 Task: Look for space in Karād, India from 1st July, 2023 to 8th July, 2023 for 2 adults, 1 child in price range Rs.15000 to Rs.20000. Place can be entire place with 1  bedroom having 1 bed and 1 bathroom. Property type can be house, flat, guest house, hotel. Amenities needed are: washing machine. Booking option can be shelf check-in. Required host language is English.
Action: Mouse moved to (557, 102)
Screenshot: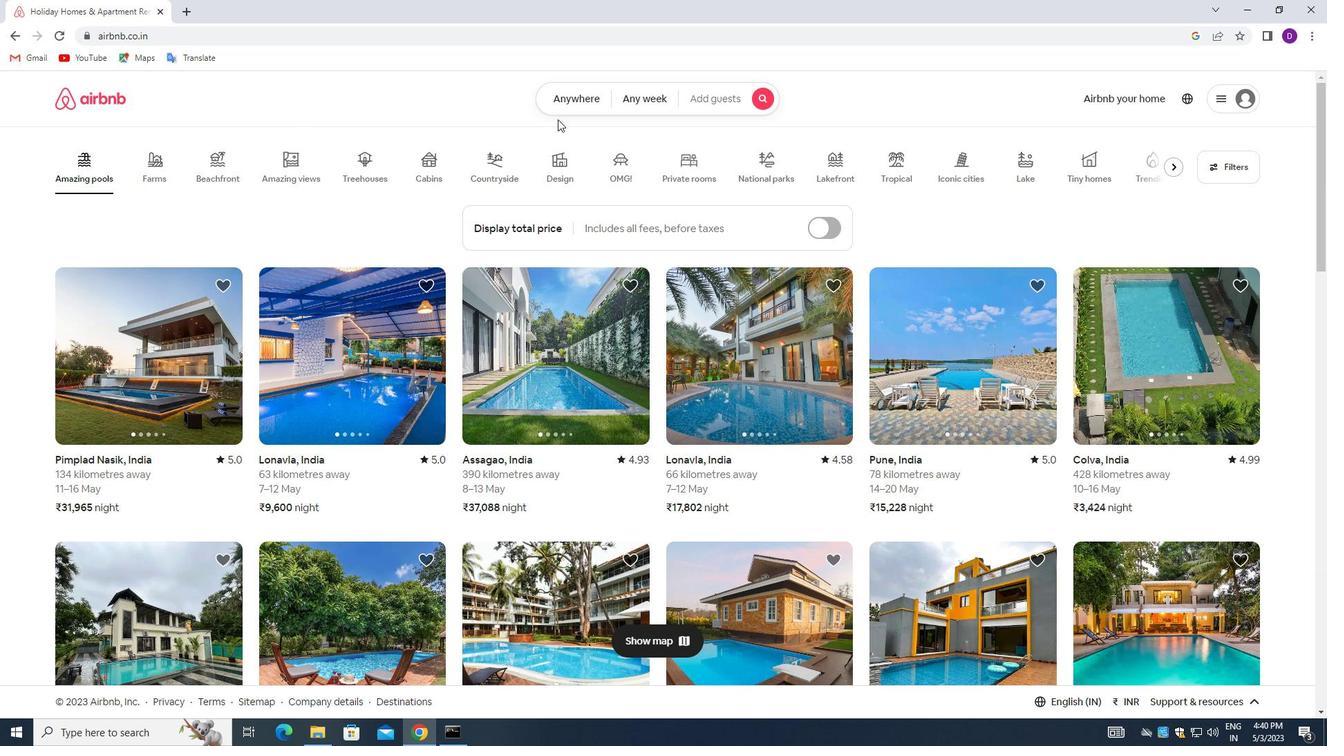 
Action: Mouse pressed left at (557, 102)
Screenshot: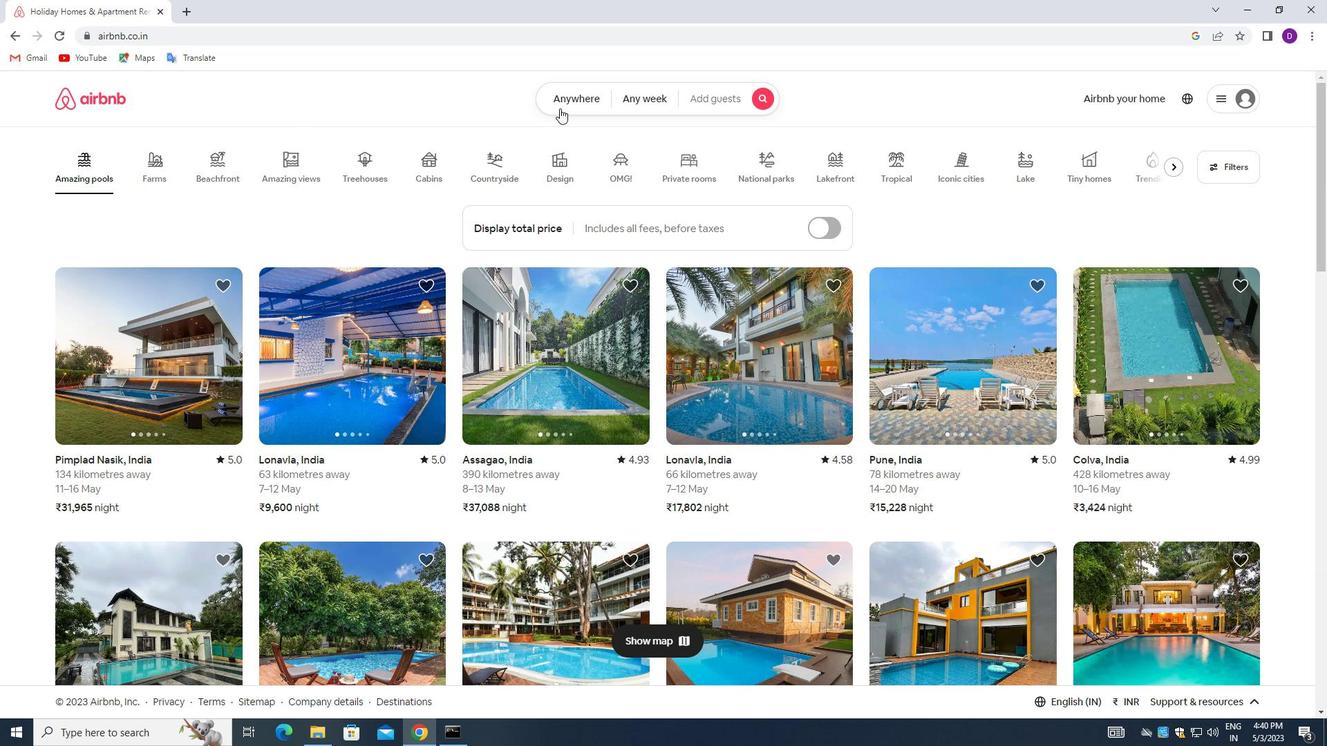 
Action: Mouse moved to (424, 149)
Screenshot: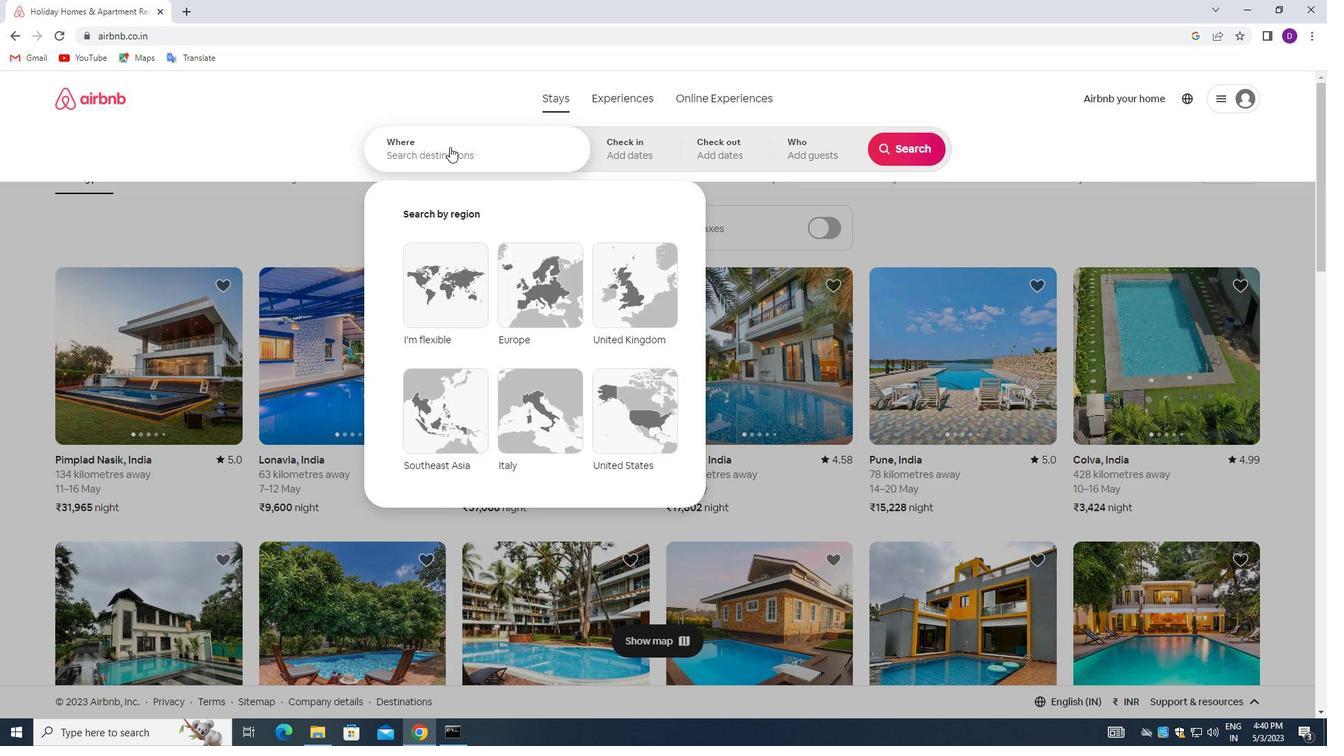 
Action: Mouse pressed left at (424, 149)
Screenshot: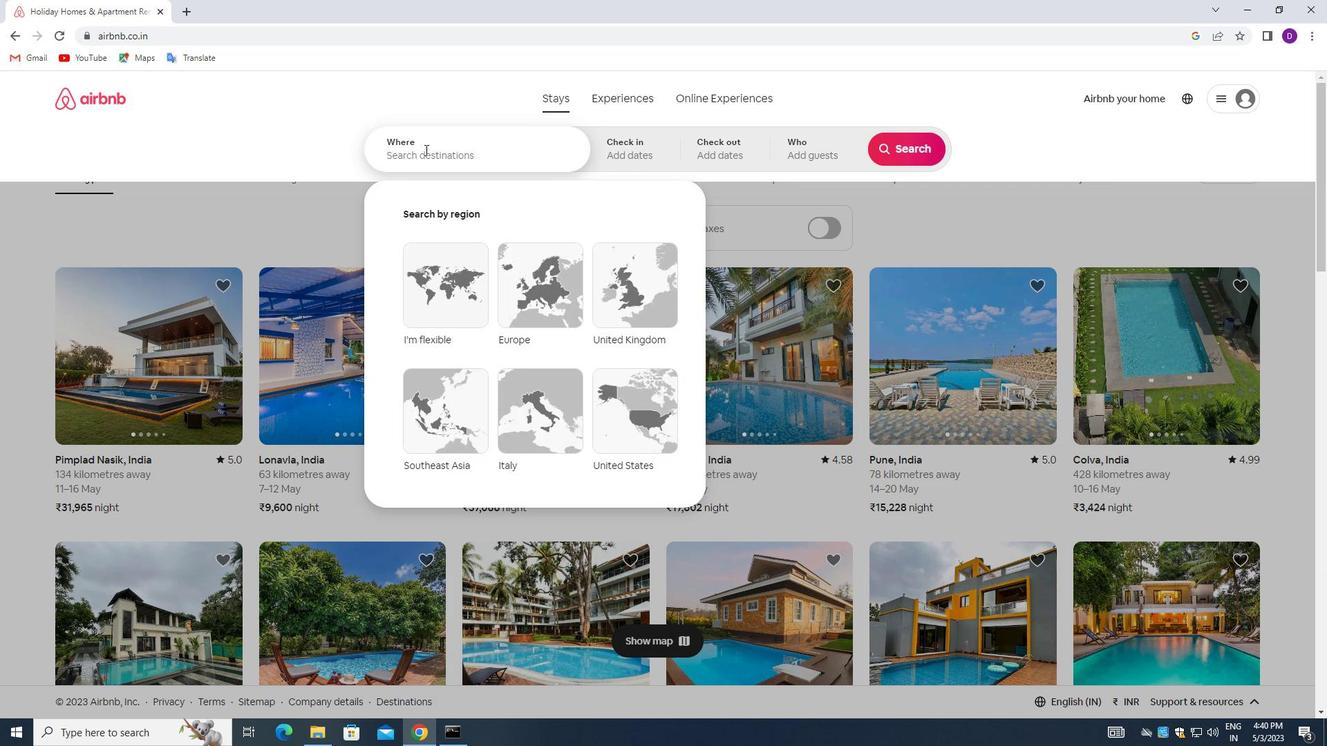 
Action: Mouse moved to (311, 129)
Screenshot: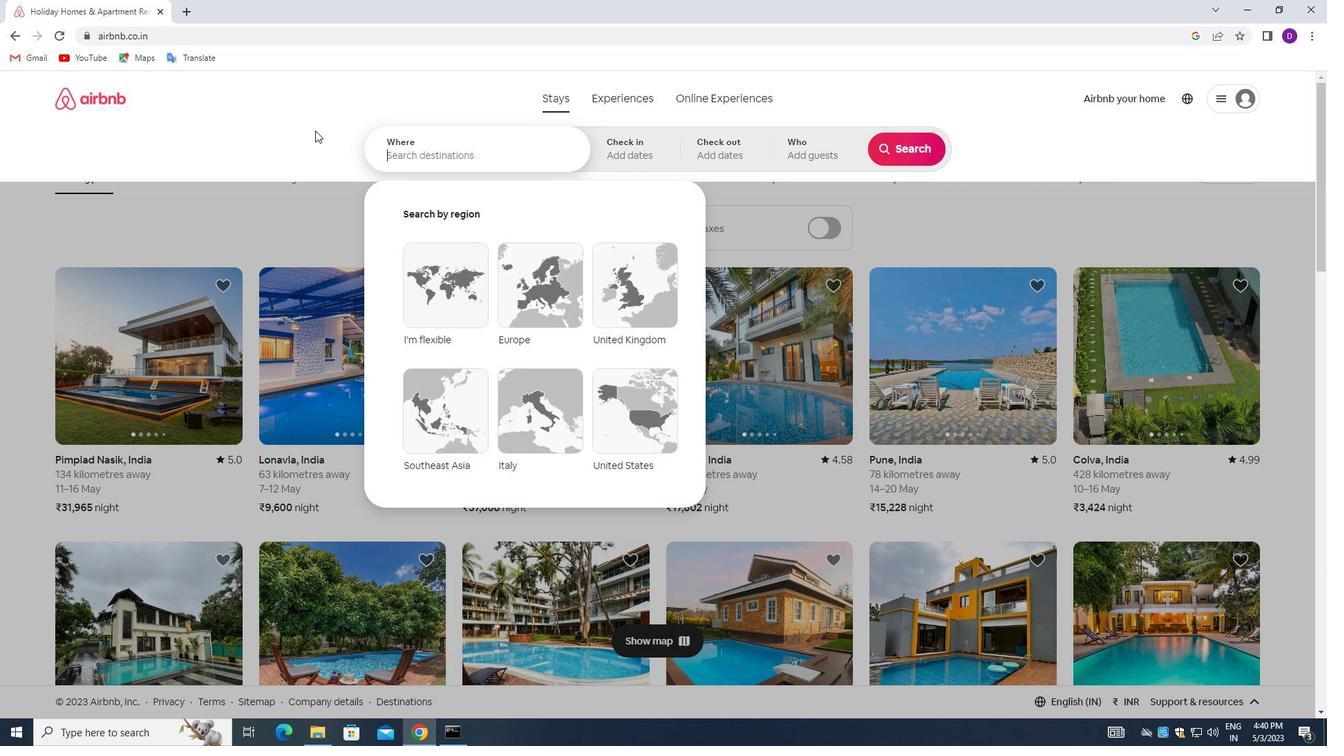 
Action: Key pressed <Key.shift>KARAD,<Key.space><Key.shift>INDIA<Key.enter>
Screenshot: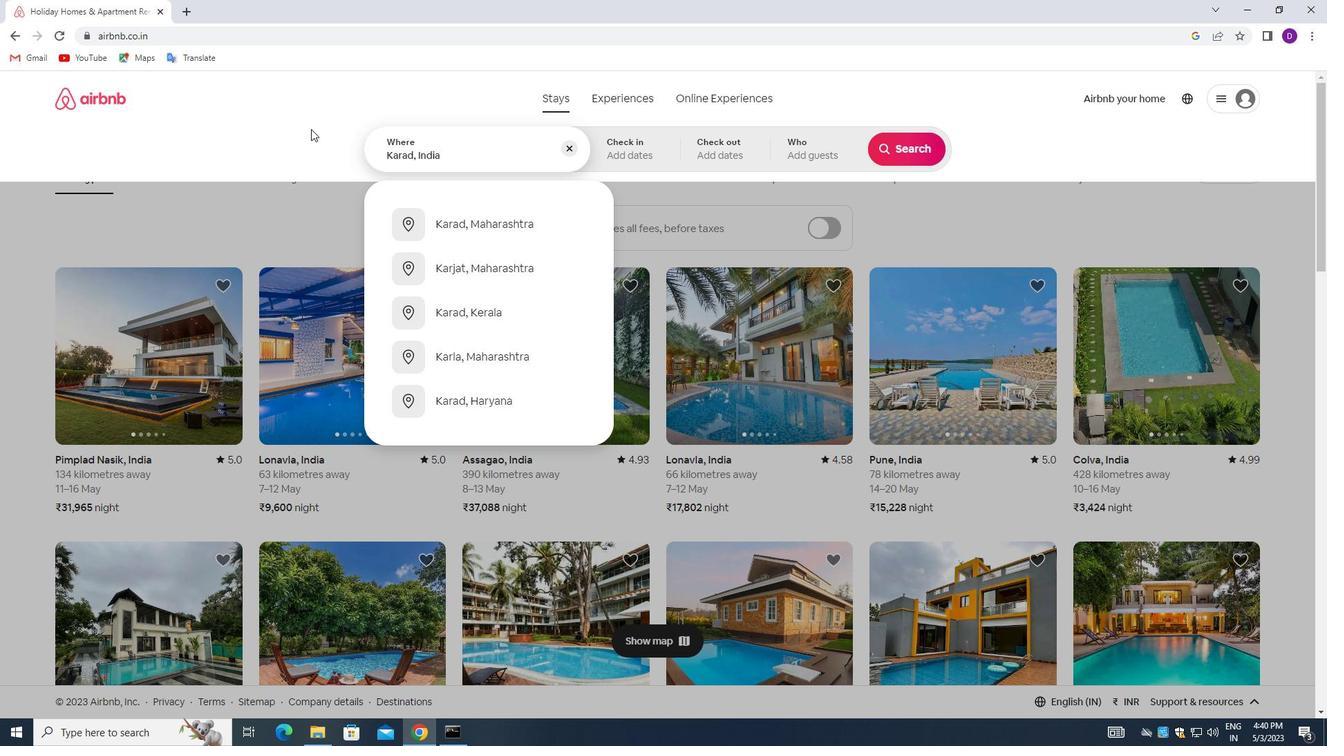 
Action: Mouse moved to (899, 260)
Screenshot: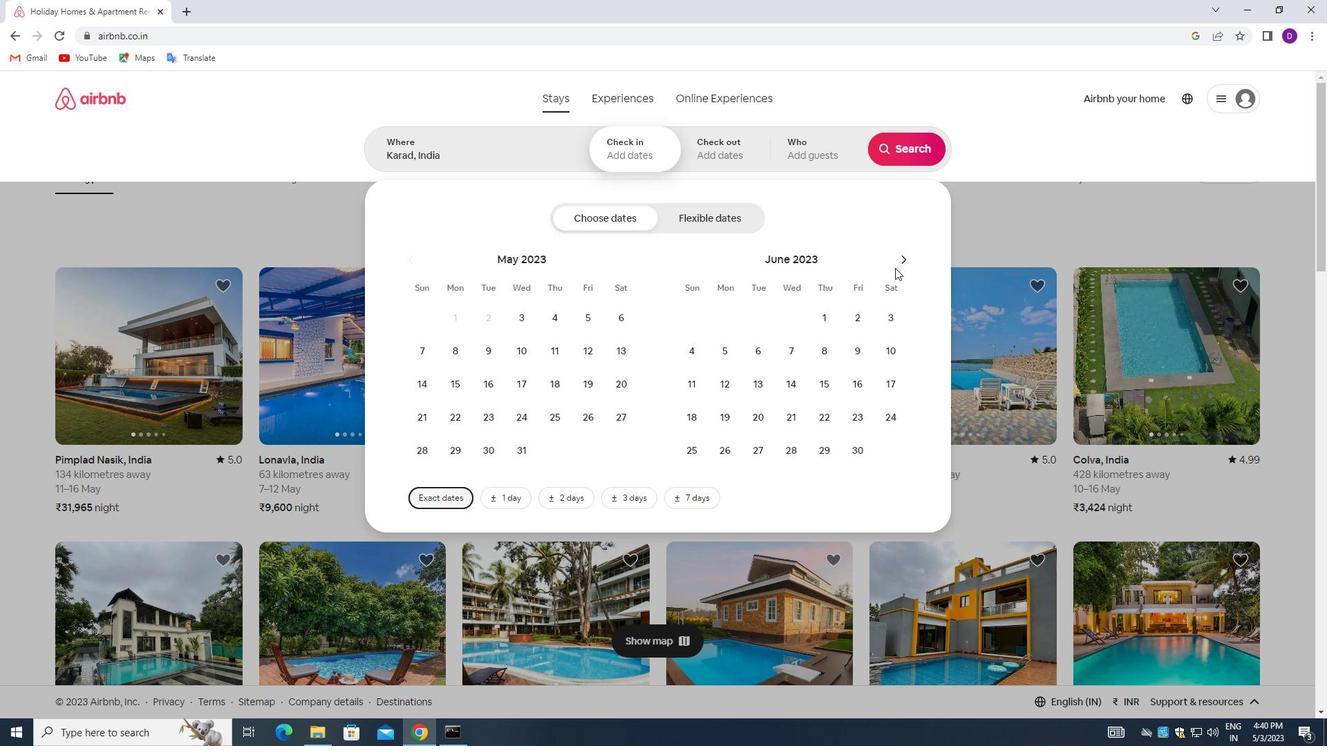 
Action: Mouse pressed left at (899, 260)
Screenshot: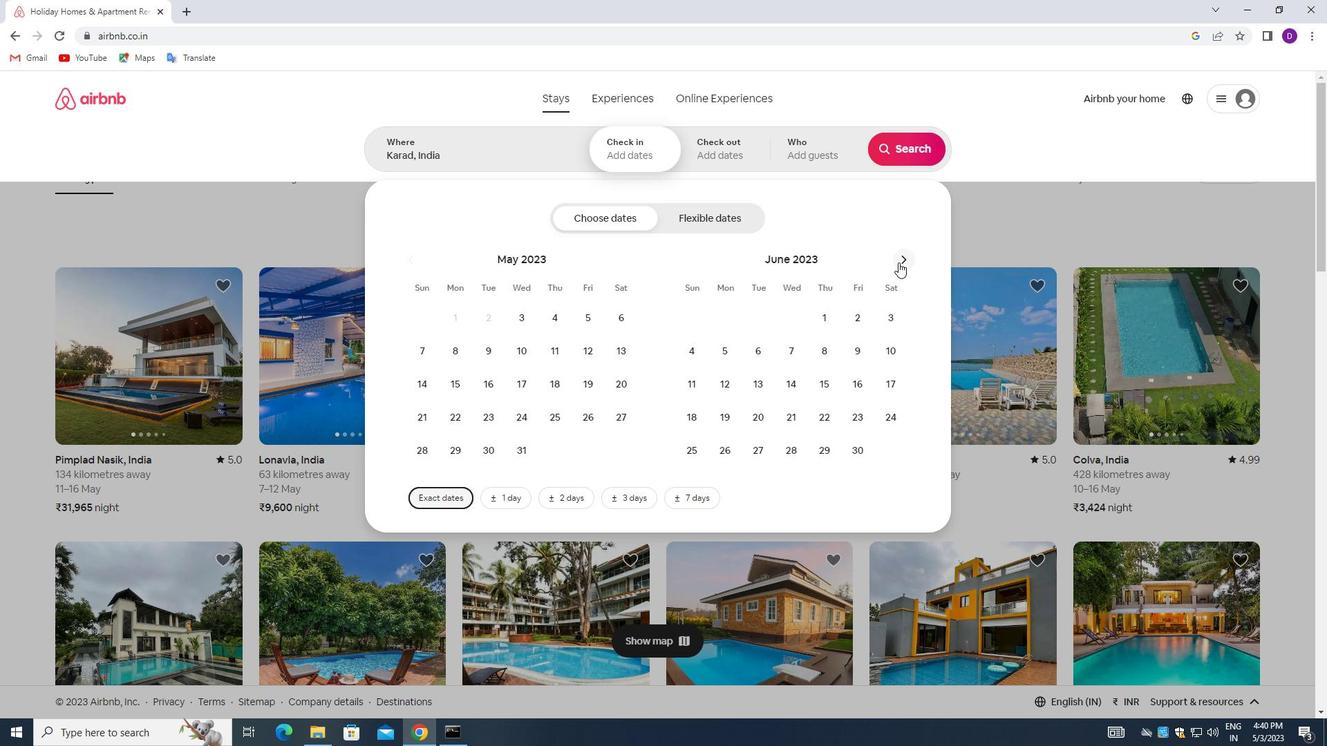 
Action: Mouse moved to (883, 320)
Screenshot: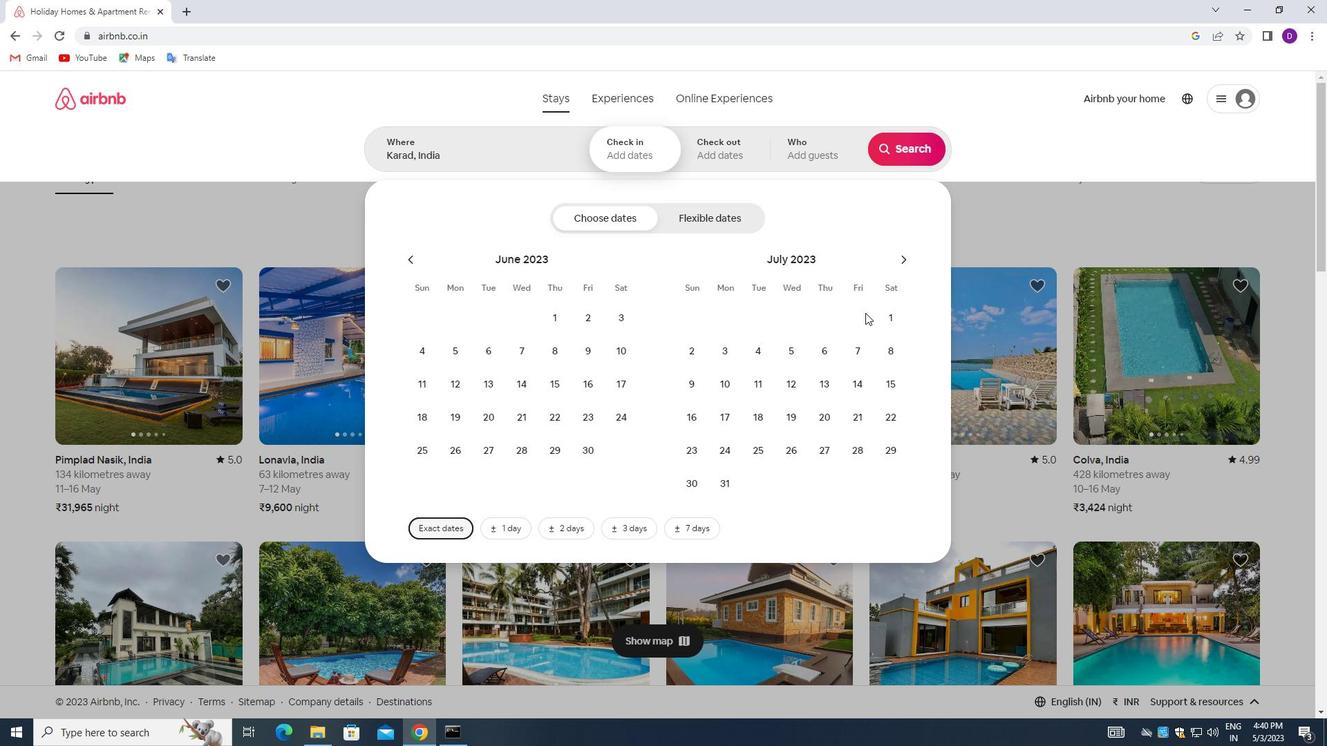 
Action: Mouse pressed left at (883, 320)
Screenshot: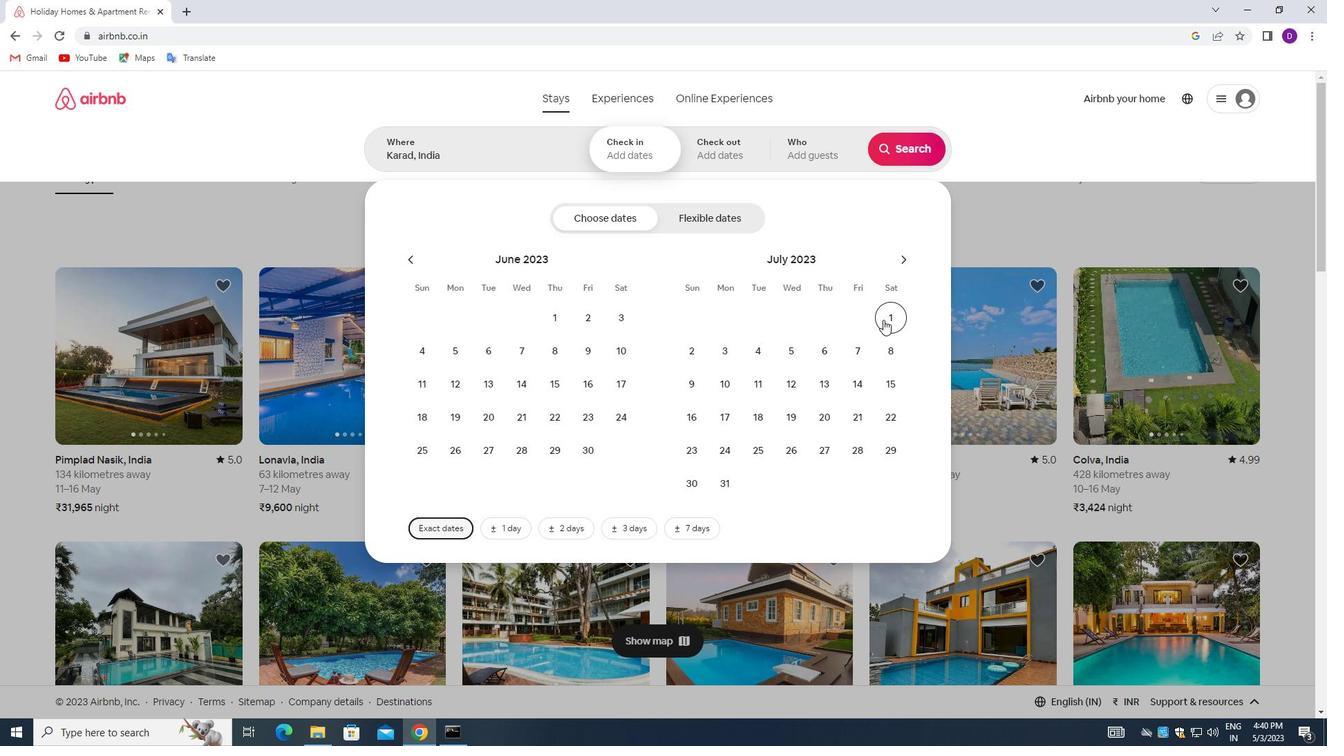 
Action: Mouse moved to (895, 349)
Screenshot: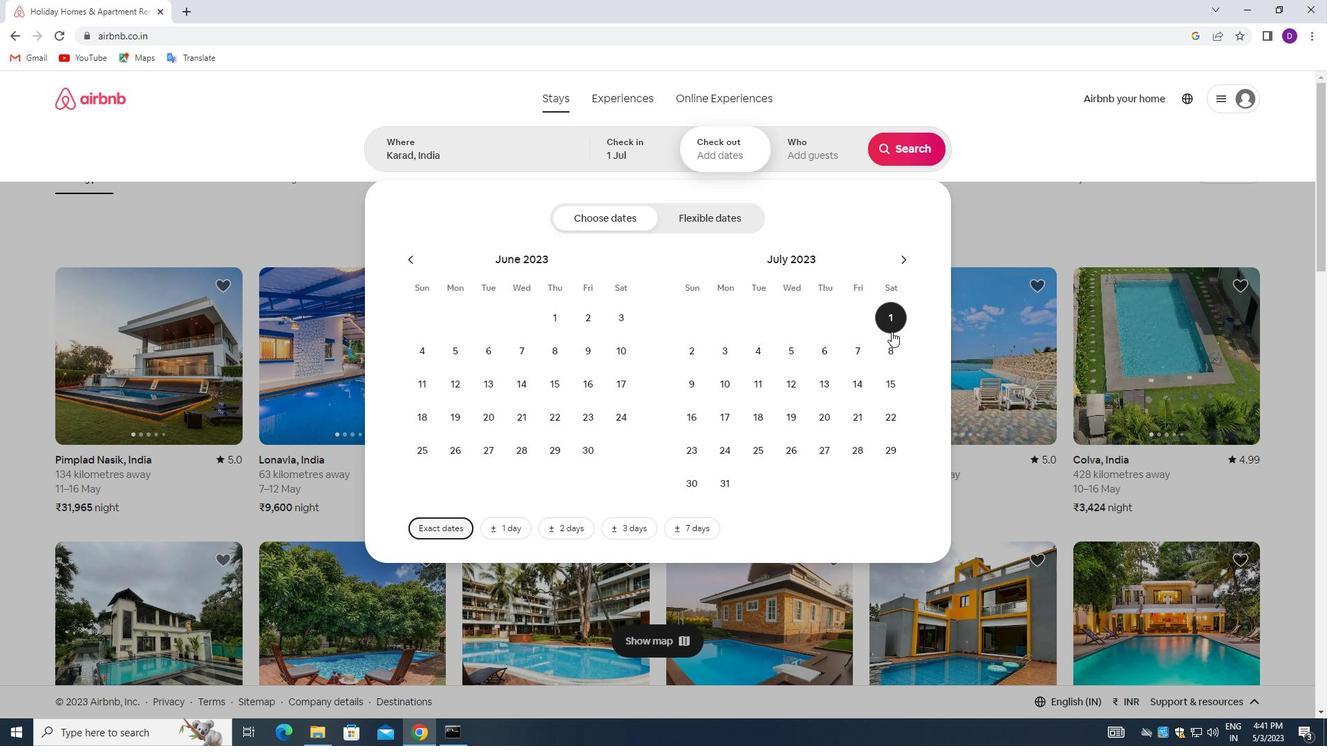 
Action: Mouse pressed left at (895, 349)
Screenshot: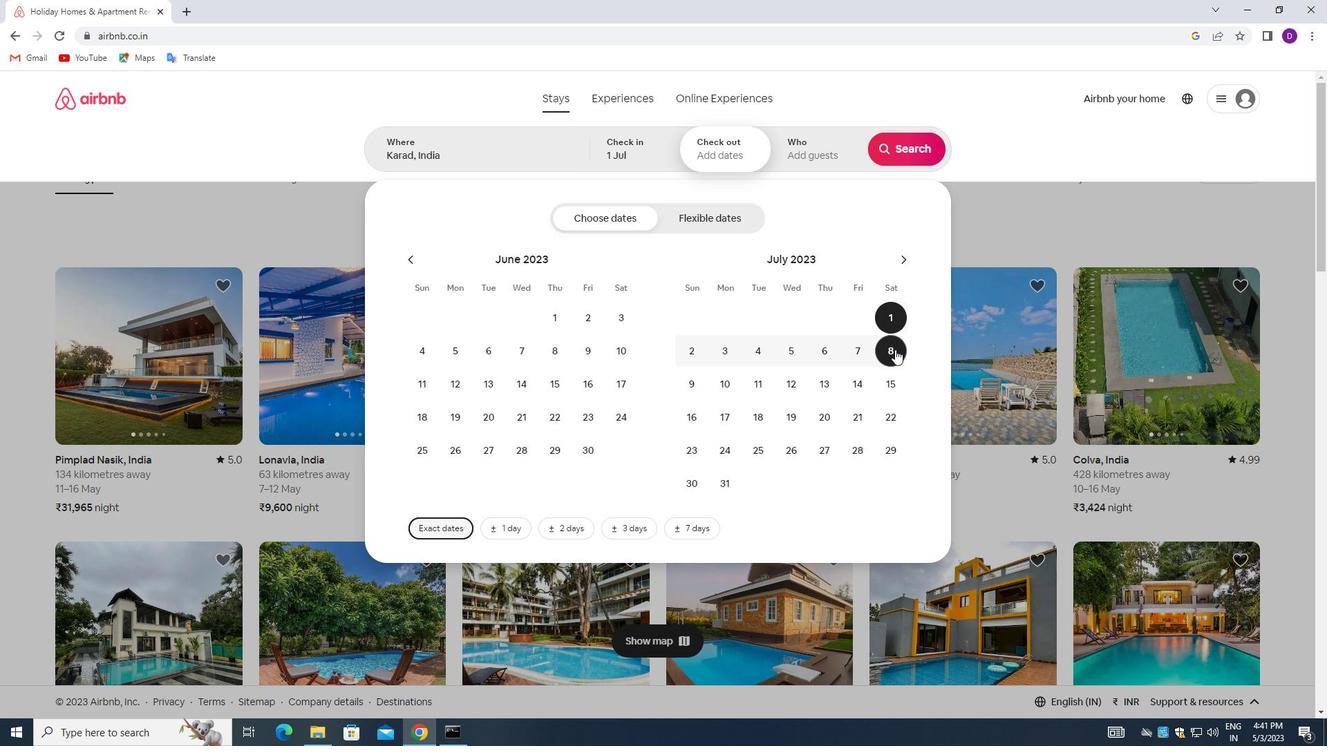
Action: Mouse moved to (803, 150)
Screenshot: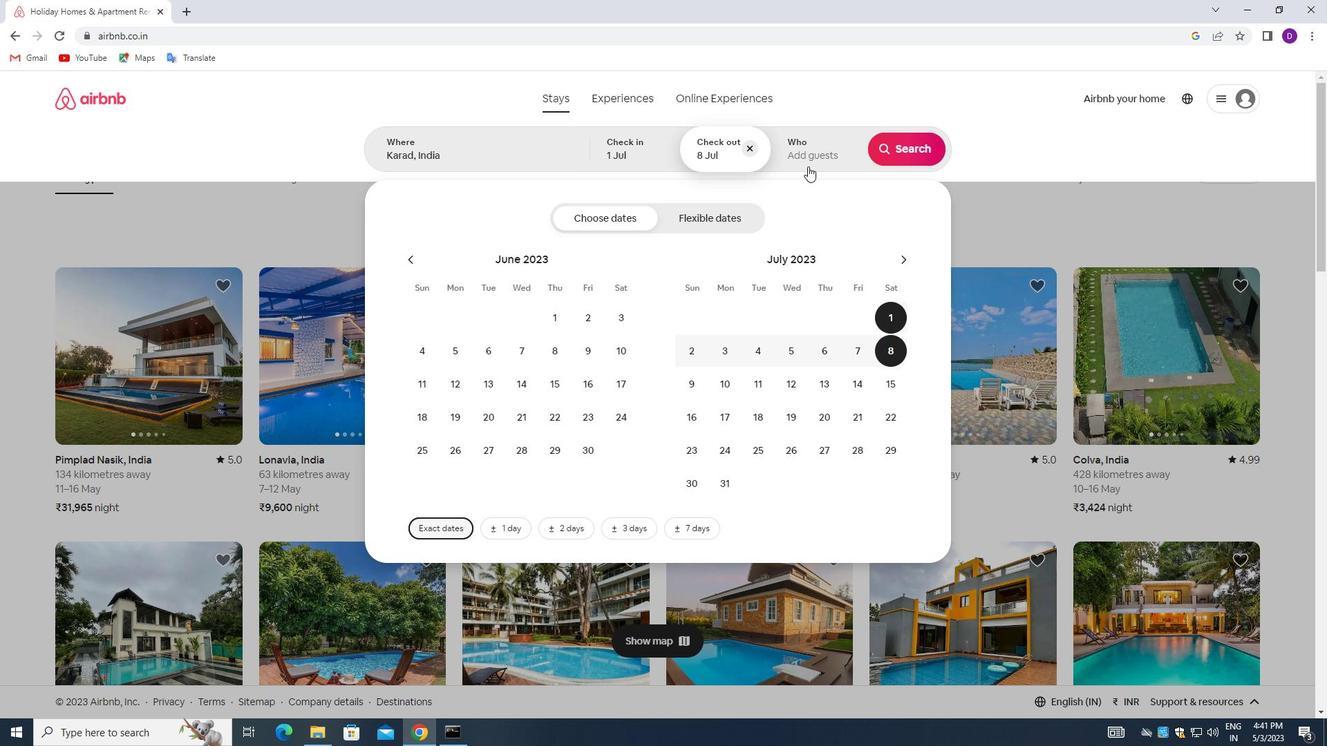 
Action: Mouse pressed left at (803, 150)
Screenshot: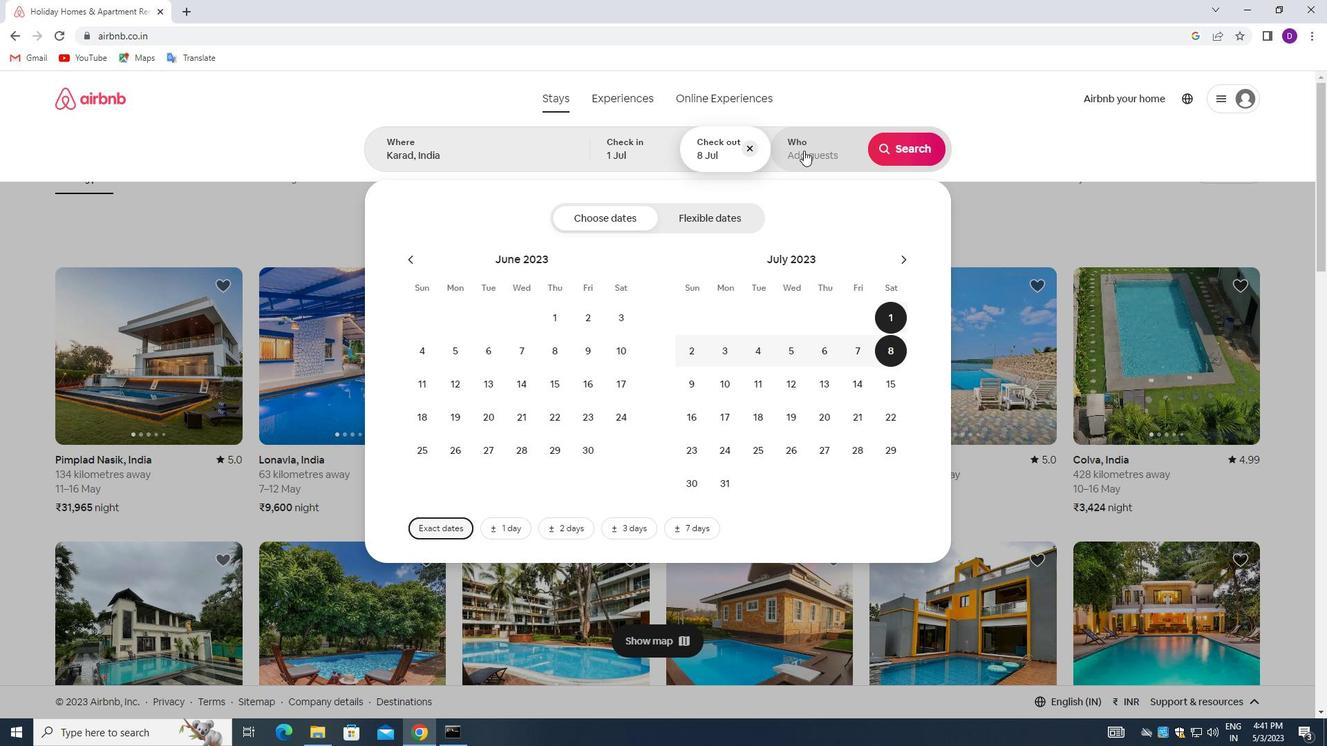 
Action: Mouse moved to (906, 224)
Screenshot: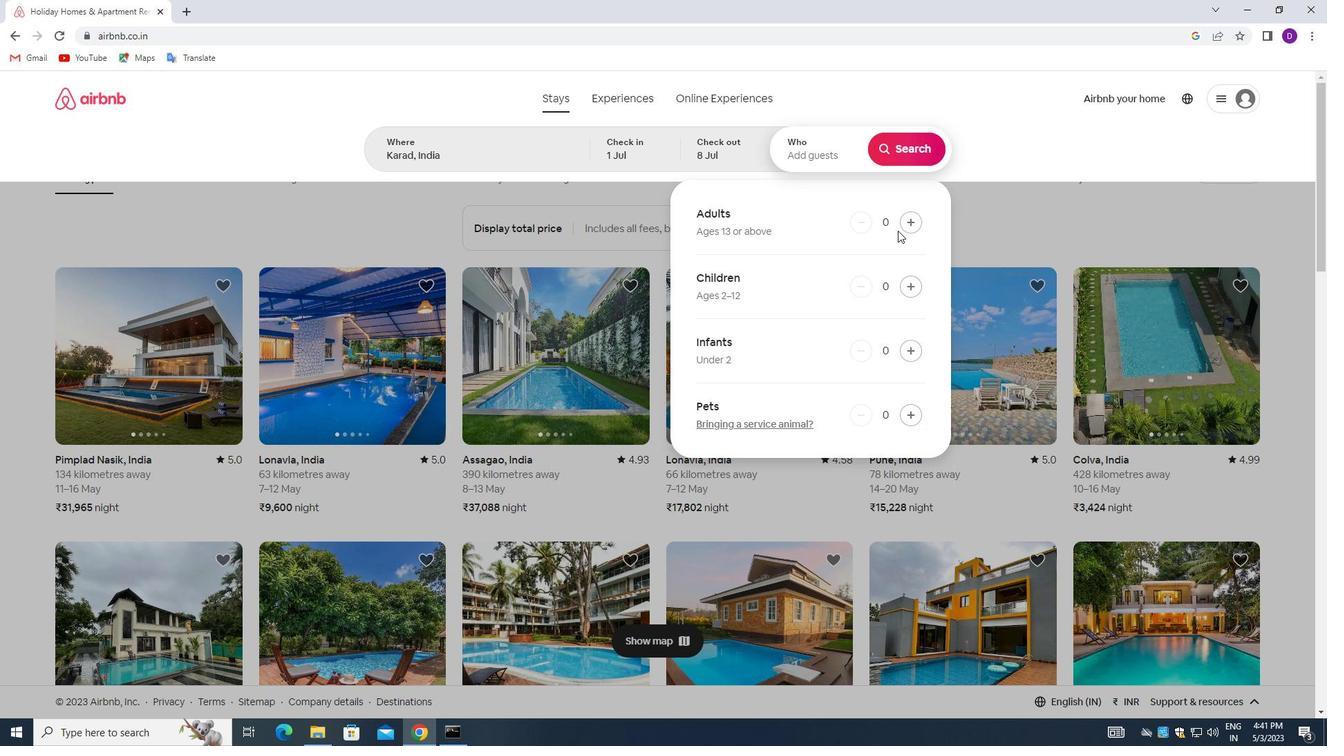 
Action: Mouse pressed left at (906, 224)
Screenshot: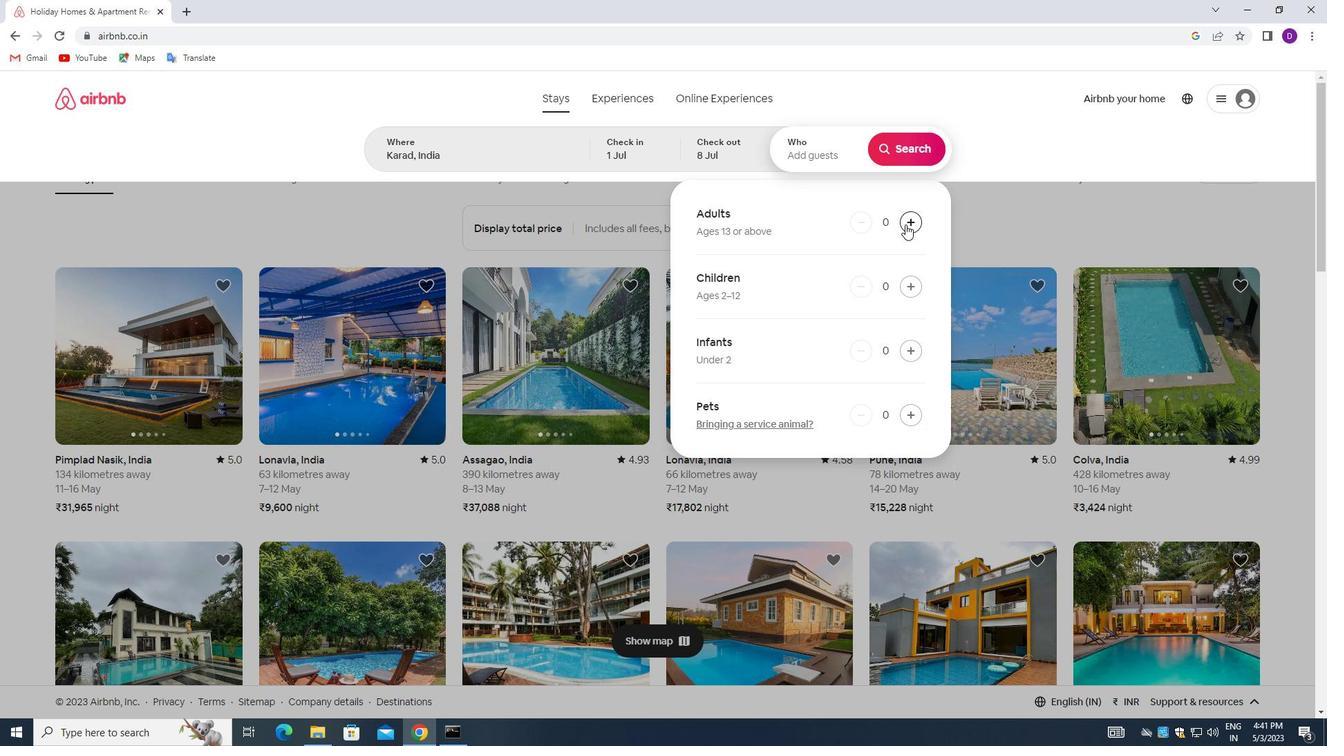
Action: Mouse moved to (906, 223)
Screenshot: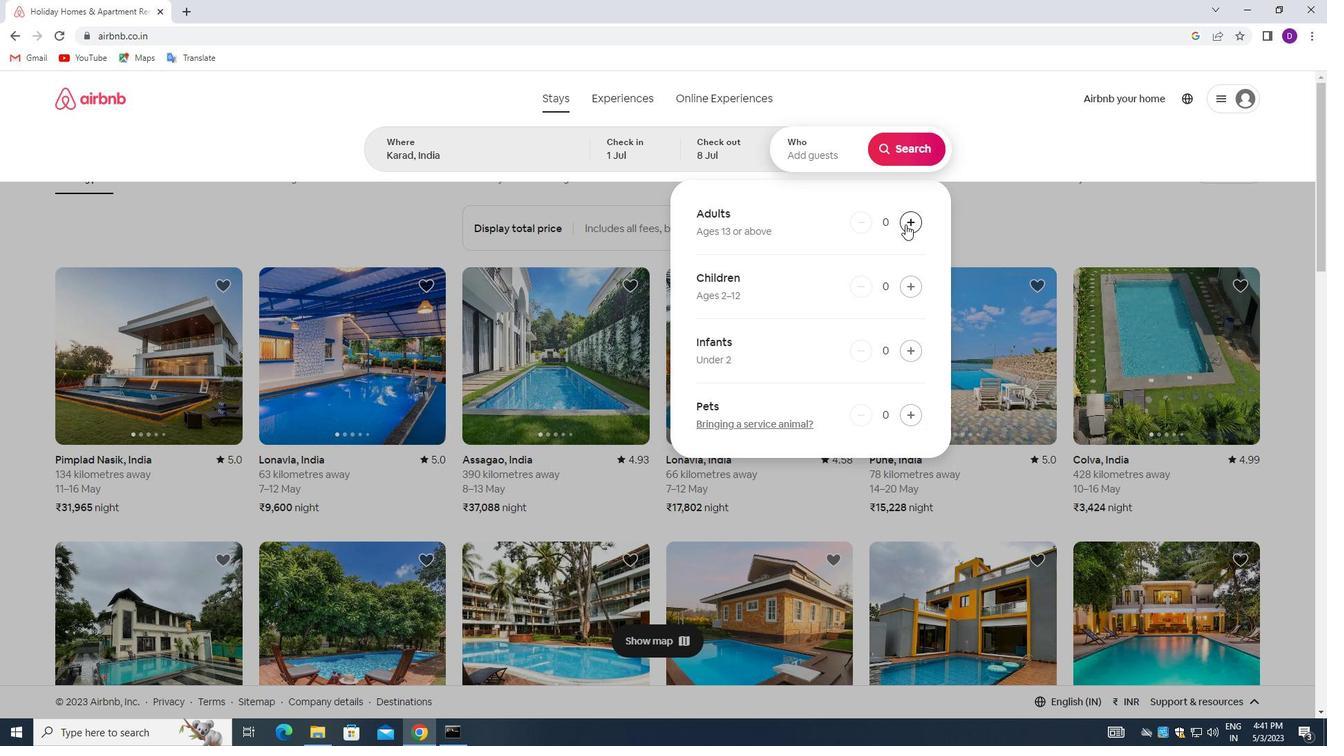 
Action: Mouse pressed left at (906, 223)
Screenshot: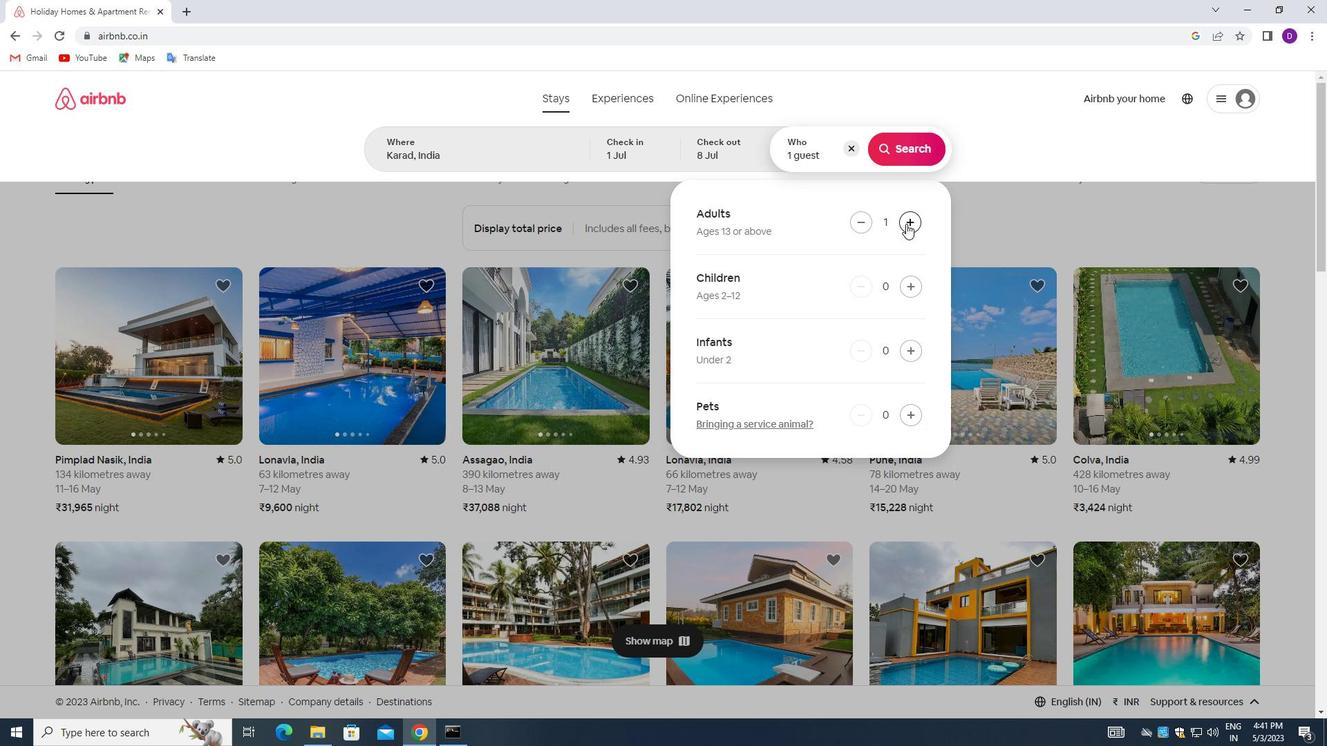 
Action: Mouse moved to (910, 284)
Screenshot: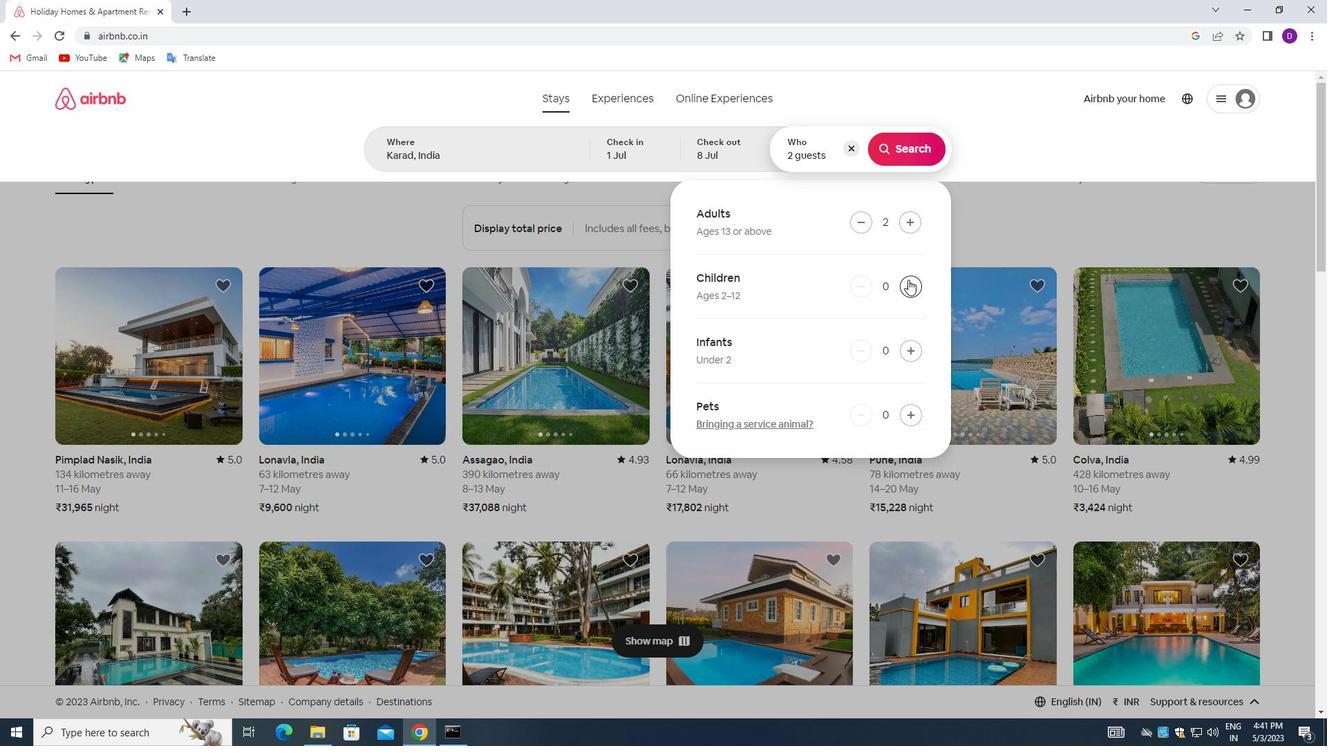 
Action: Mouse pressed left at (910, 284)
Screenshot: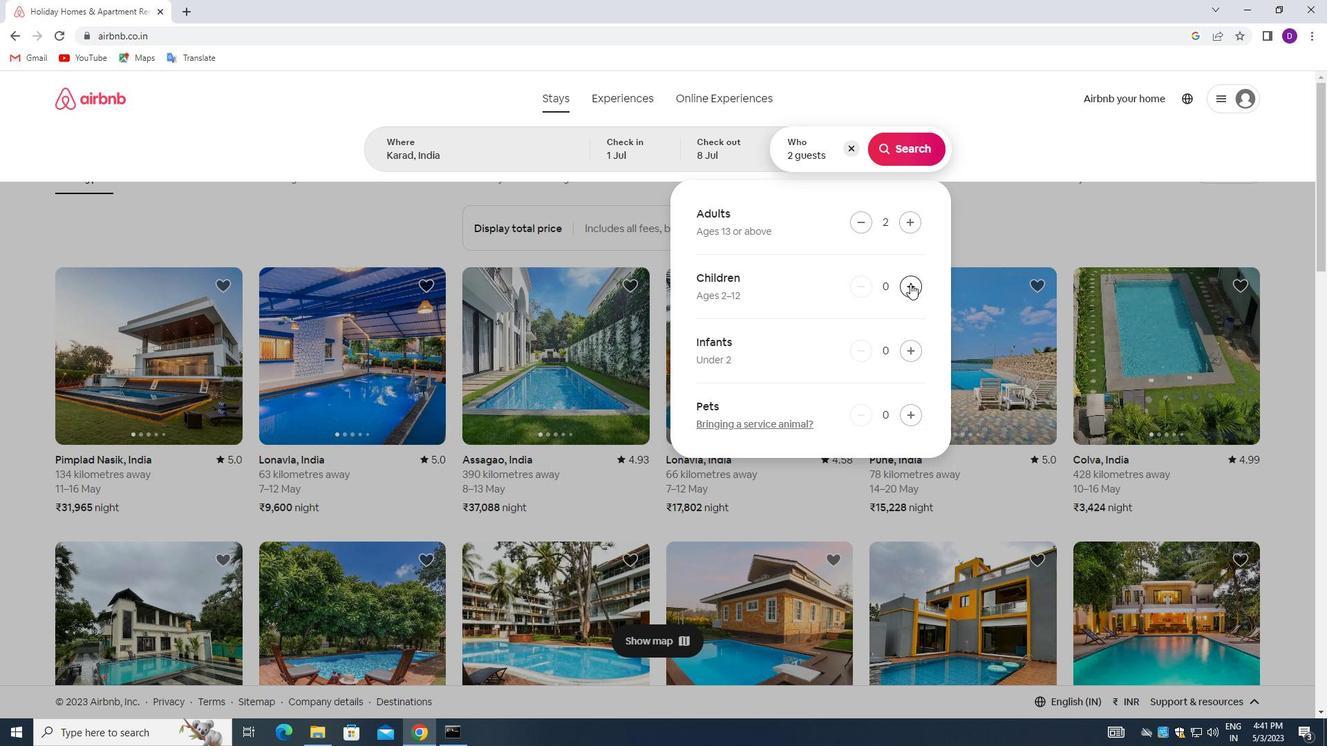 
Action: Mouse moved to (906, 147)
Screenshot: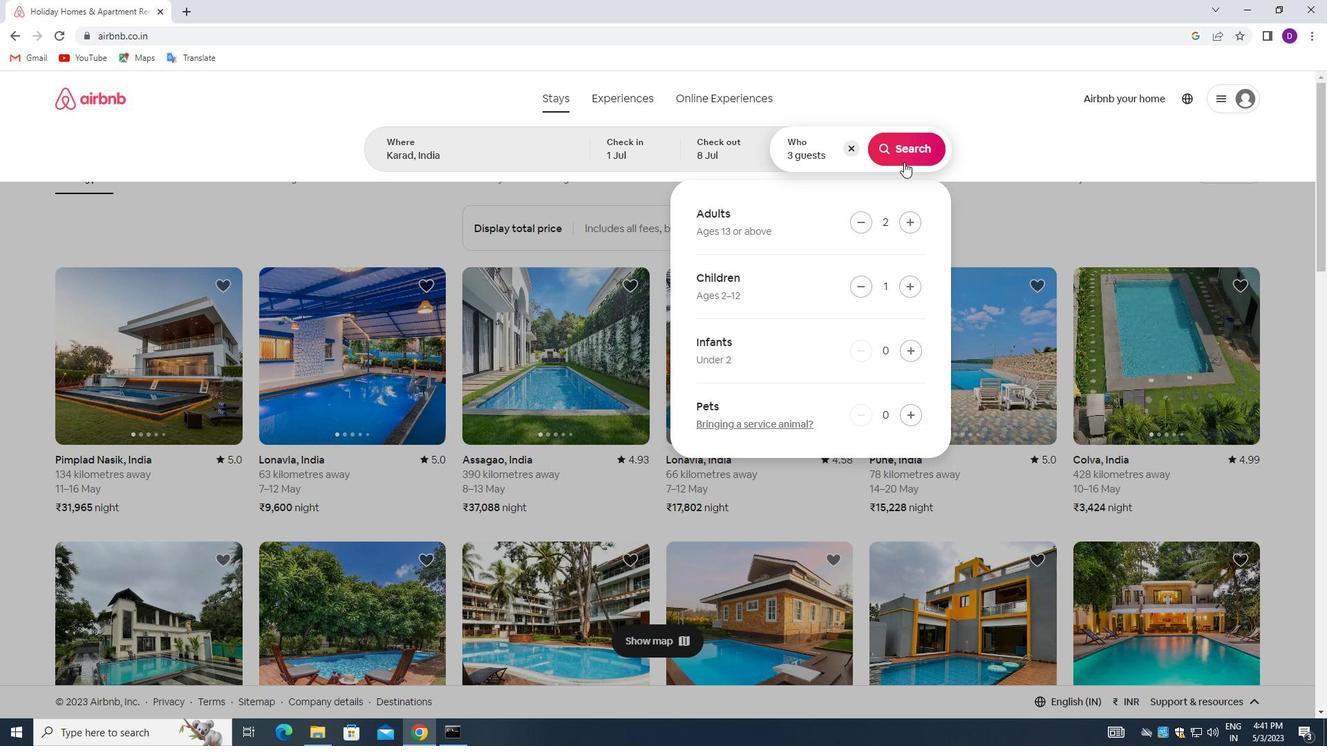 
Action: Mouse pressed left at (906, 147)
Screenshot: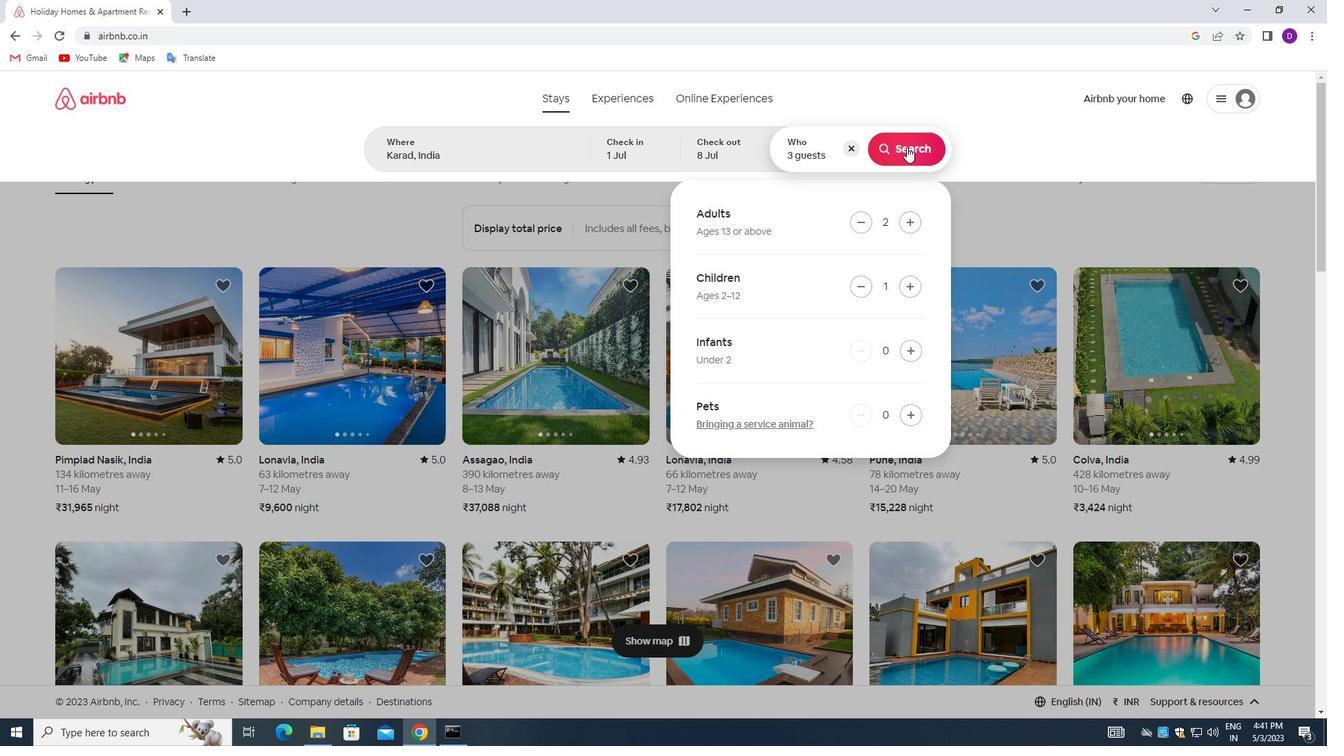 
Action: Mouse moved to (1255, 152)
Screenshot: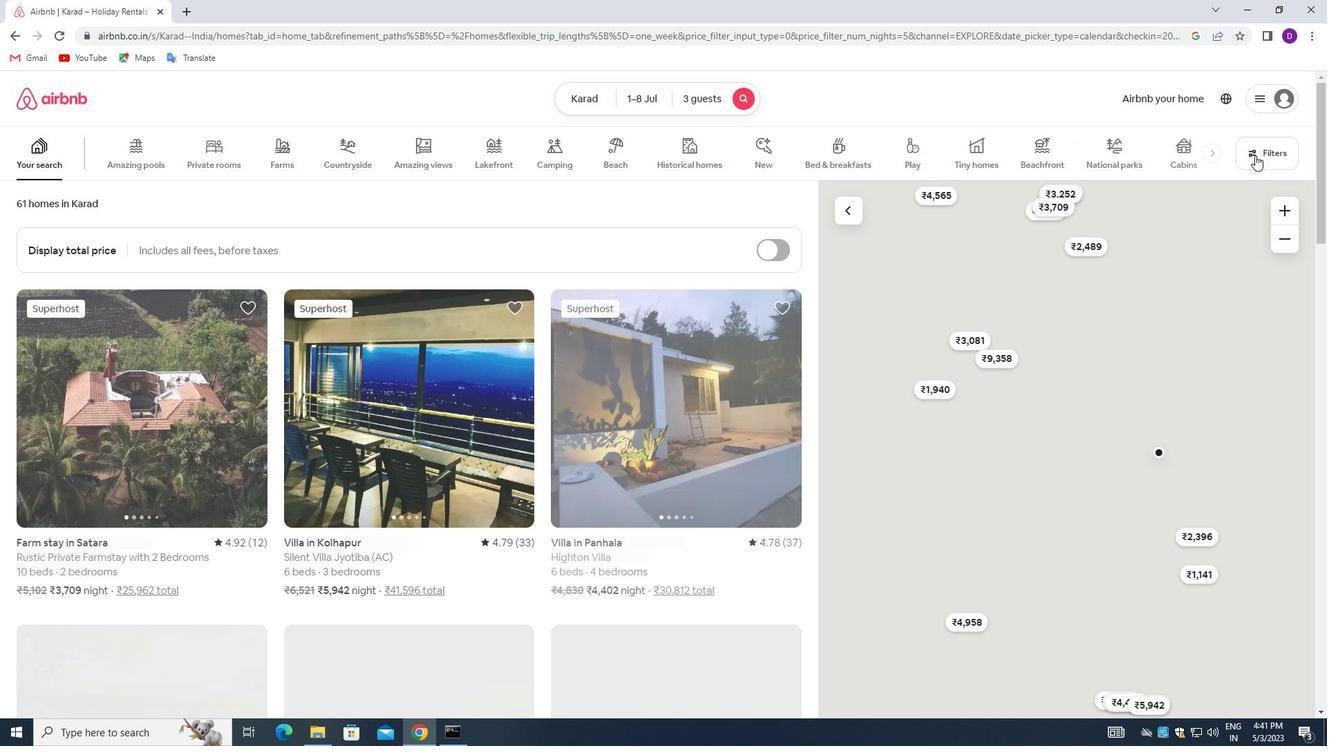
Action: Mouse pressed left at (1255, 152)
Screenshot: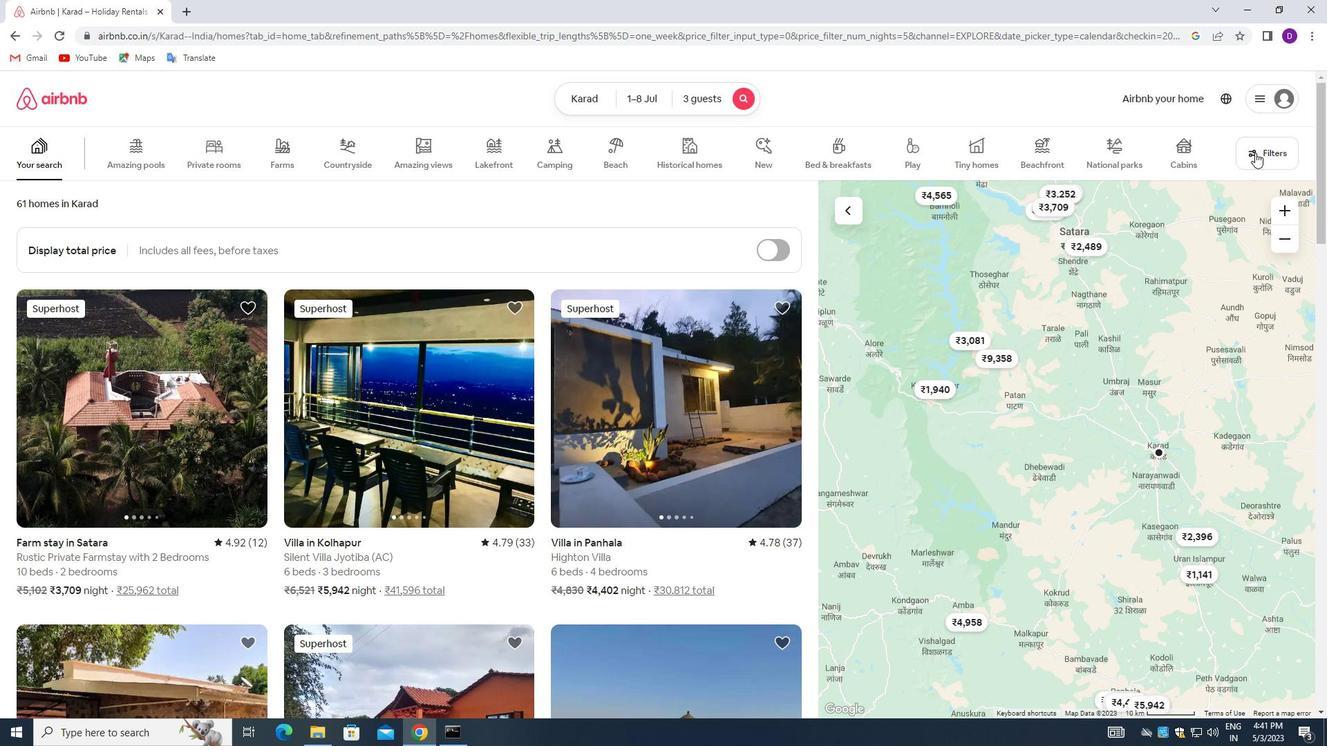 
Action: Mouse moved to (498, 331)
Screenshot: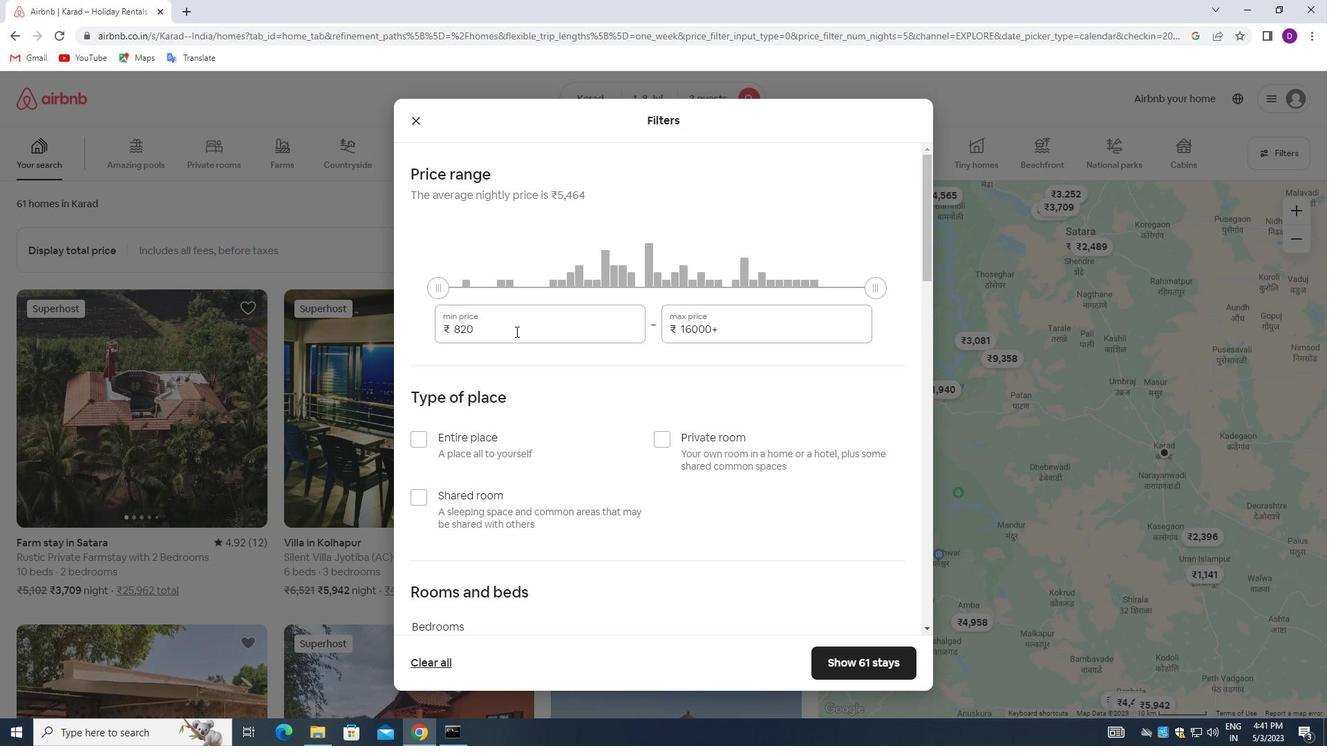 
Action: Mouse pressed left at (498, 331)
Screenshot: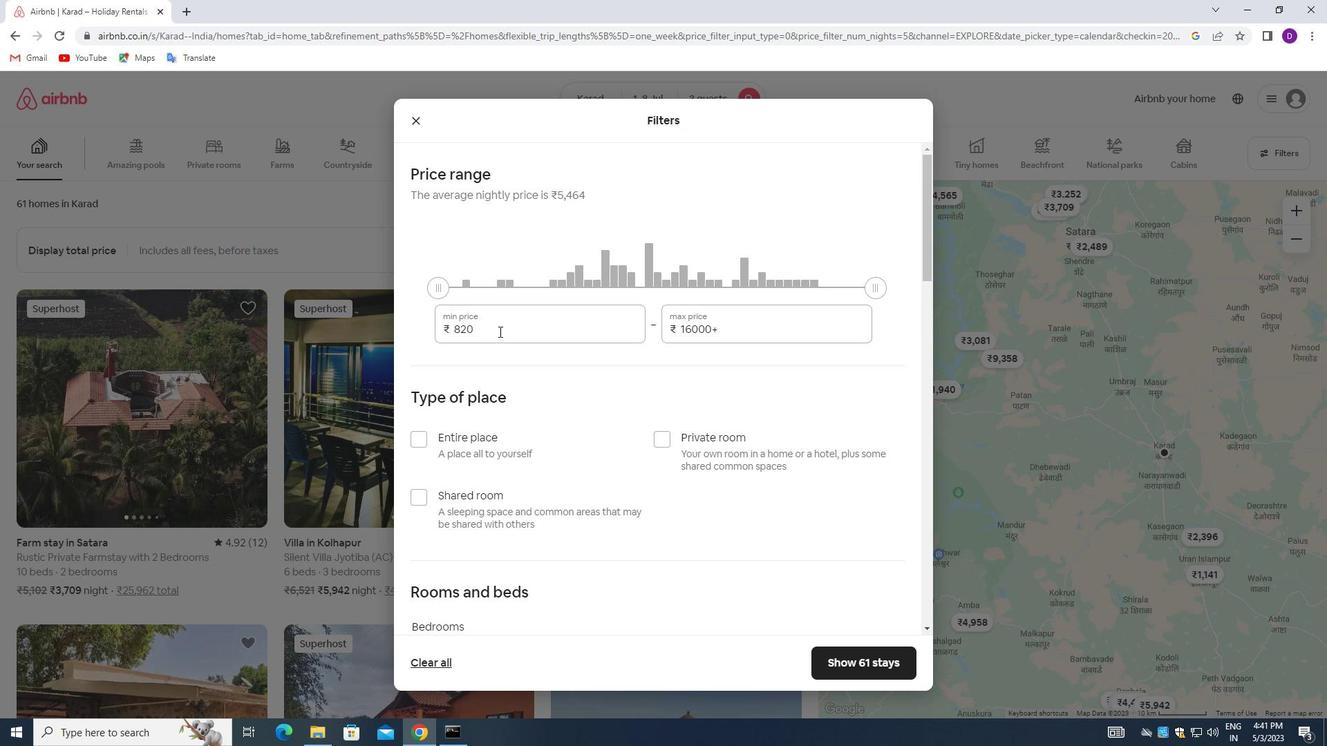 
Action: Mouse pressed left at (498, 331)
Screenshot: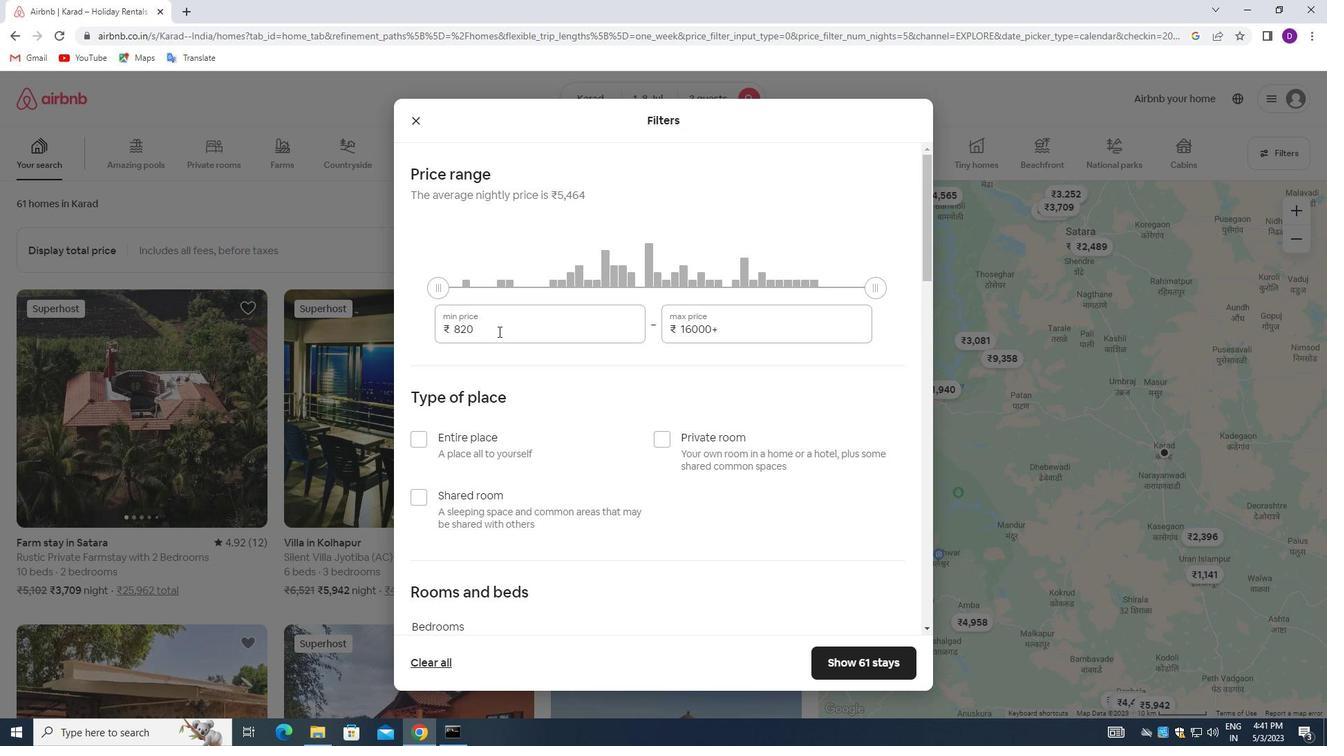 
Action: Key pressed 15000<Key.tab>20000
Screenshot: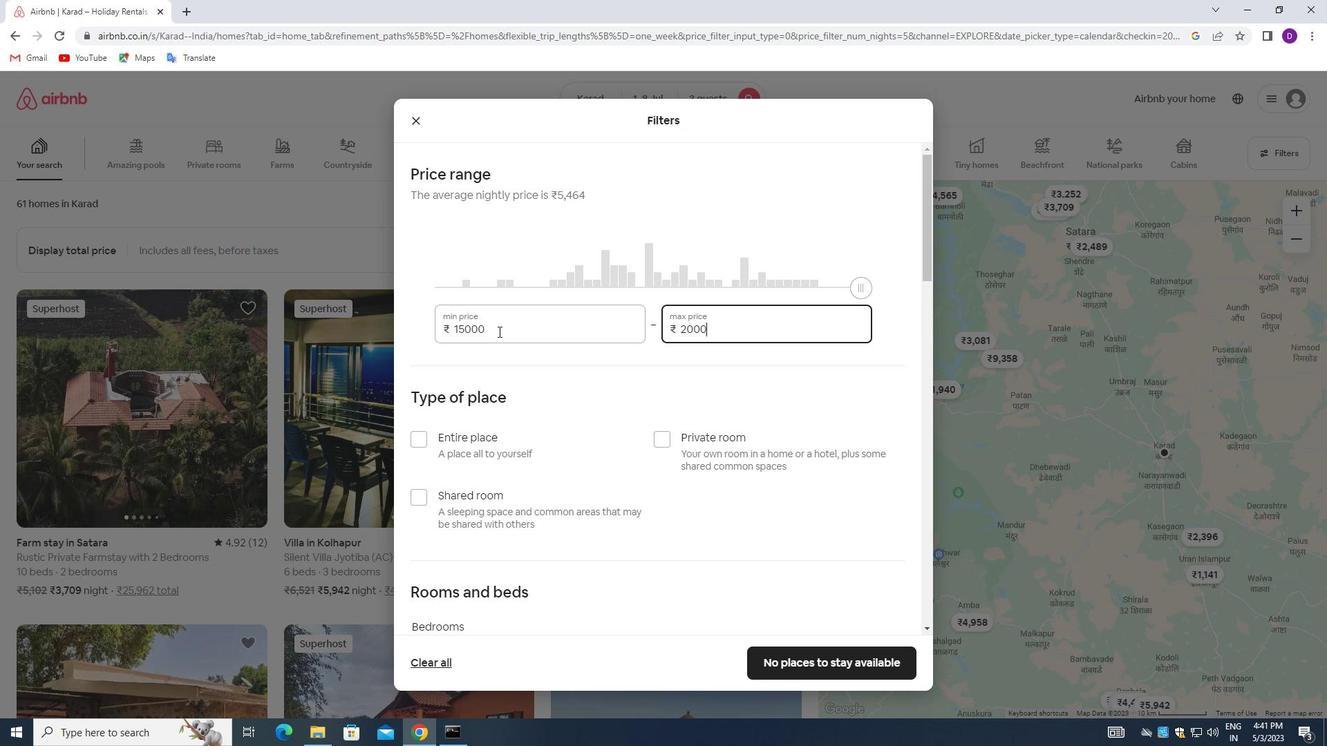 
Action: Mouse moved to (553, 382)
Screenshot: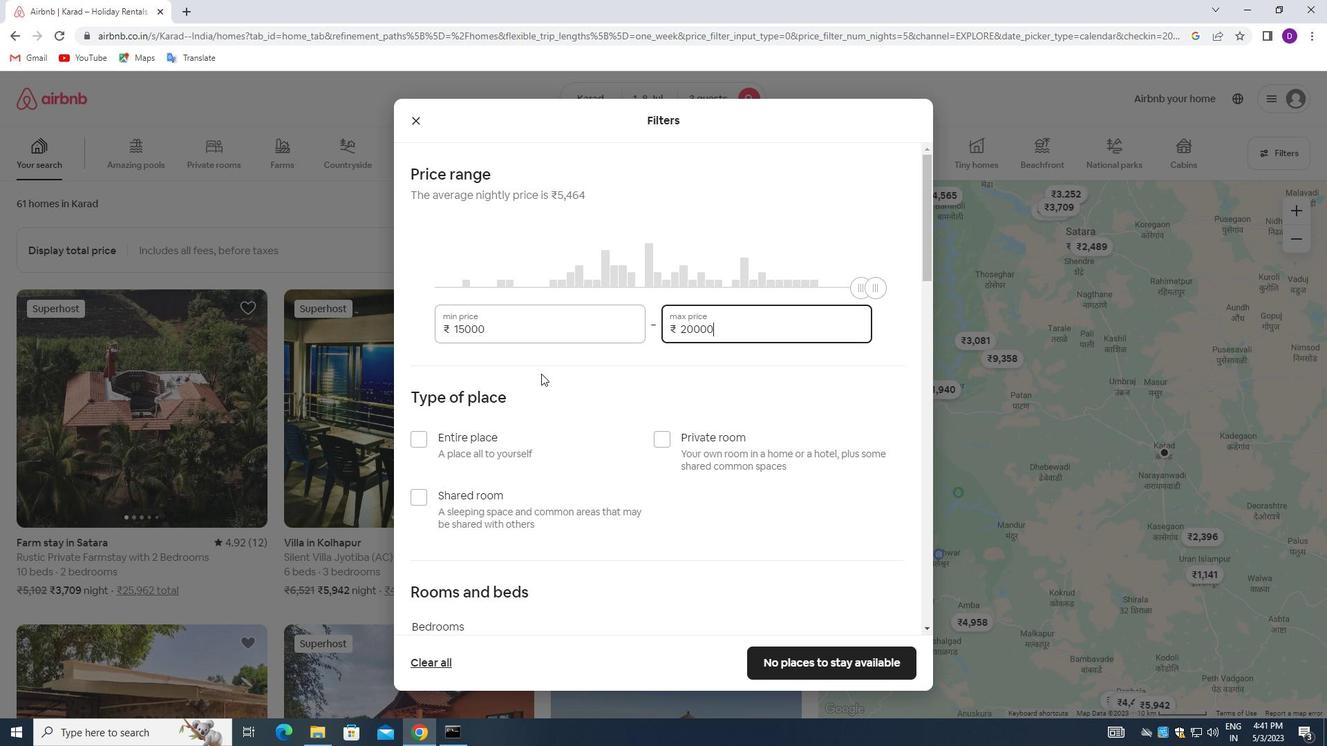 
Action: Mouse scrolled (553, 381) with delta (0, 0)
Screenshot: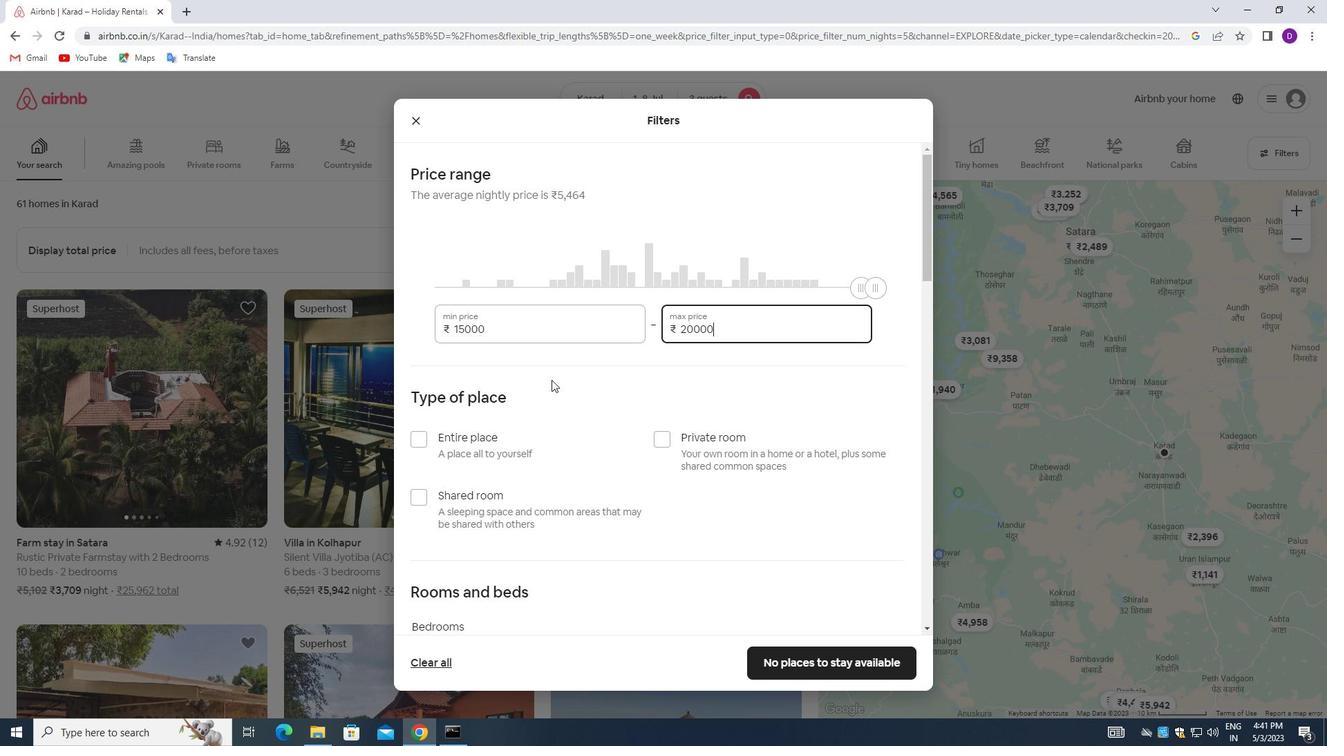 
Action: Mouse moved to (553, 383)
Screenshot: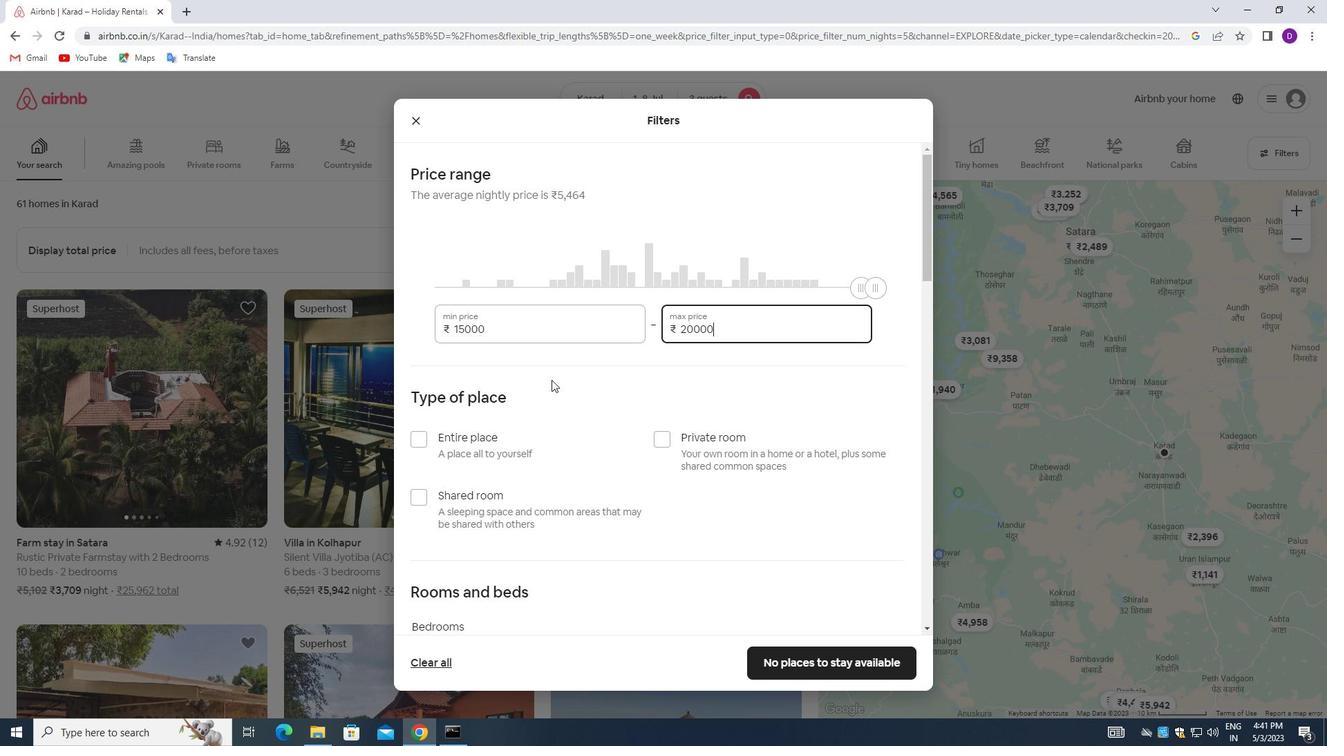 
Action: Mouse scrolled (553, 382) with delta (0, 0)
Screenshot: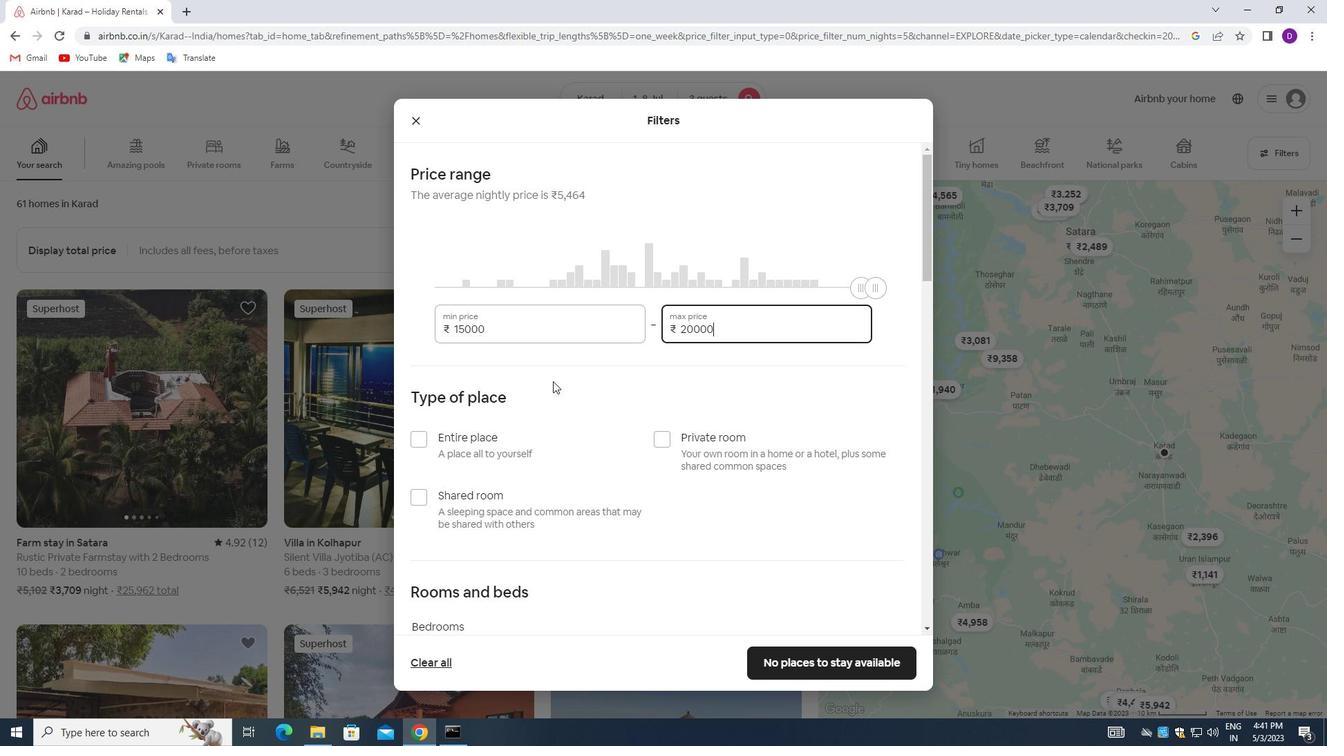 
Action: Mouse moved to (423, 302)
Screenshot: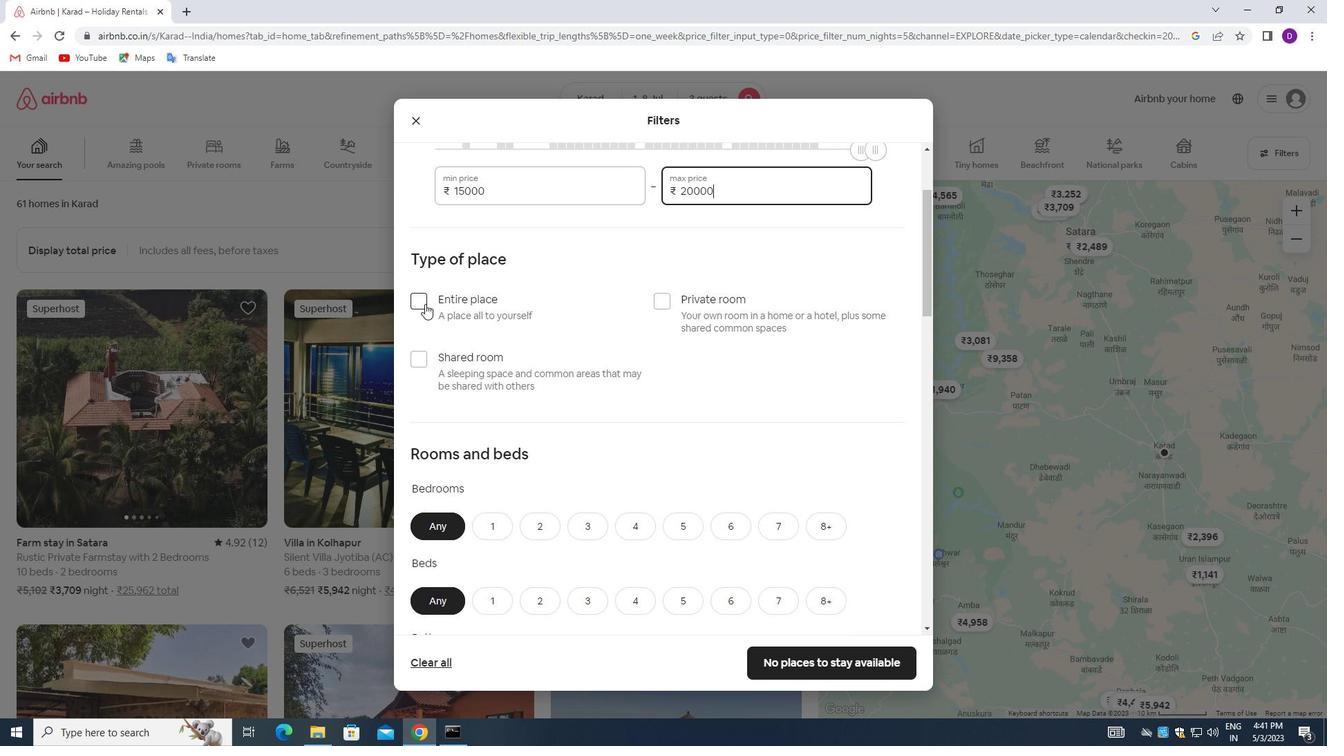 
Action: Mouse pressed left at (423, 302)
Screenshot: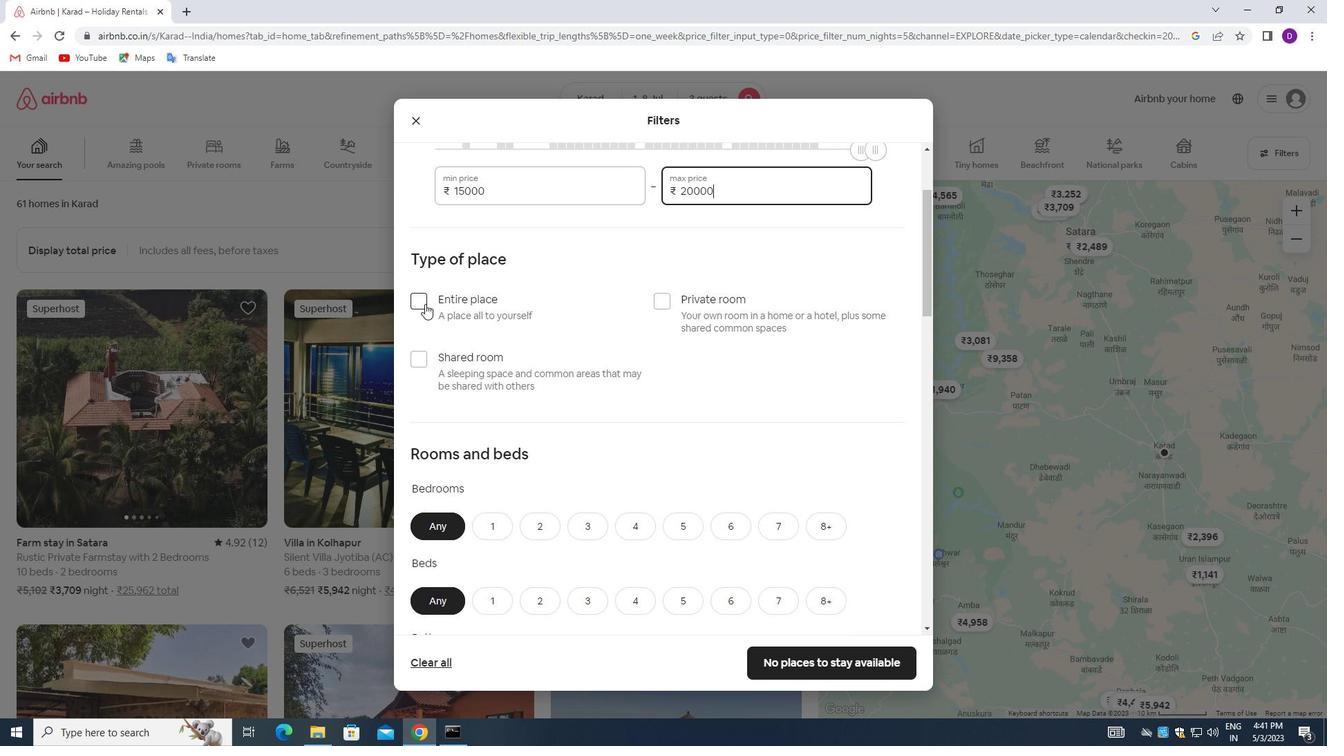 
Action: Mouse moved to (574, 358)
Screenshot: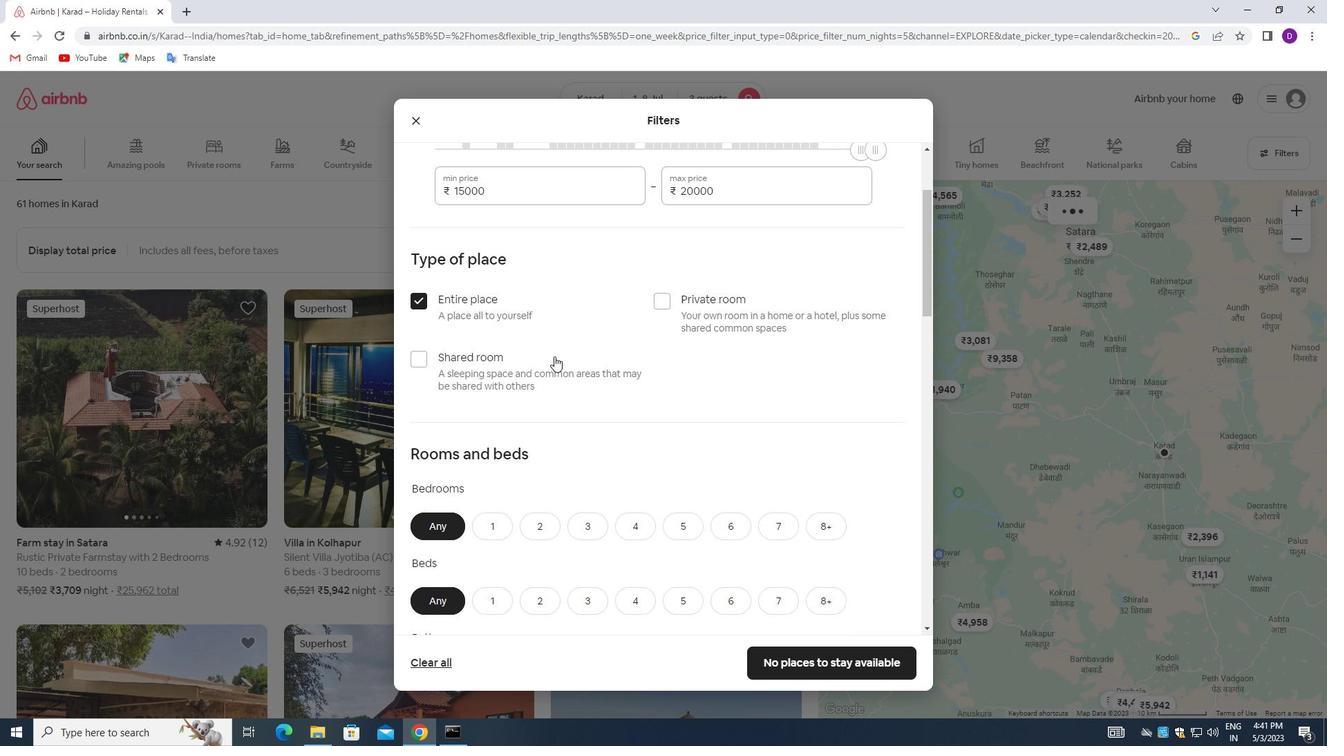 
Action: Mouse scrolled (574, 358) with delta (0, 0)
Screenshot: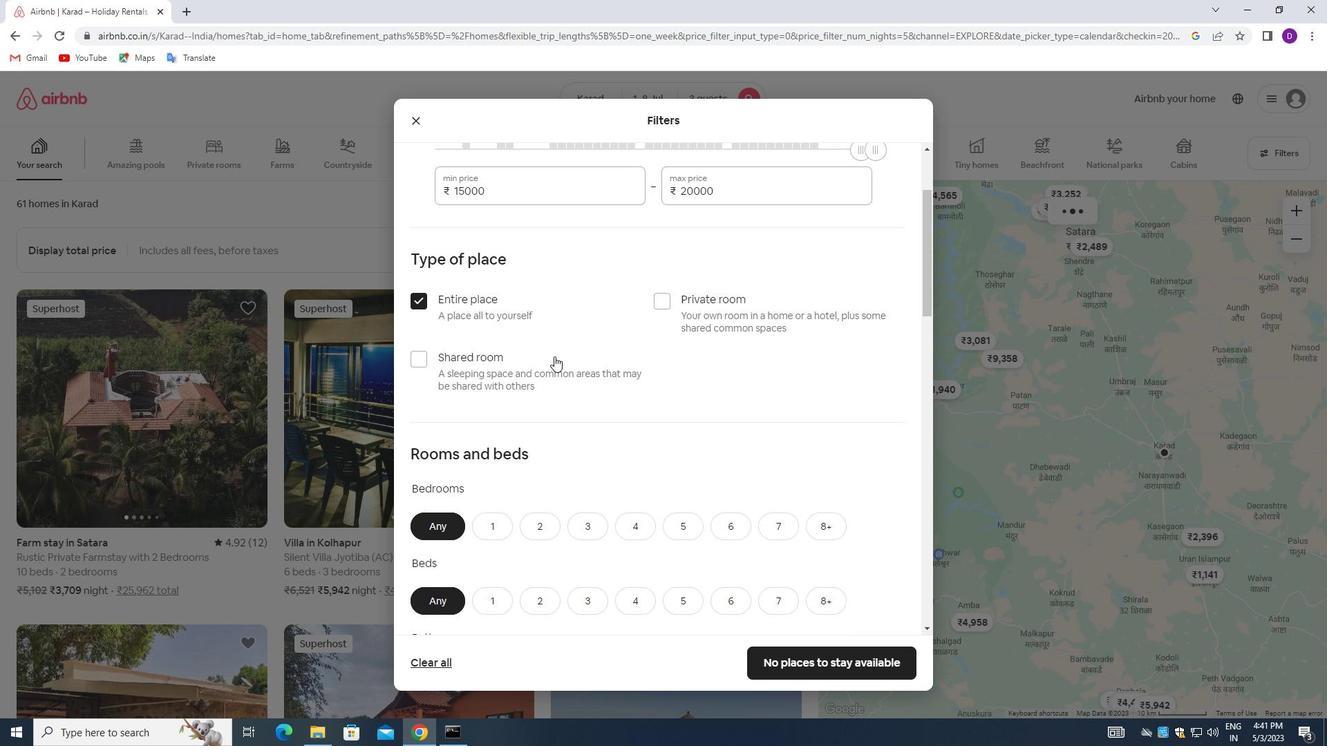 
Action: Mouse moved to (574, 359)
Screenshot: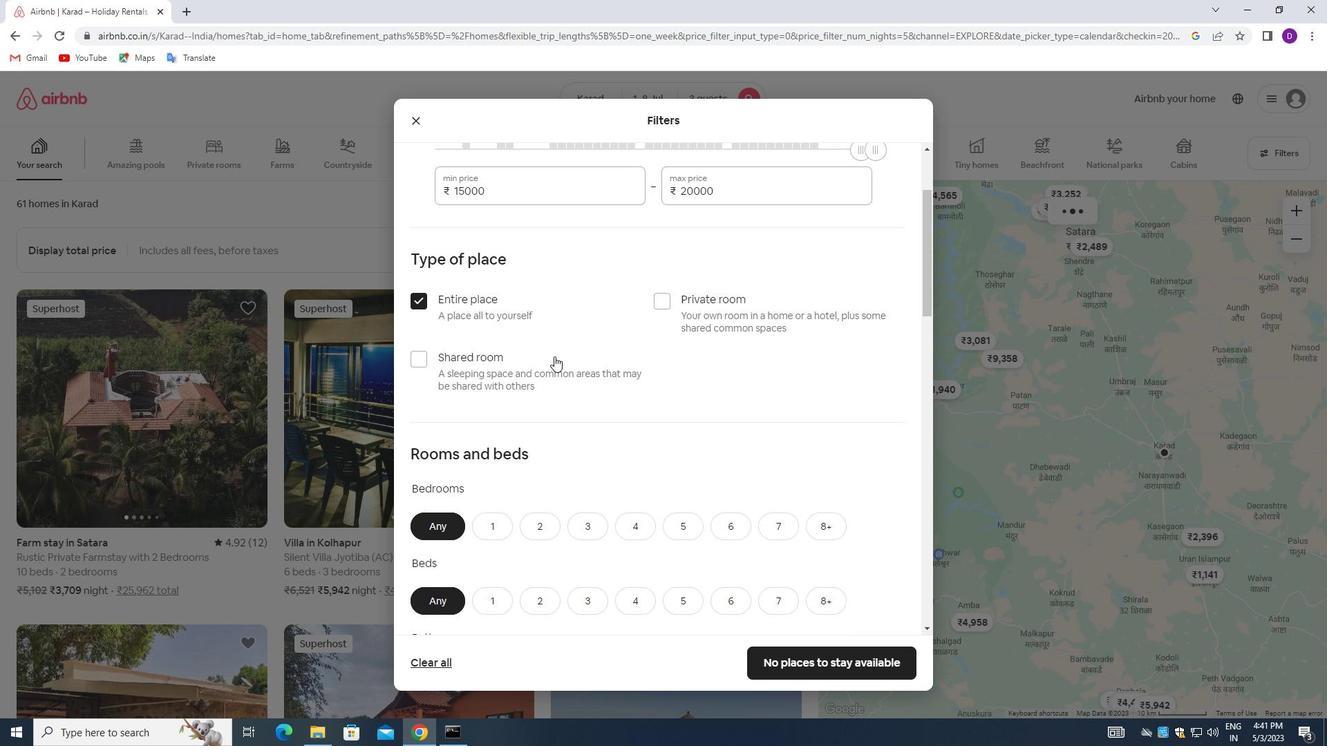 
Action: Mouse scrolled (574, 358) with delta (0, 0)
Screenshot: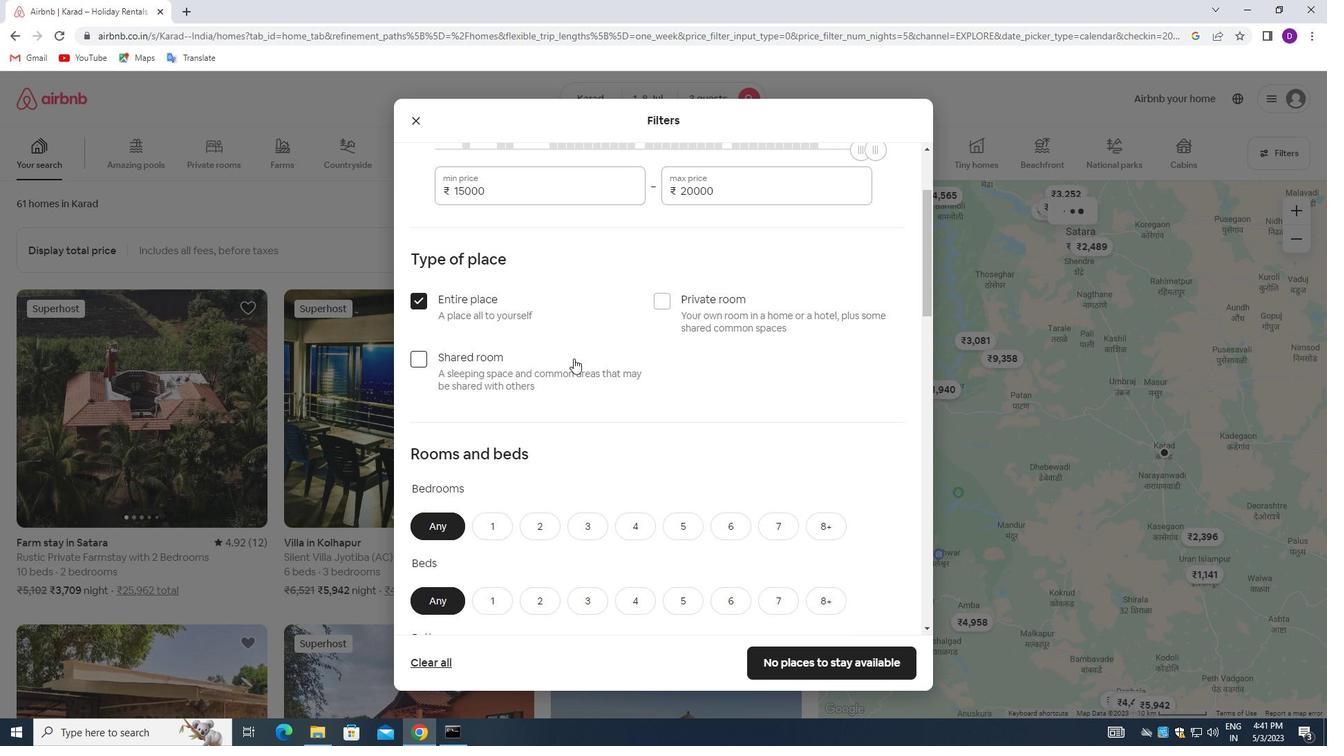 
Action: Mouse scrolled (574, 358) with delta (0, 0)
Screenshot: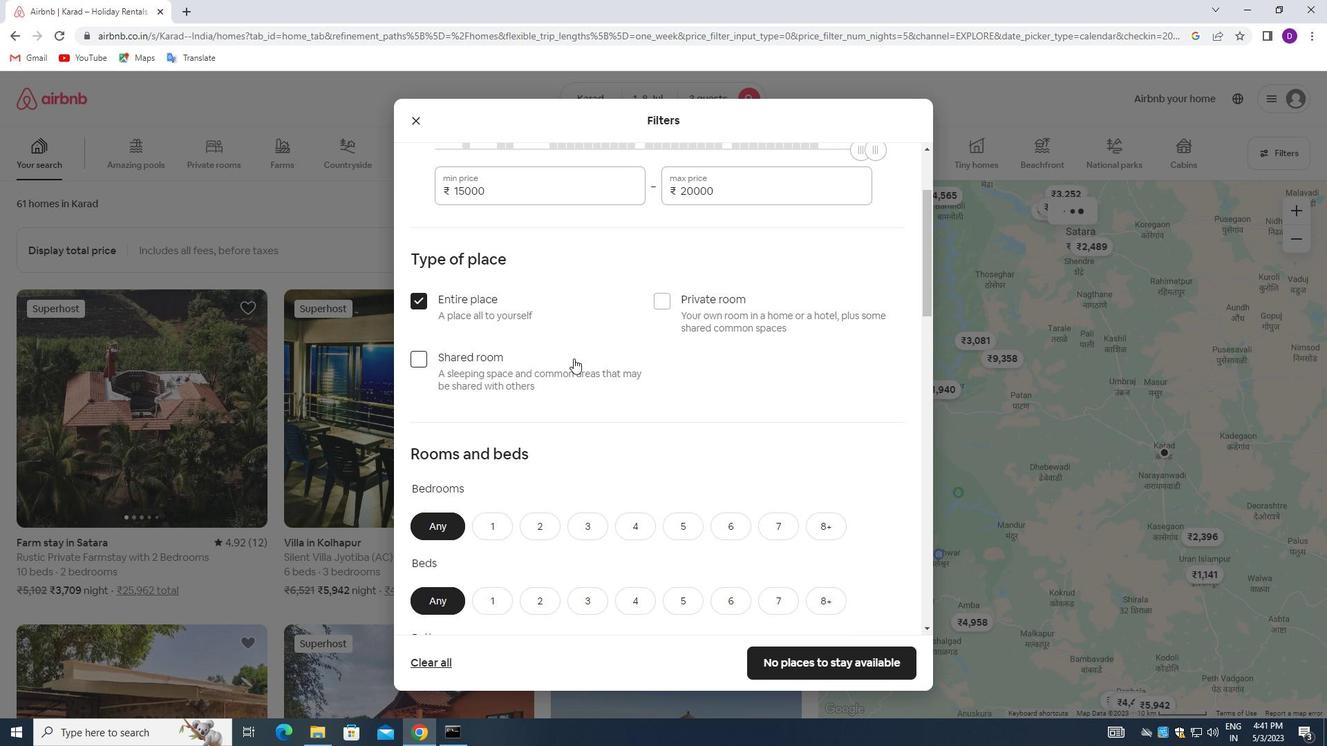 
Action: Mouse scrolled (574, 358) with delta (0, 0)
Screenshot: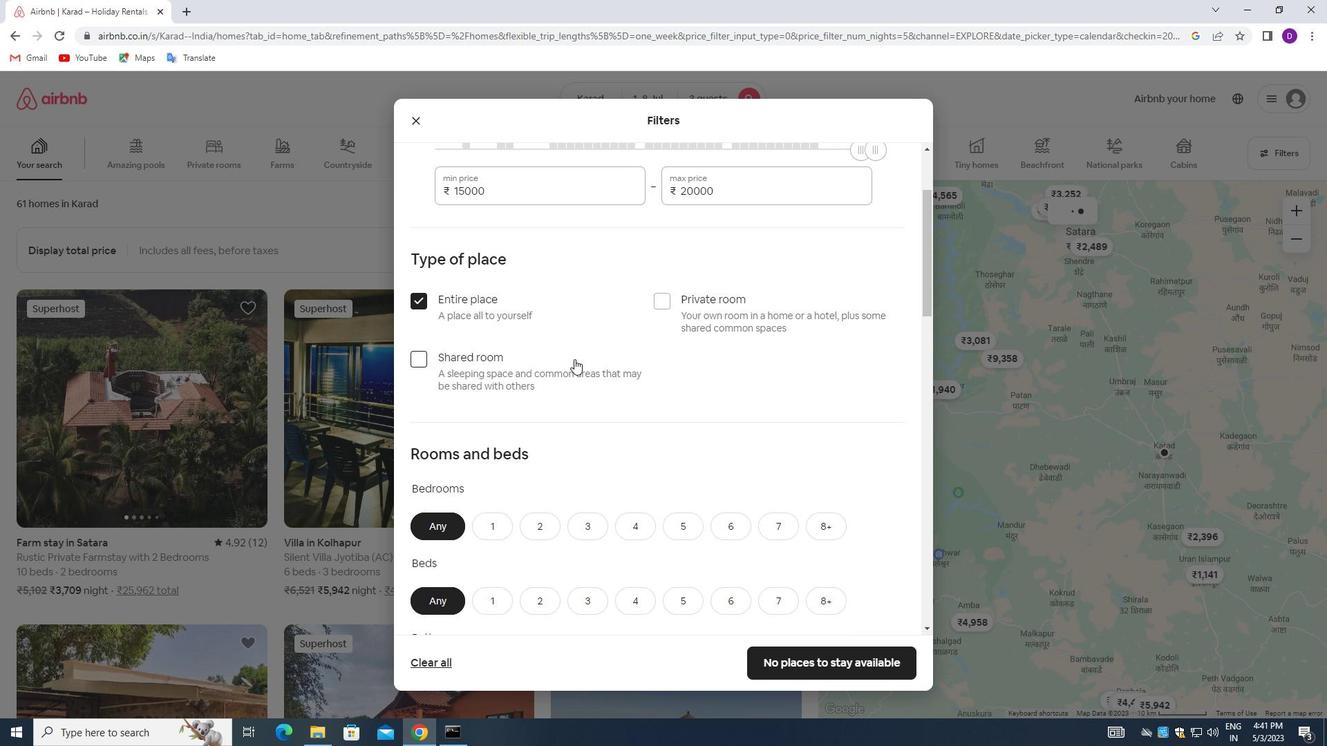 
Action: Mouse moved to (486, 262)
Screenshot: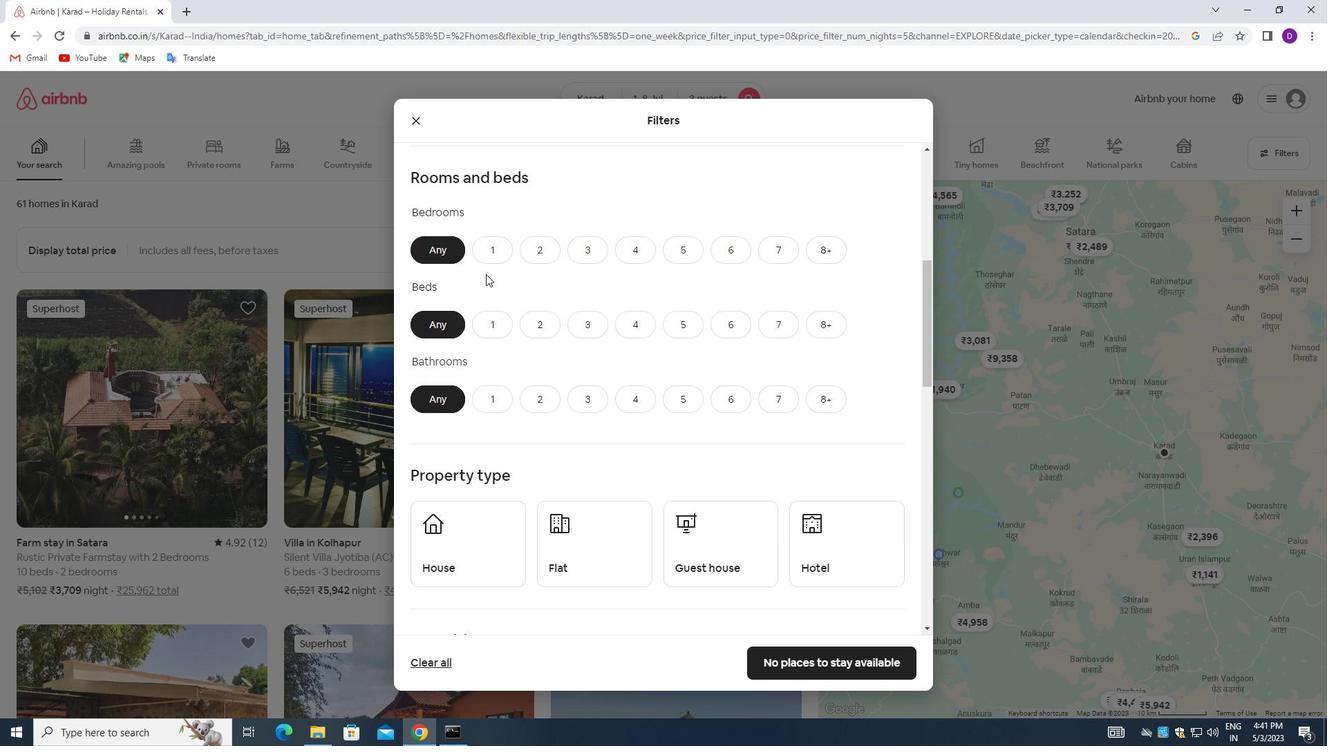 
Action: Mouse pressed left at (486, 262)
Screenshot: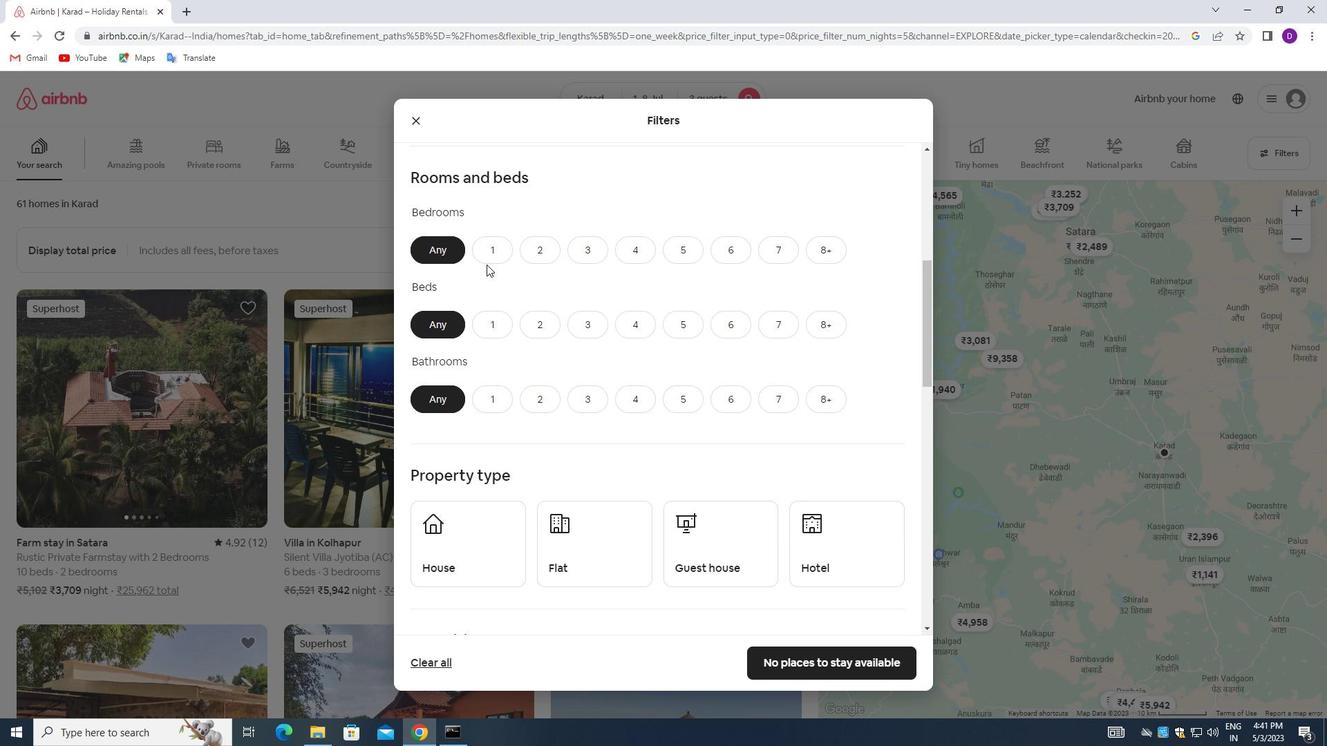 
Action: Mouse moved to (499, 327)
Screenshot: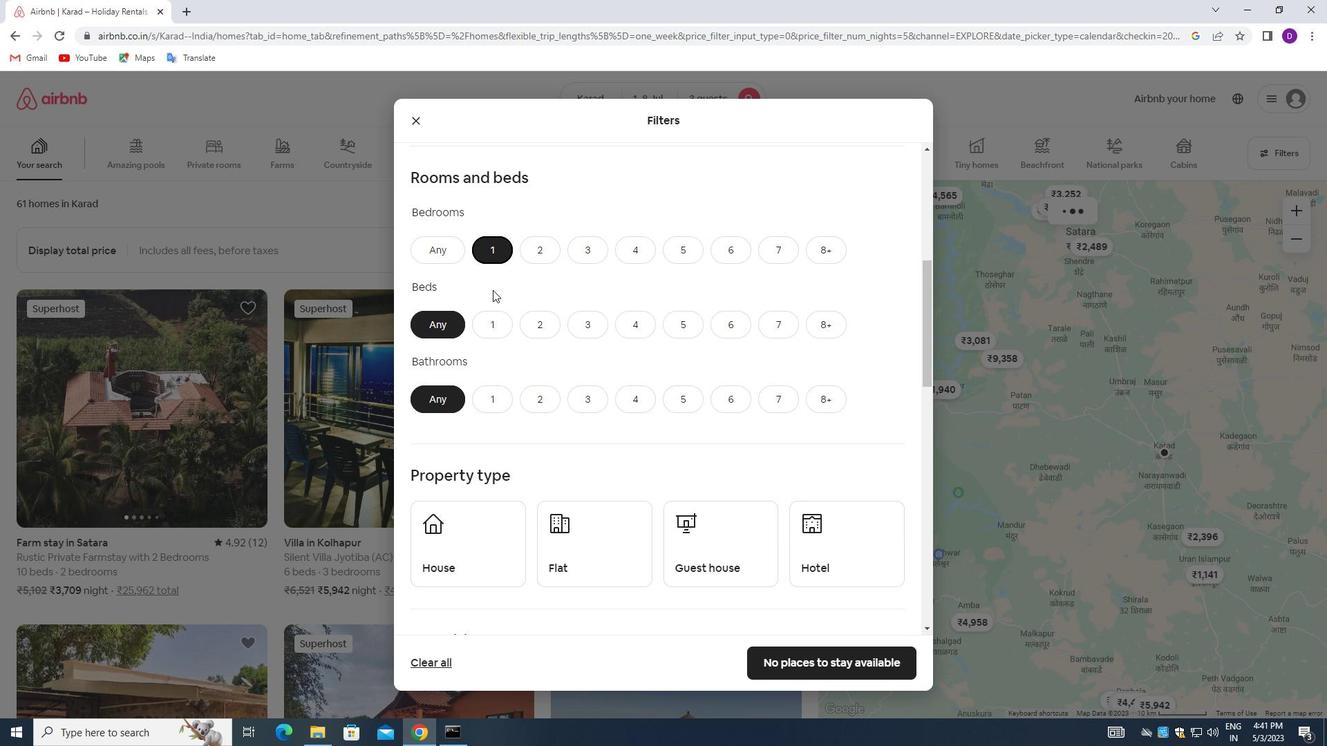 
Action: Mouse pressed left at (499, 327)
Screenshot: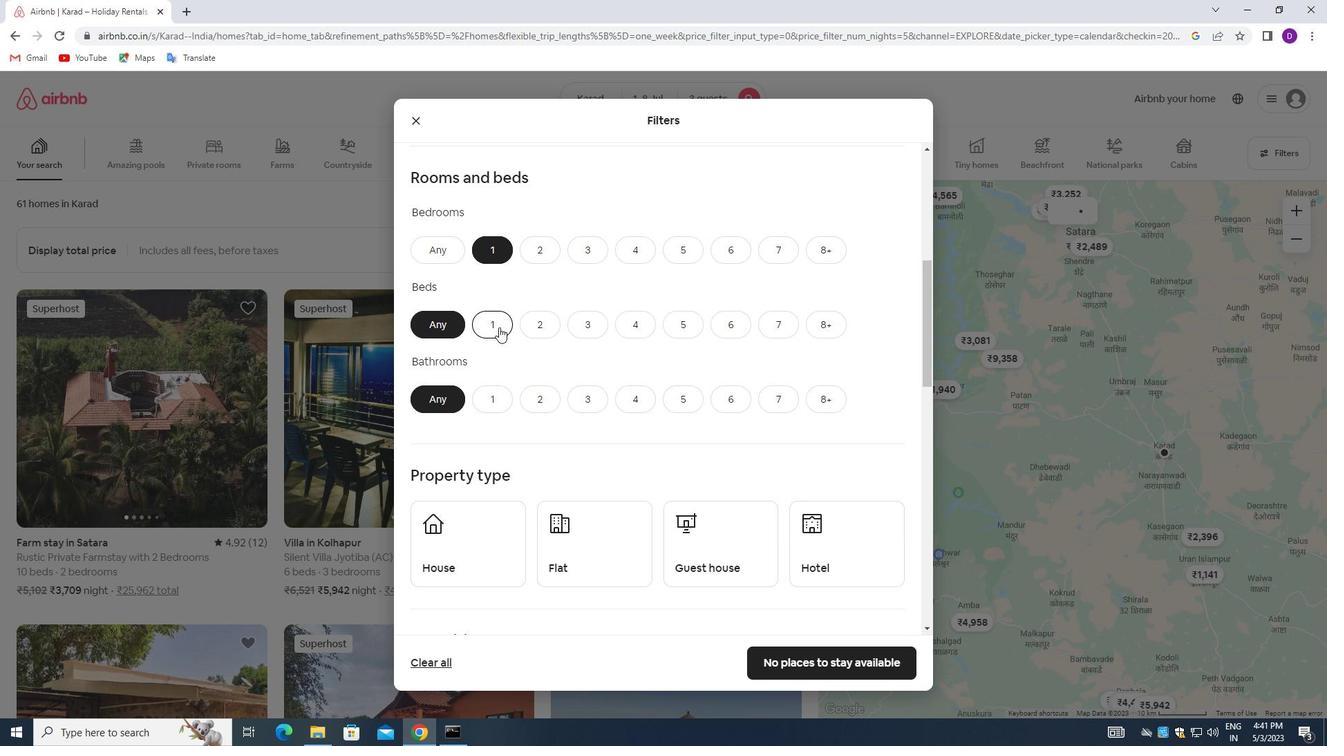 
Action: Mouse moved to (499, 399)
Screenshot: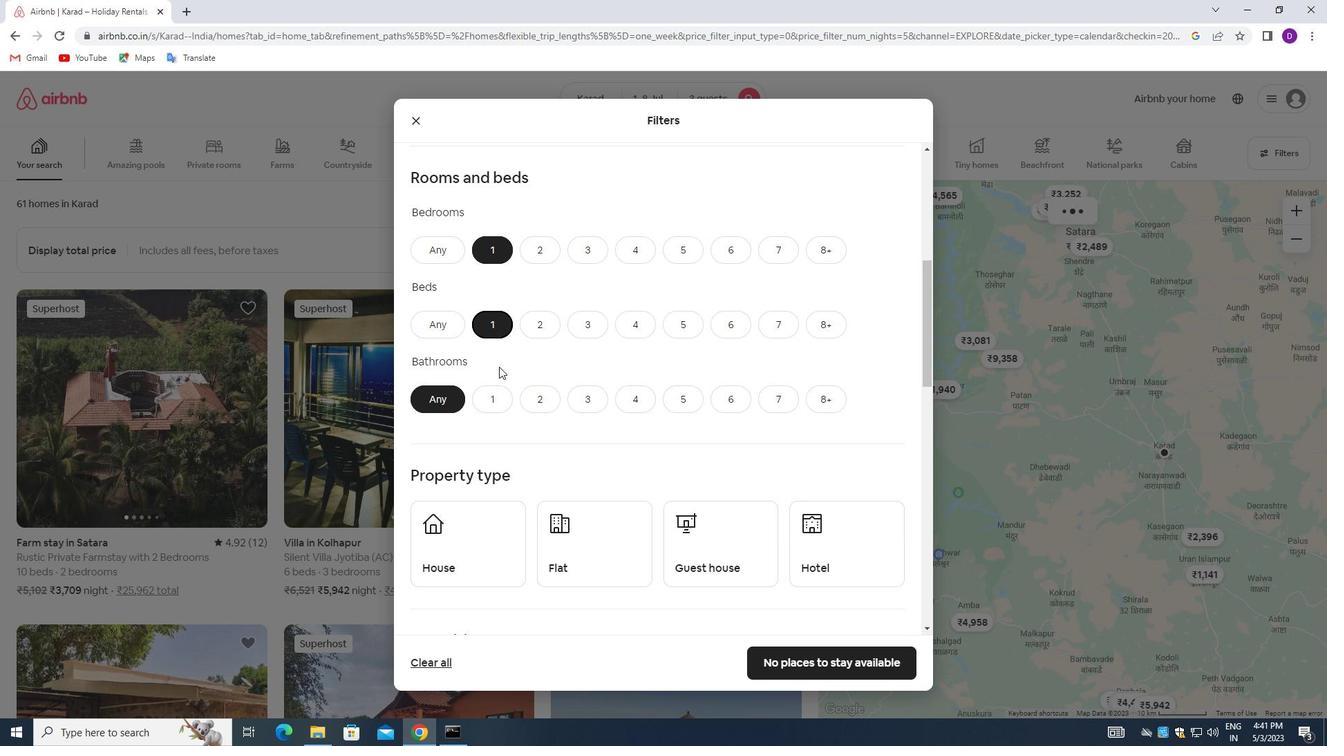 
Action: Mouse pressed left at (499, 399)
Screenshot: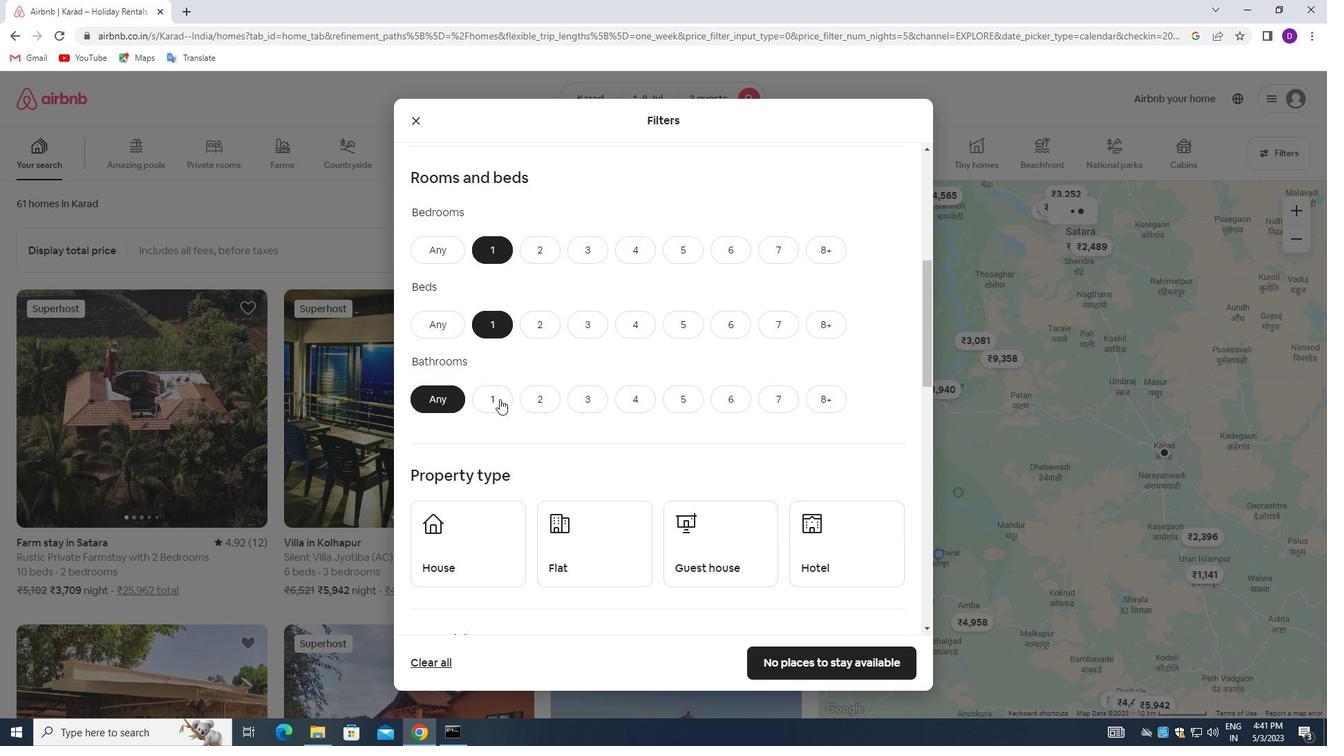 
Action: Mouse moved to (559, 353)
Screenshot: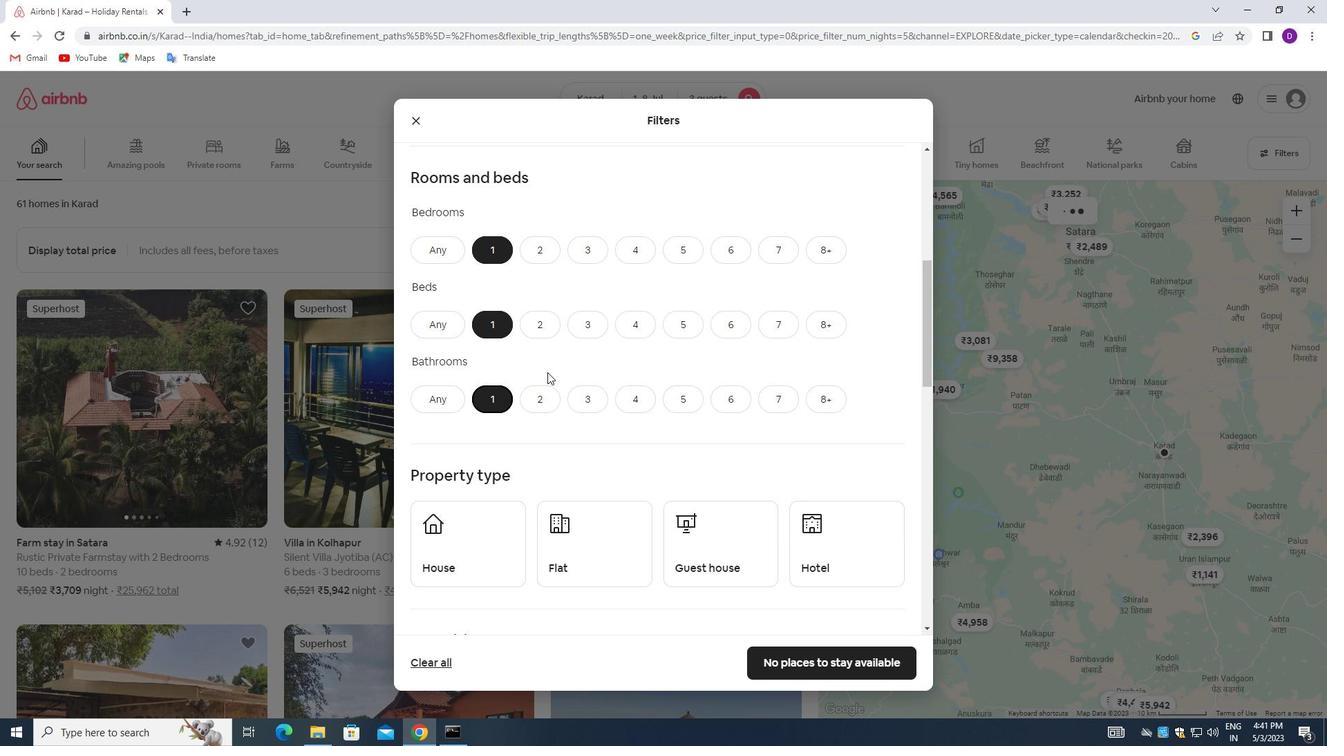 
Action: Mouse scrolled (559, 353) with delta (0, 0)
Screenshot: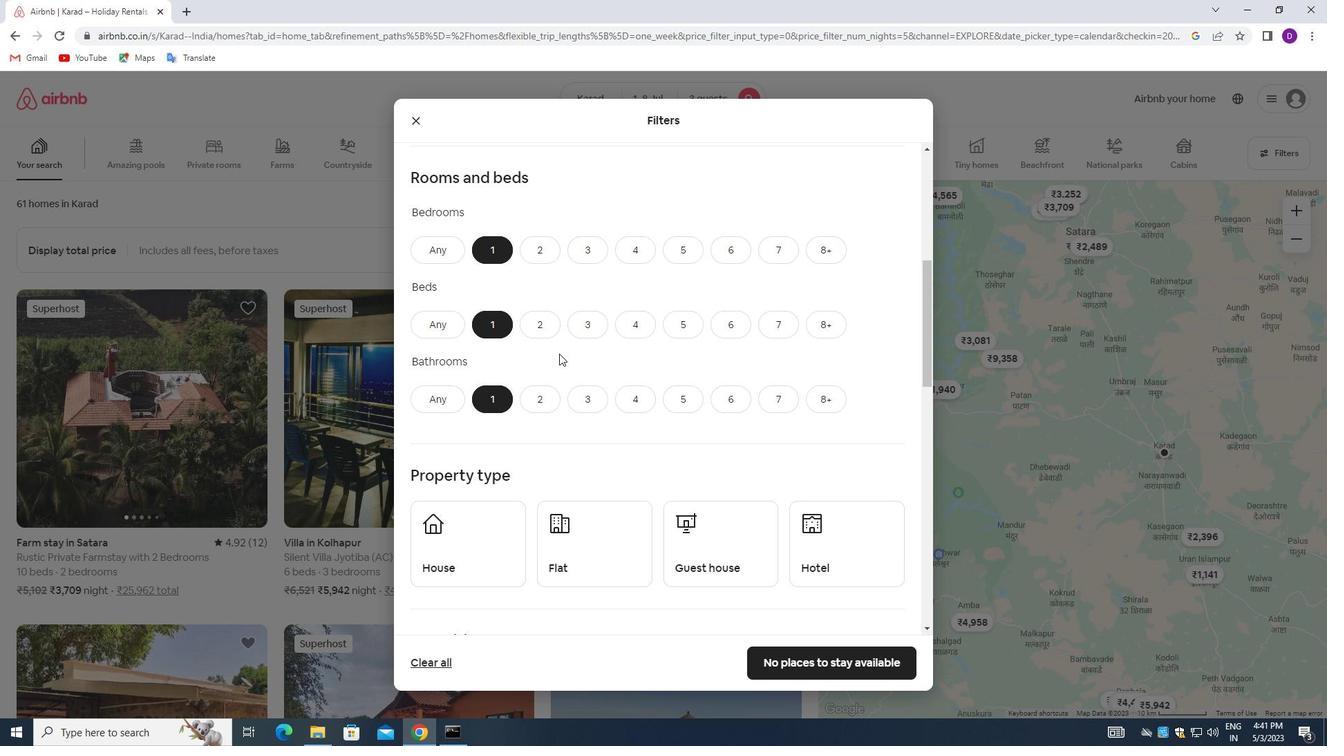 
Action: Mouse scrolled (559, 353) with delta (0, 0)
Screenshot: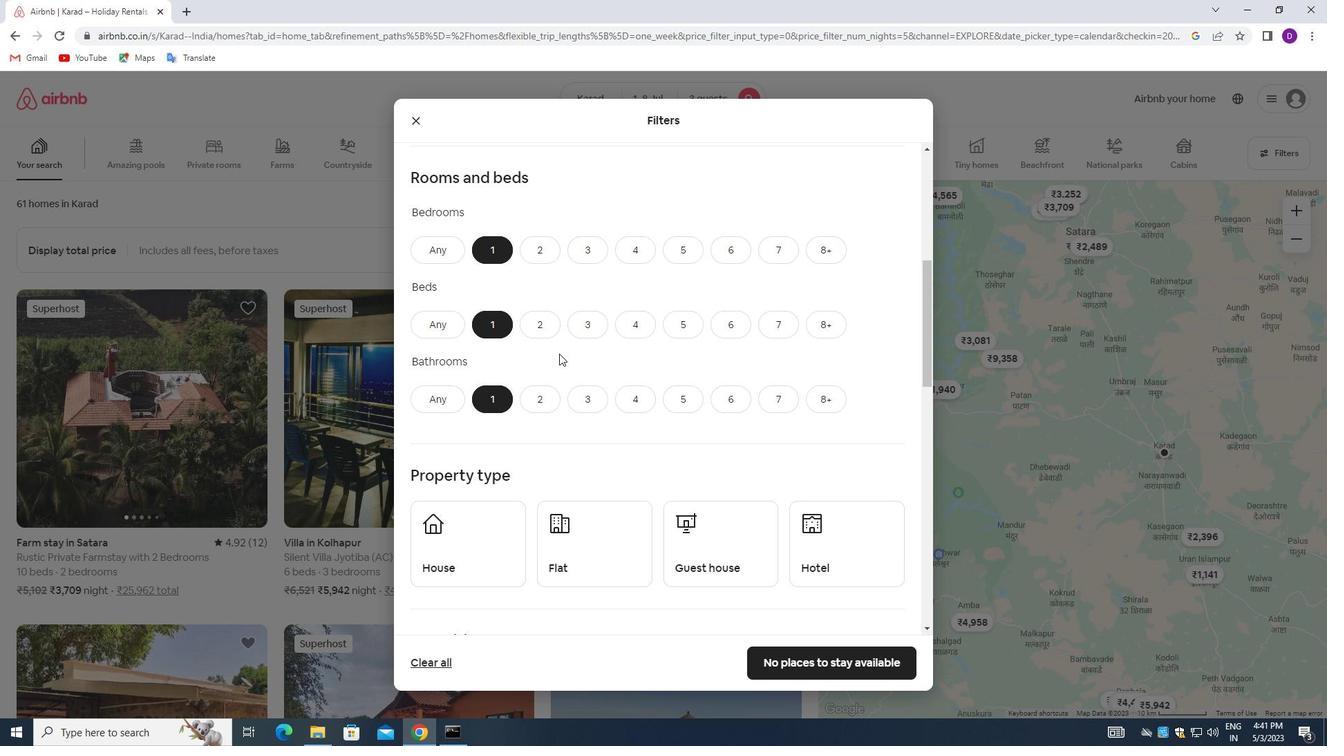 
Action: Mouse scrolled (559, 353) with delta (0, 0)
Screenshot: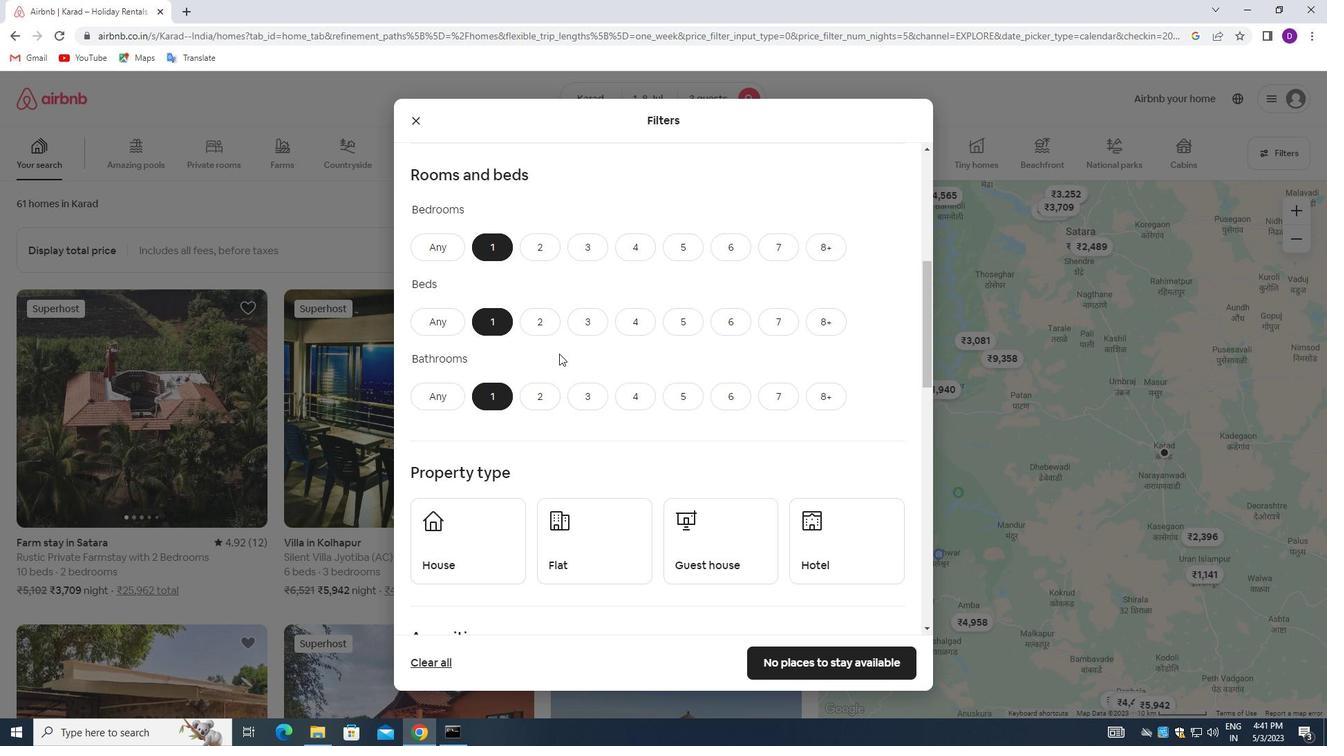 
Action: Mouse moved to (501, 351)
Screenshot: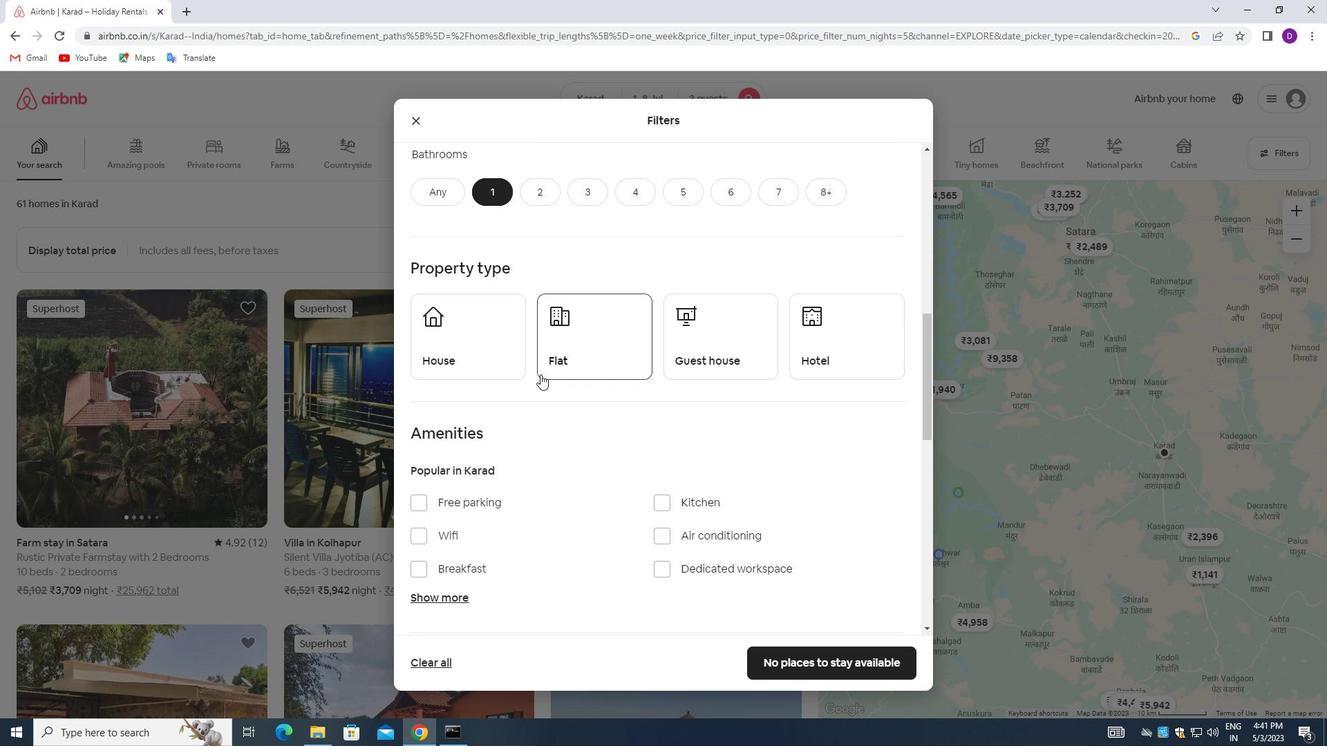 
Action: Mouse pressed left at (501, 351)
Screenshot: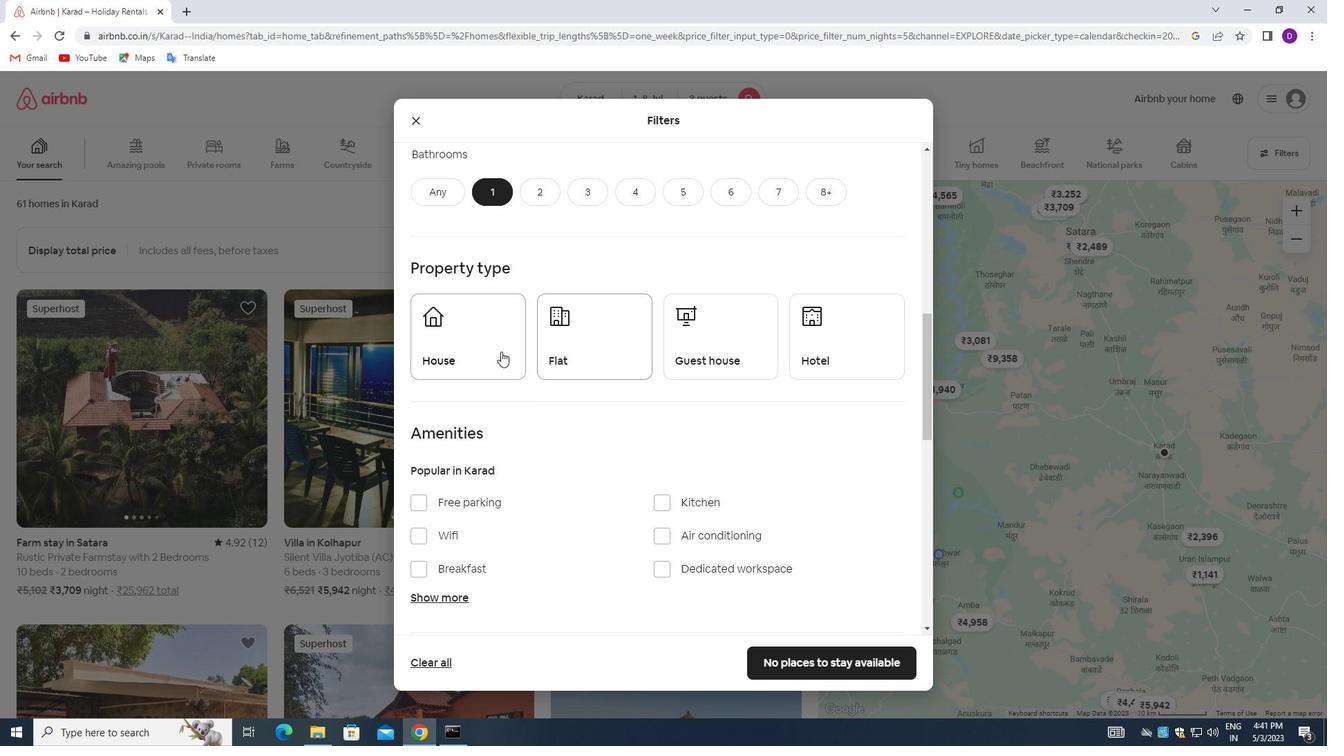 
Action: Mouse moved to (601, 353)
Screenshot: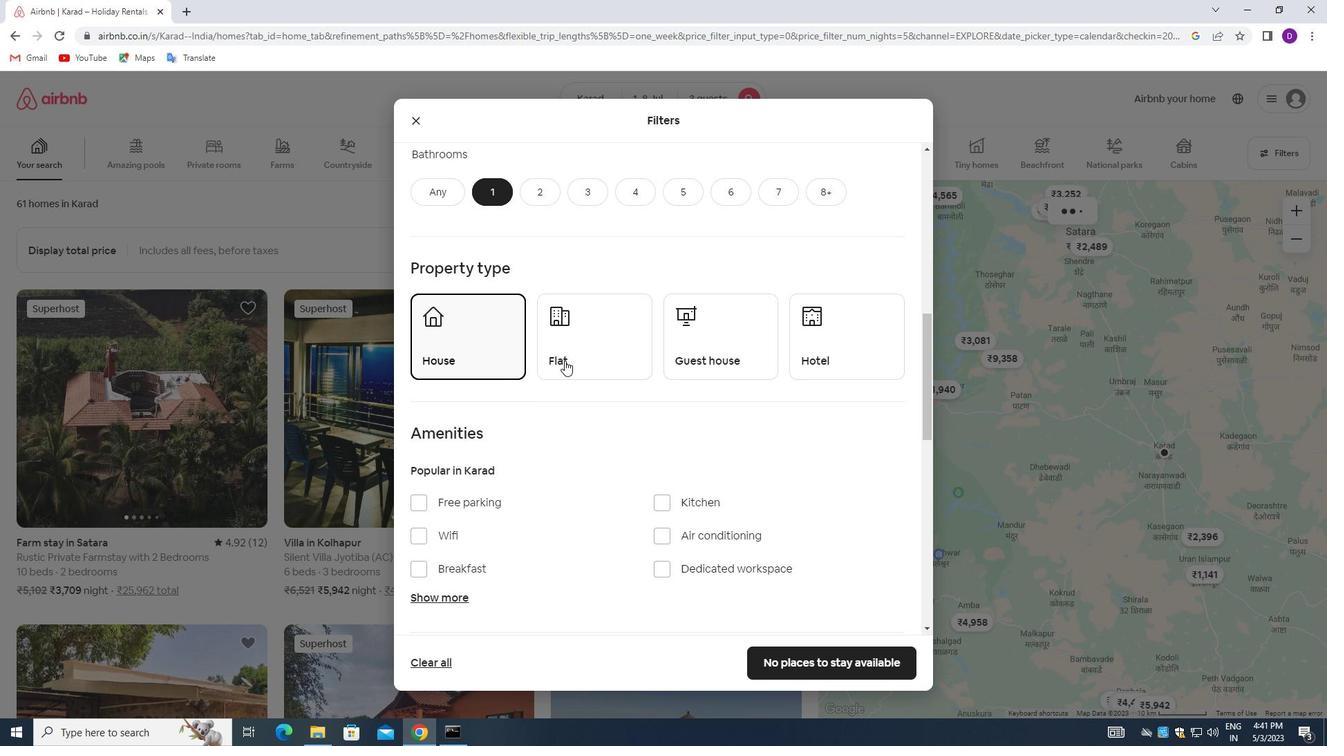 
Action: Mouse pressed left at (601, 353)
Screenshot: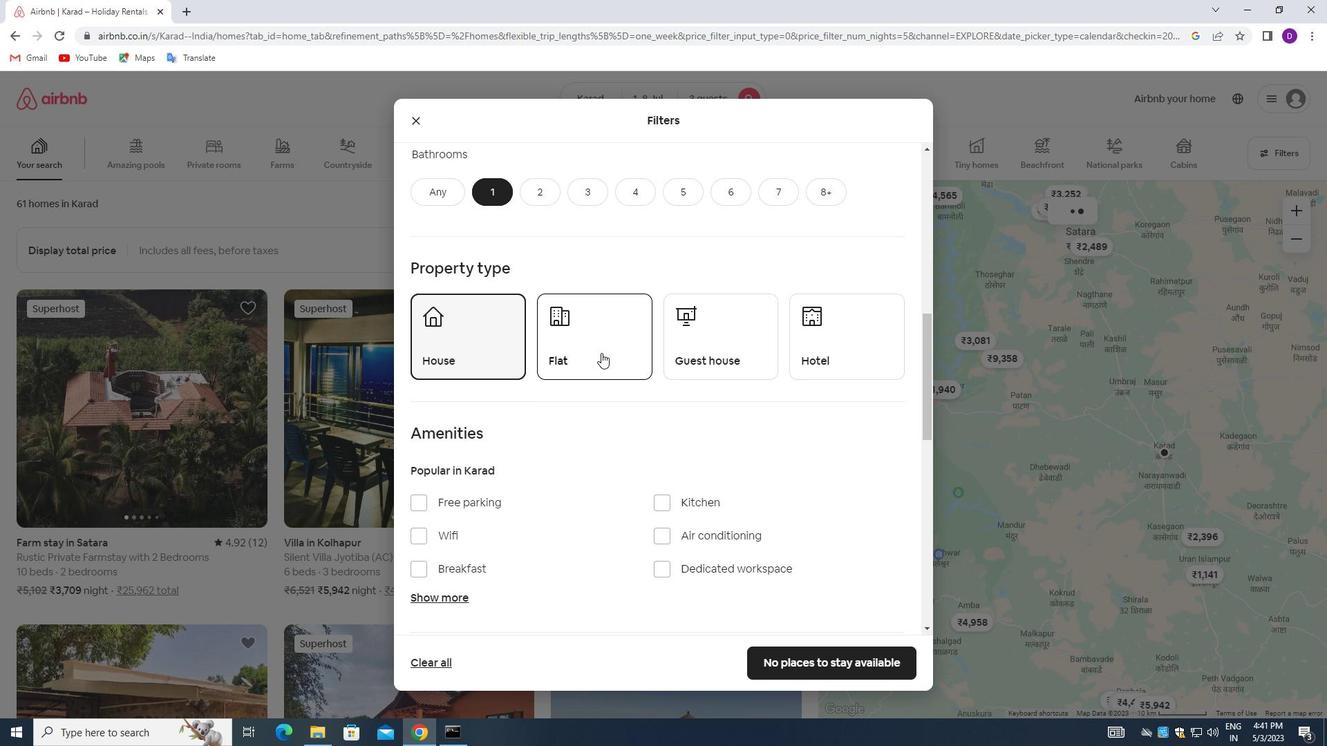 
Action: Mouse moved to (725, 339)
Screenshot: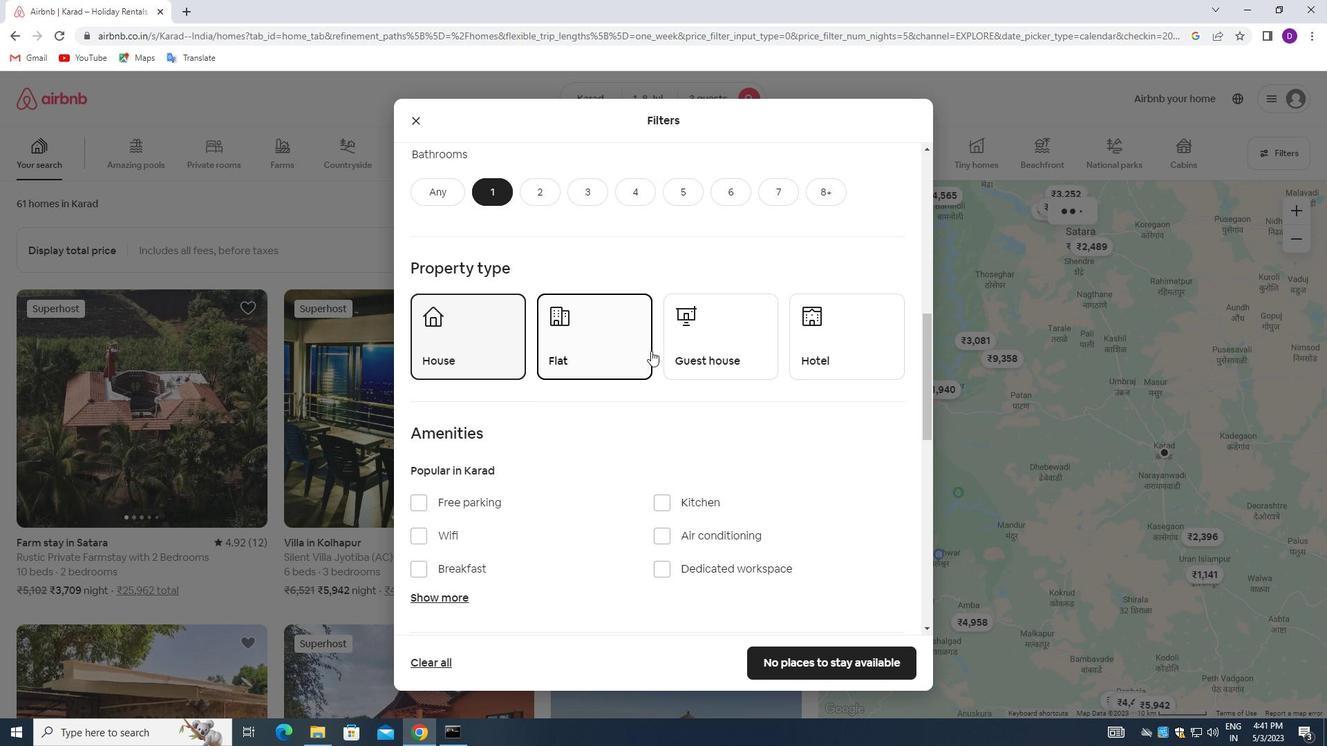 
Action: Mouse pressed left at (725, 339)
Screenshot: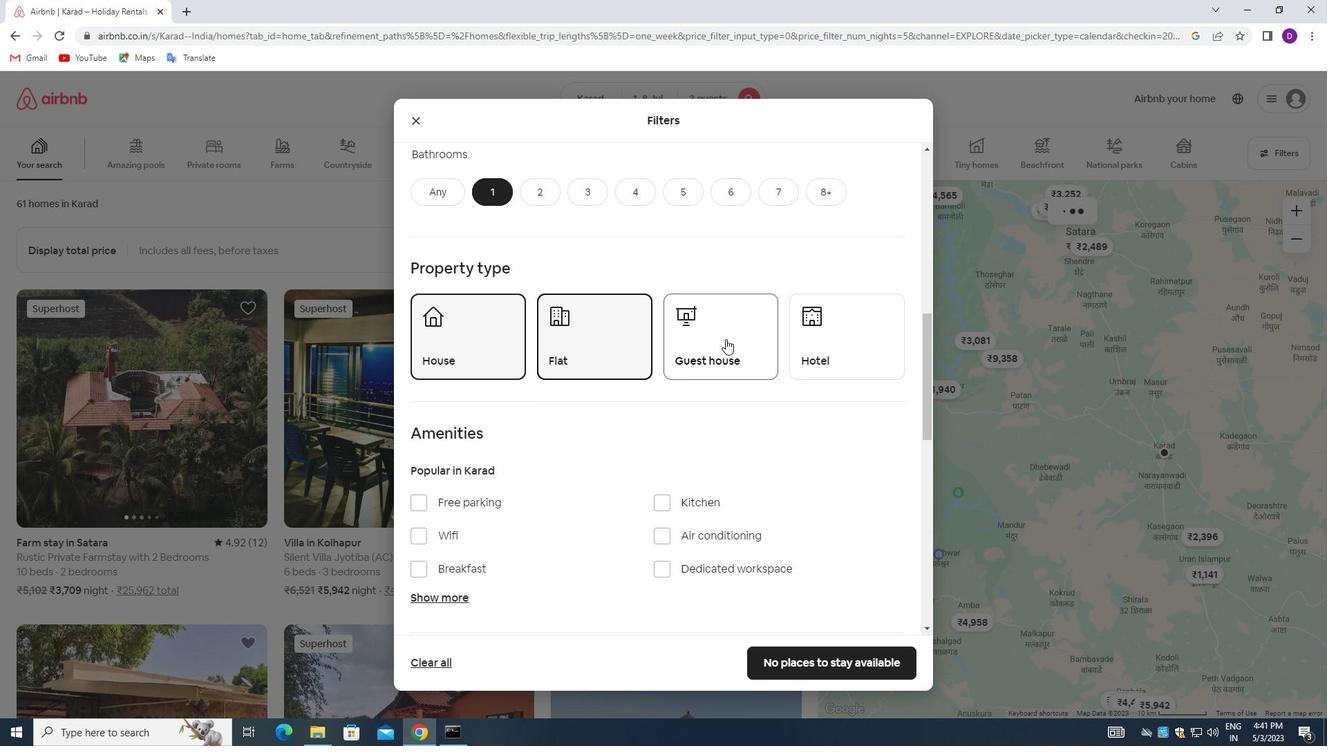 
Action: Mouse moved to (869, 331)
Screenshot: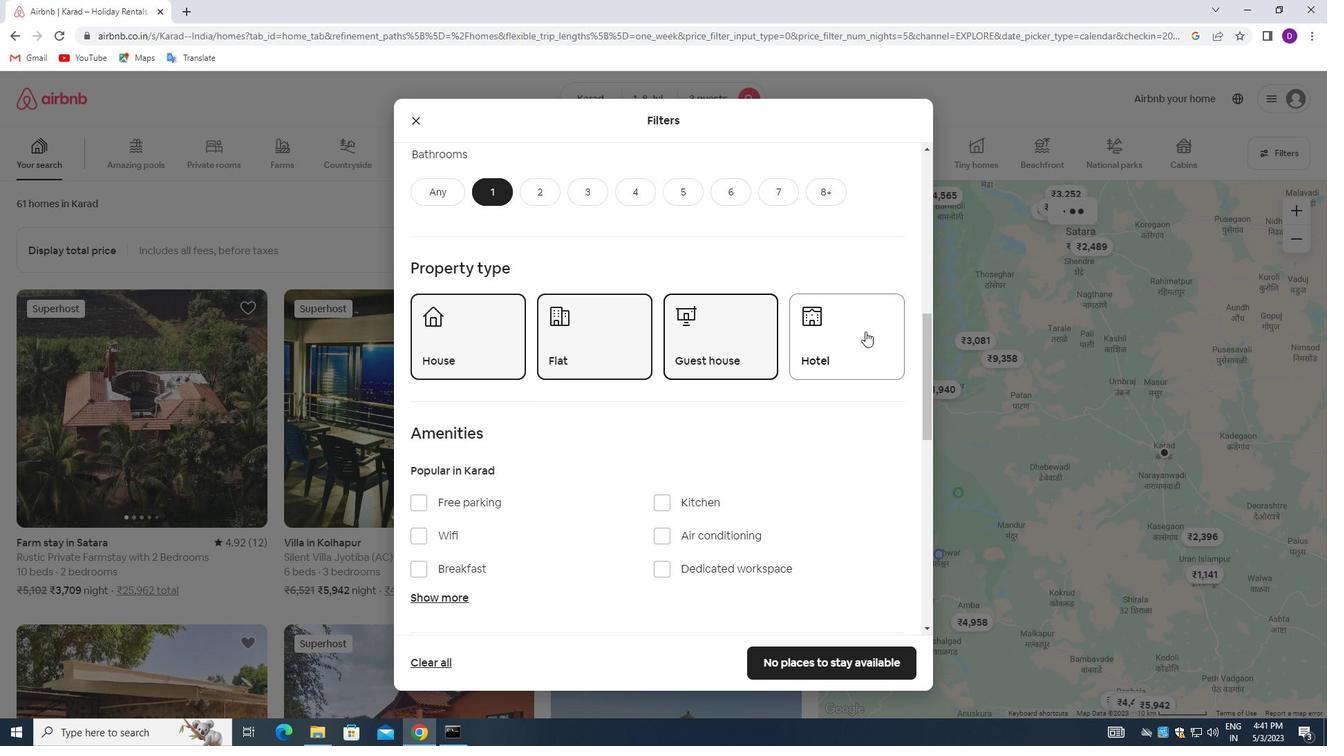 
Action: Mouse pressed left at (869, 331)
Screenshot: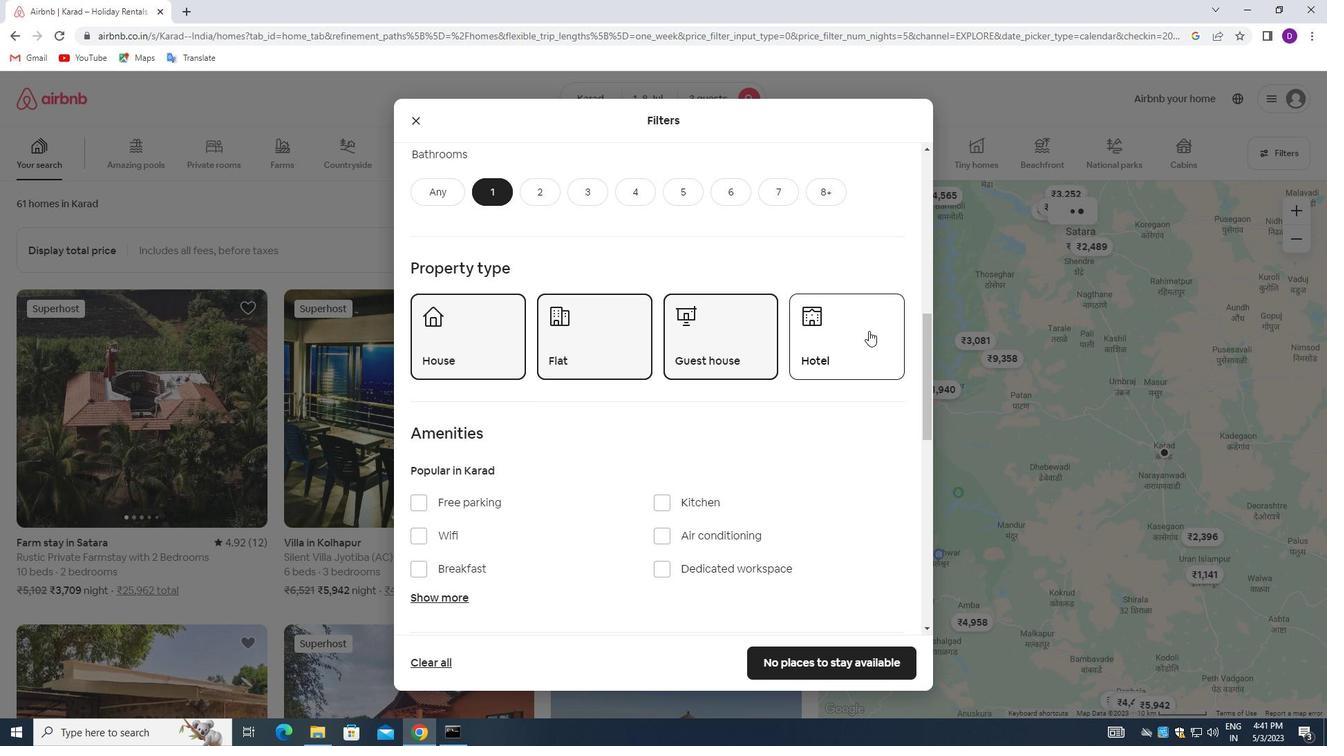 
Action: Mouse moved to (668, 359)
Screenshot: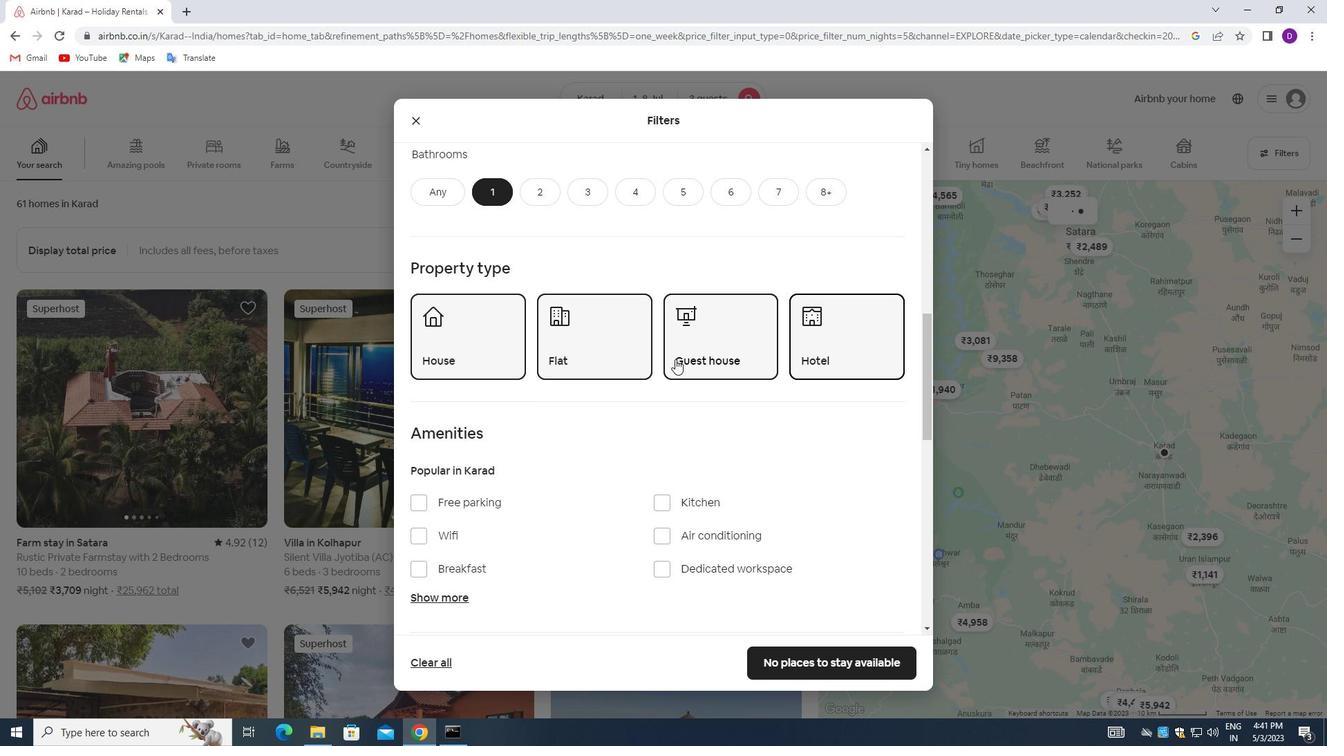 
Action: Mouse scrolled (668, 358) with delta (0, 0)
Screenshot: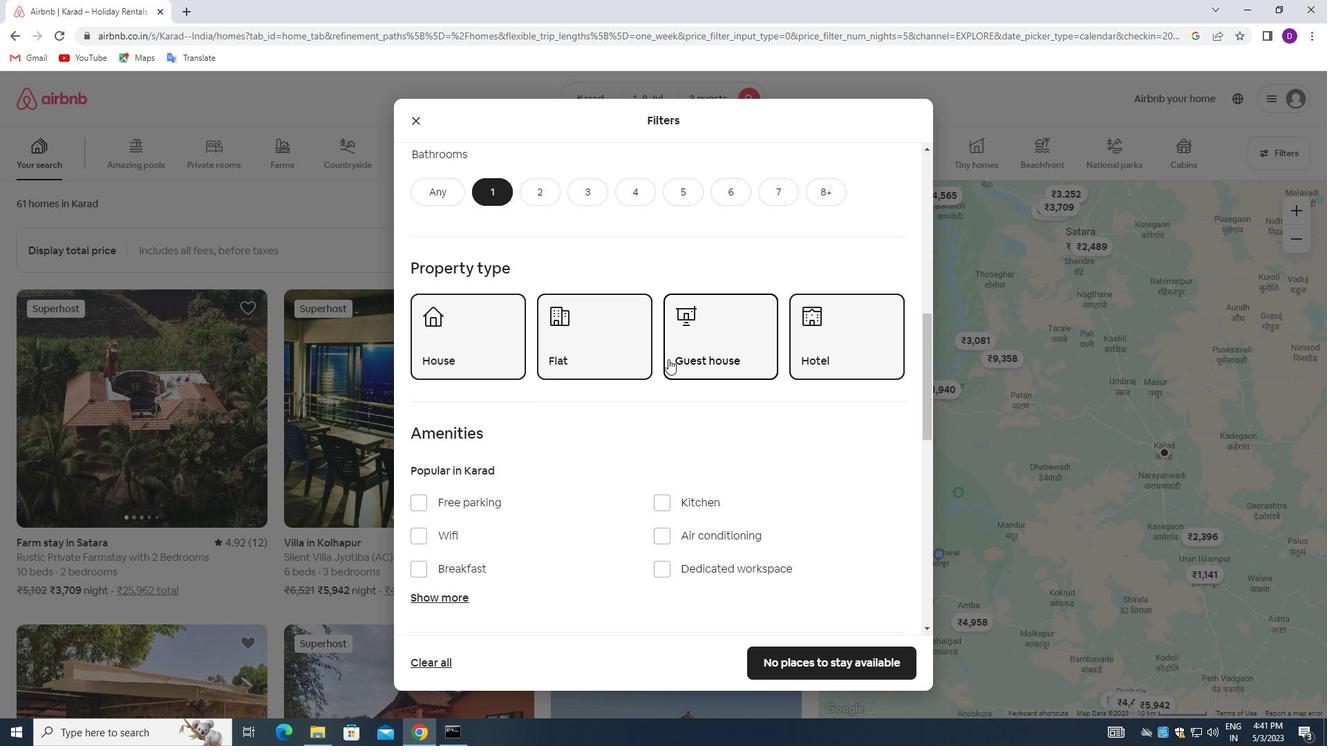 
Action: Mouse moved to (443, 530)
Screenshot: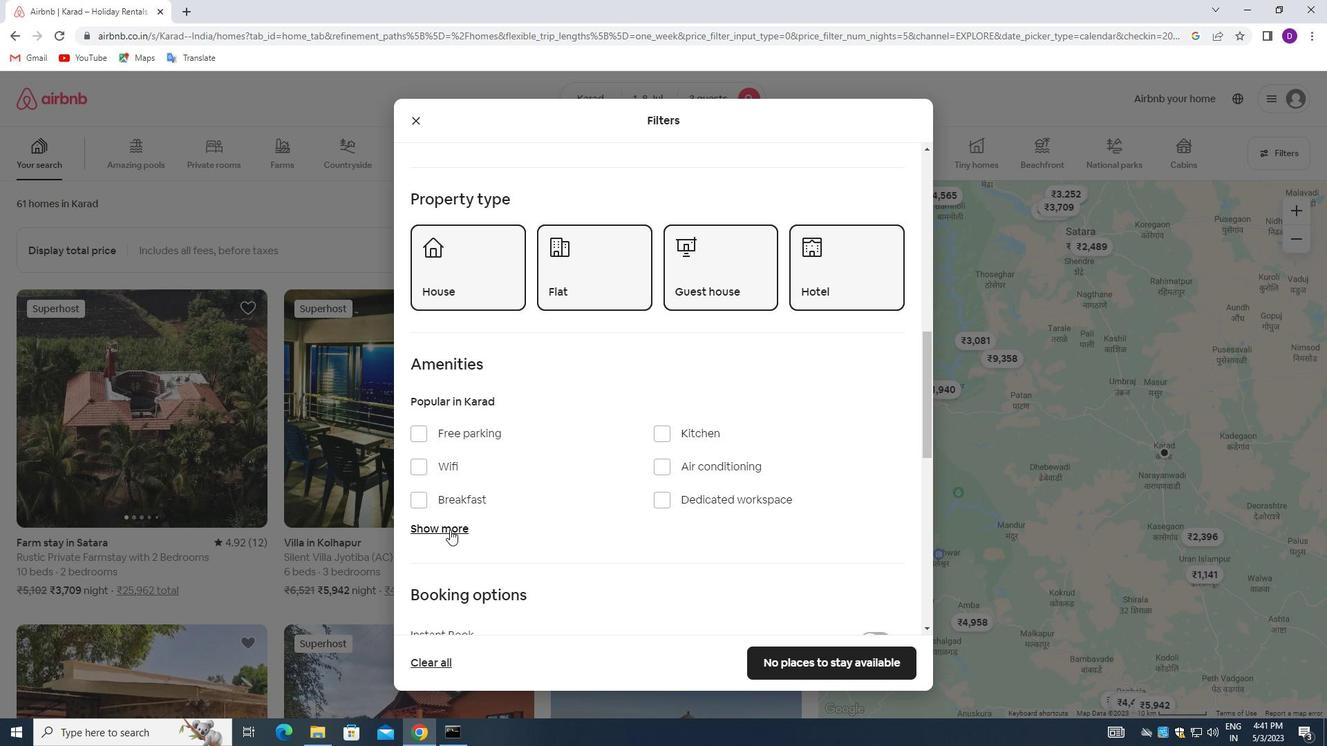 
Action: Mouse pressed left at (443, 530)
Screenshot: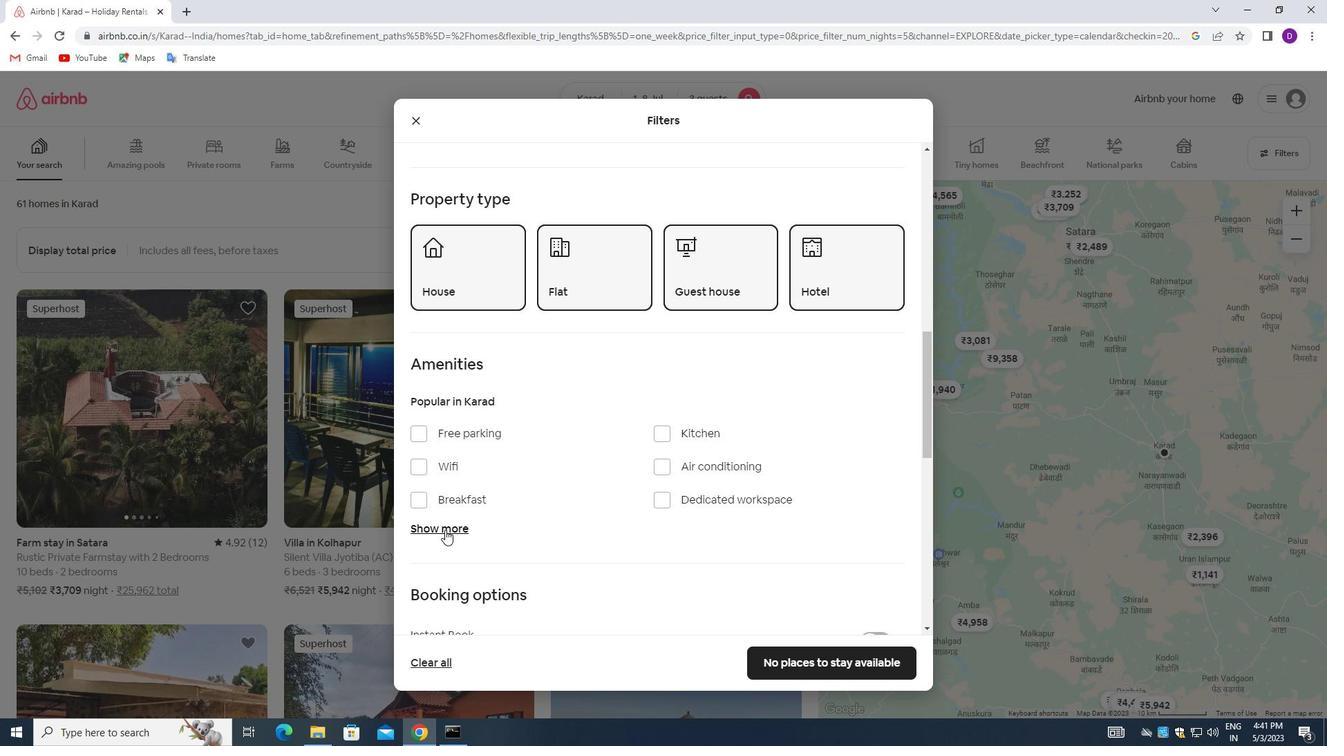 
Action: Mouse moved to (422, 576)
Screenshot: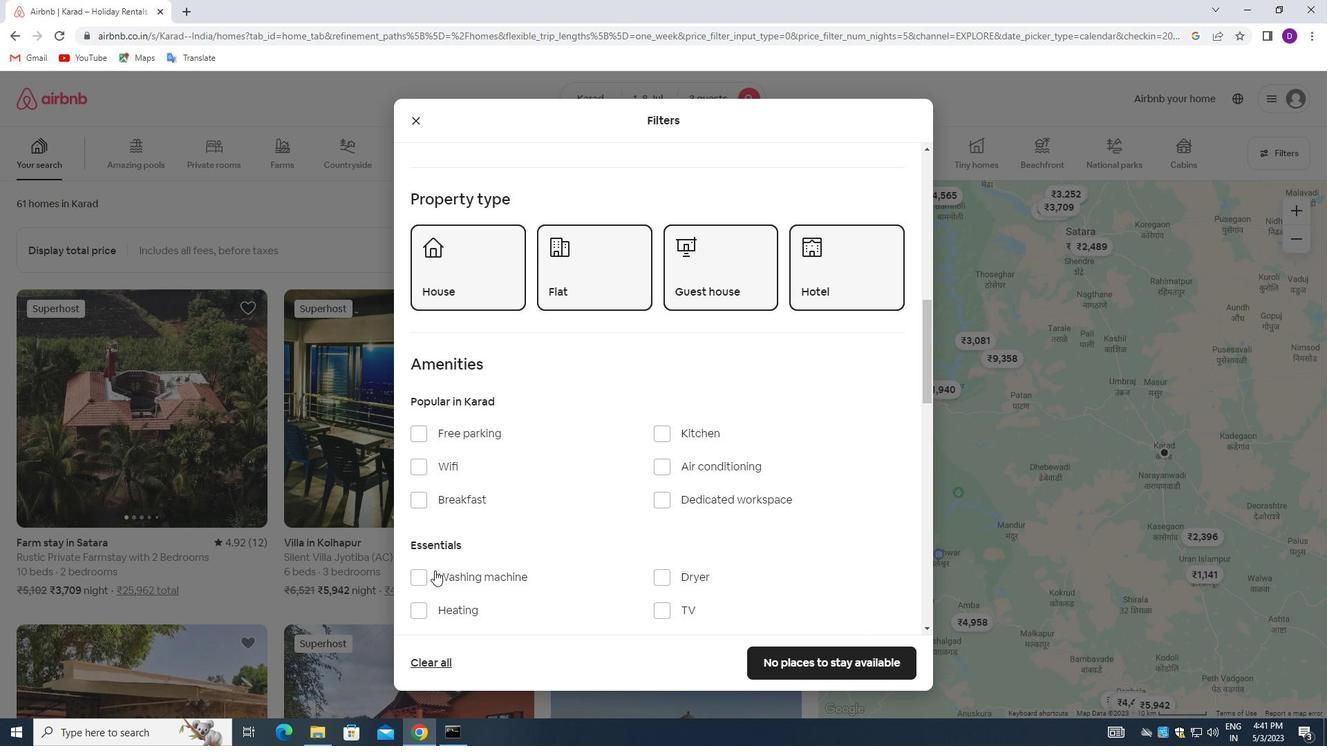 
Action: Mouse pressed left at (422, 576)
Screenshot: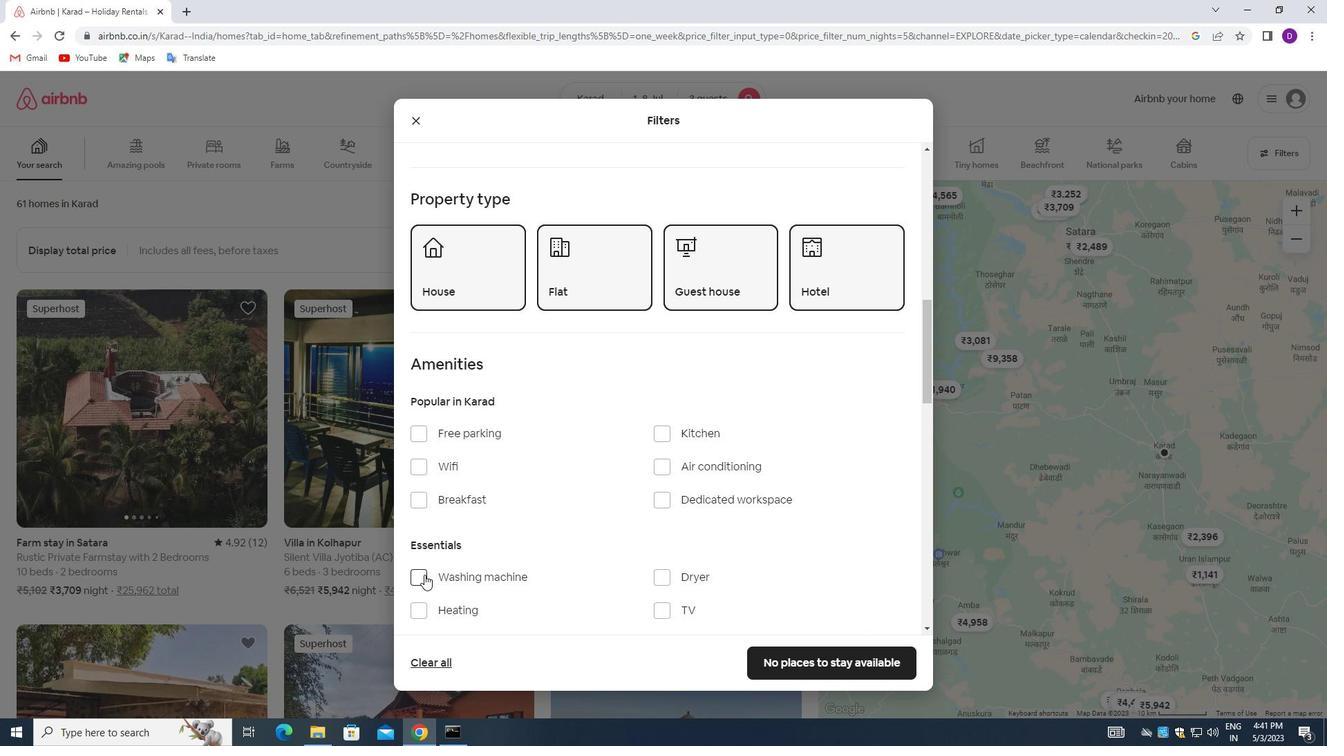 
Action: Mouse moved to (539, 523)
Screenshot: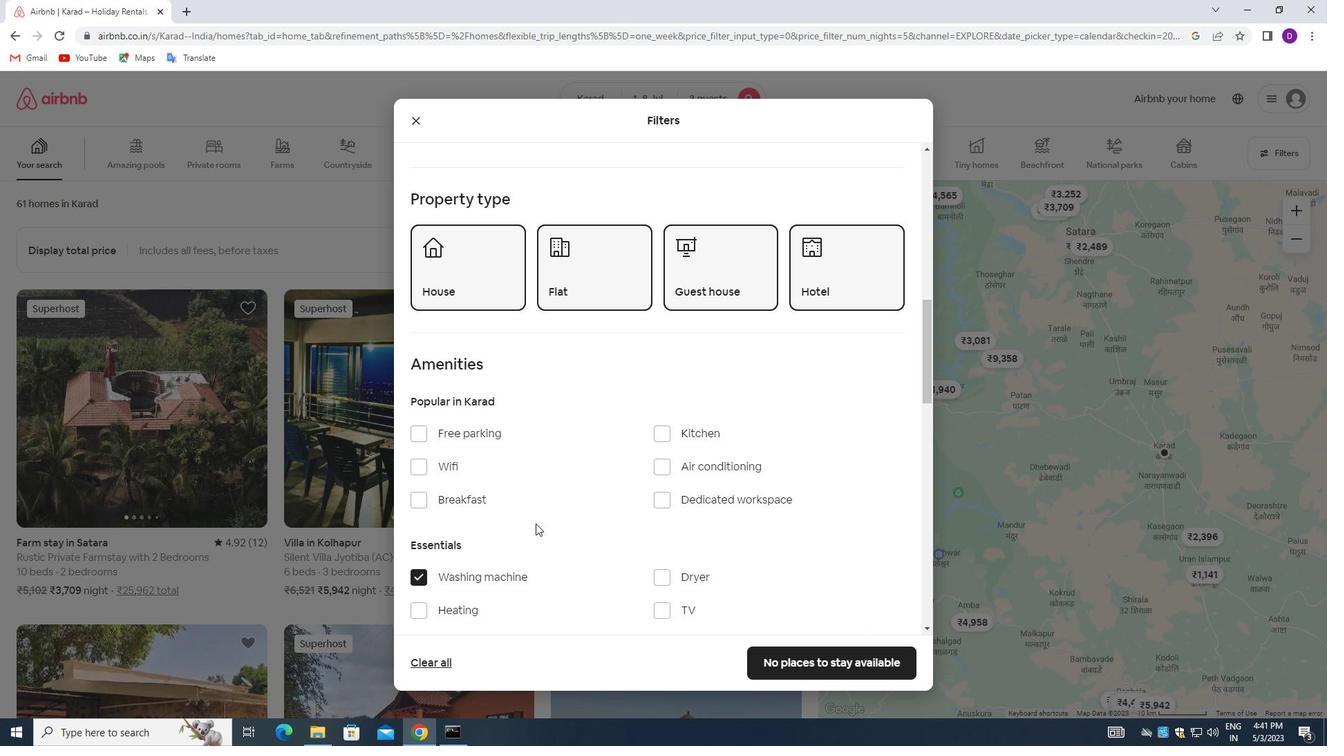 
Action: Mouse scrolled (539, 523) with delta (0, 0)
Screenshot: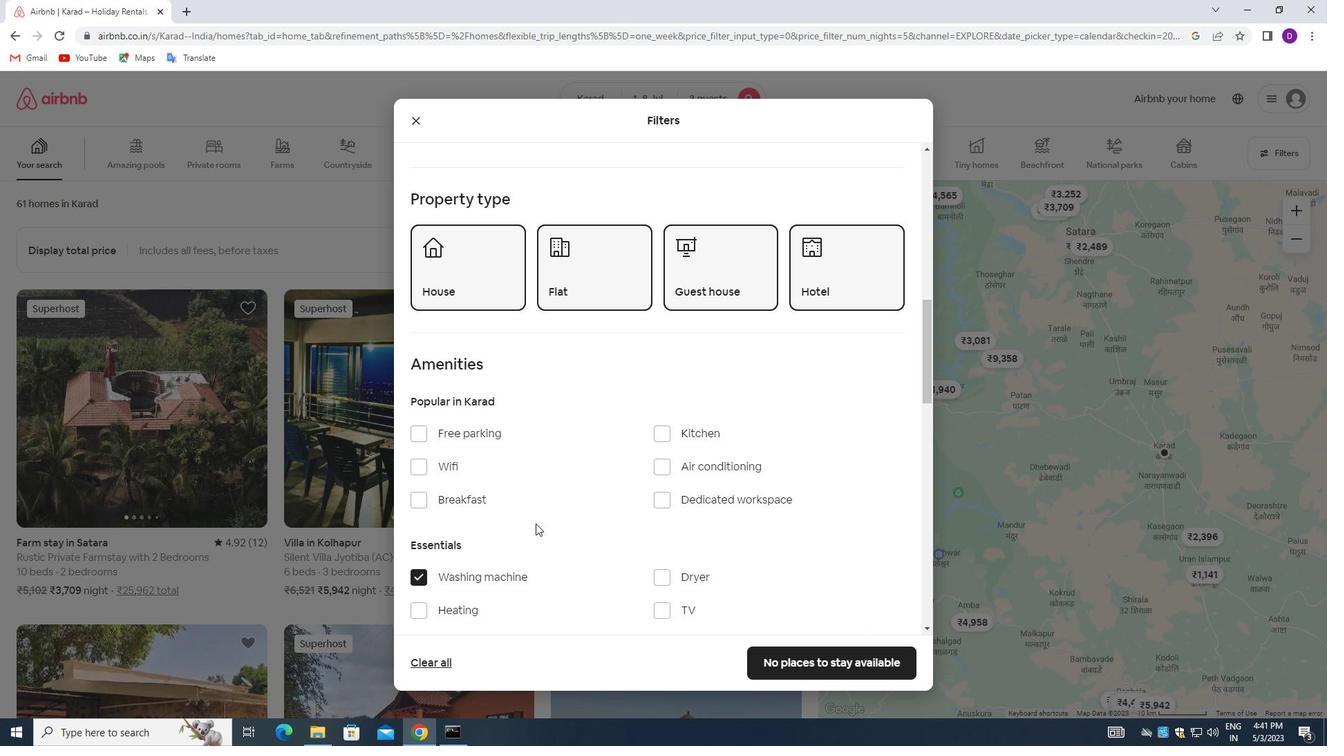 
Action: Mouse moved to (556, 522)
Screenshot: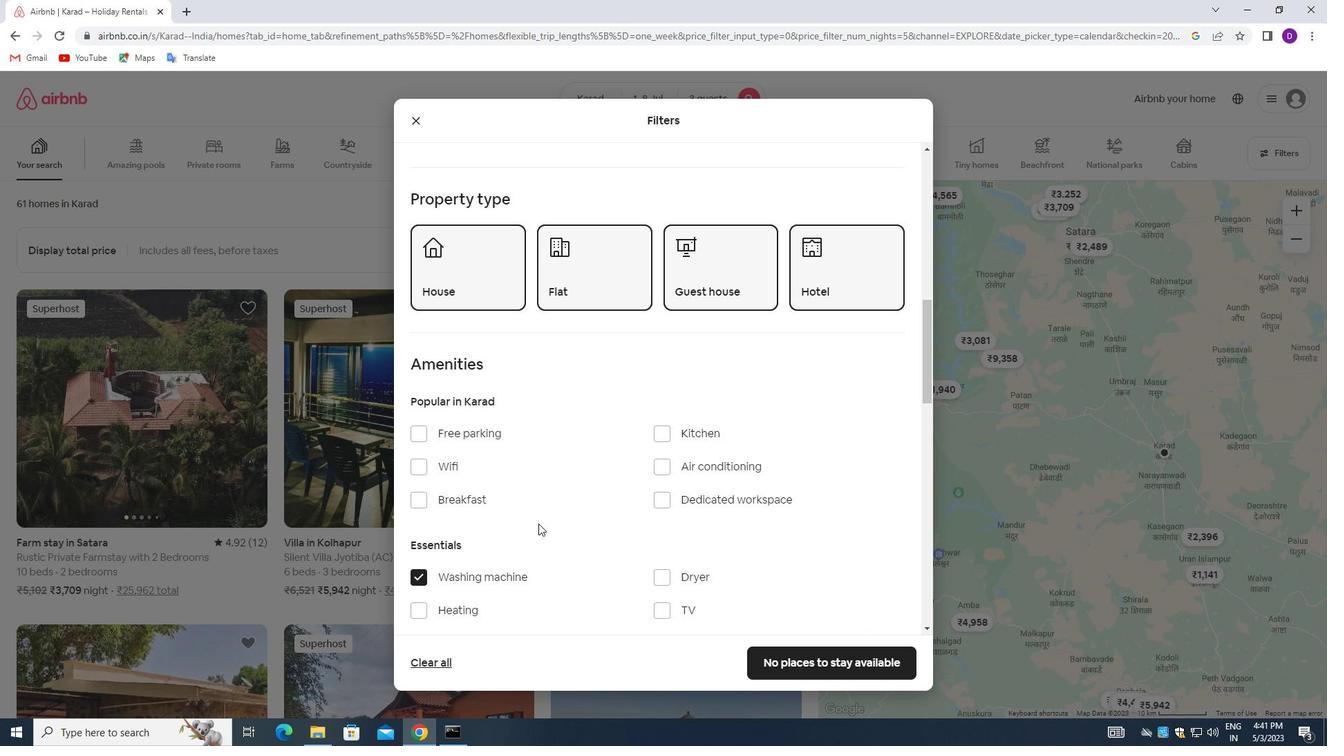 
Action: Mouse scrolled (556, 521) with delta (0, 0)
Screenshot: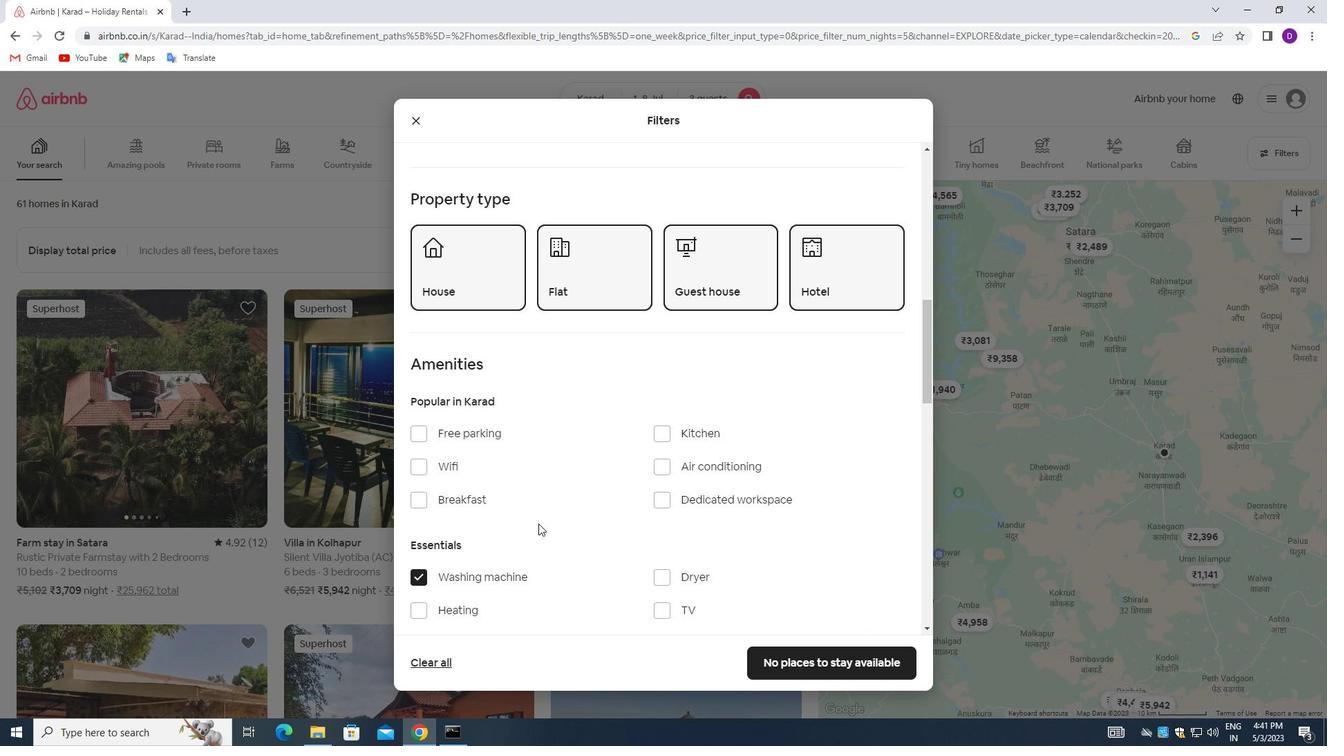 
Action: Mouse moved to (558, 521)
Screenshot: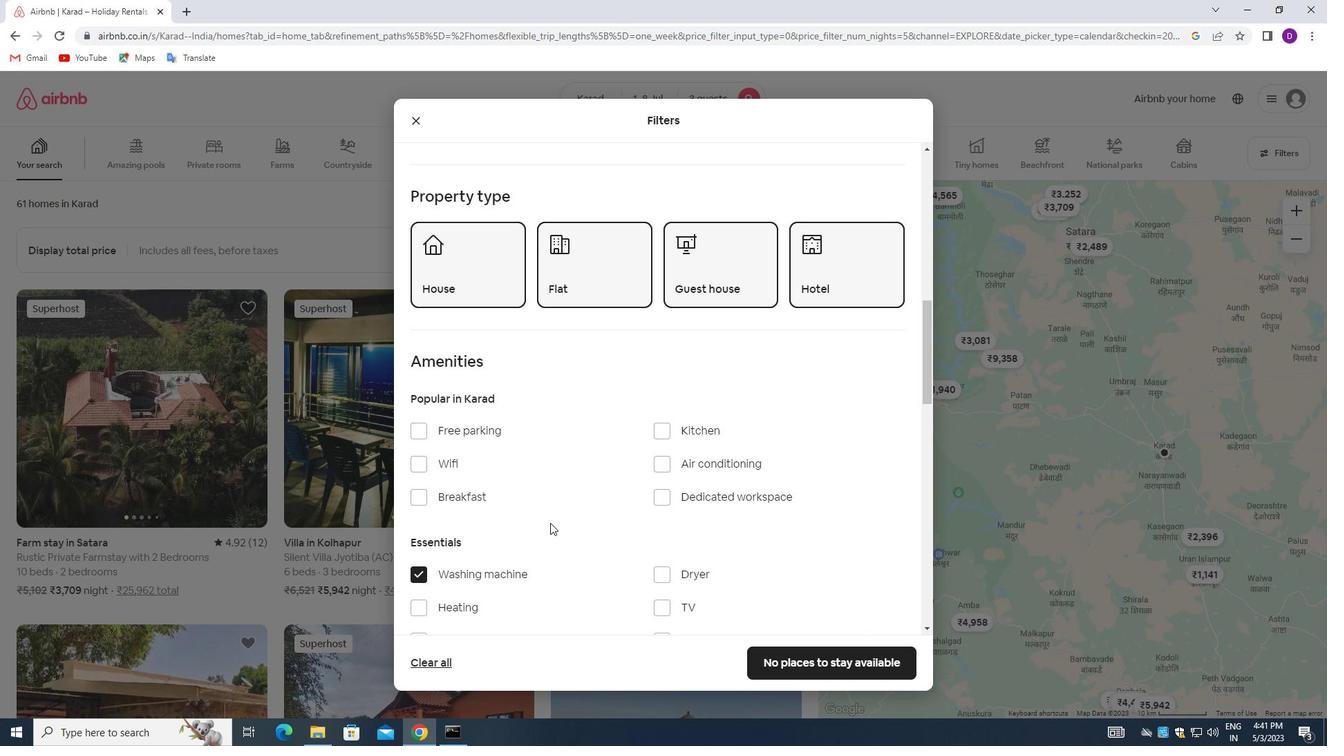 
Action: Mouse scrolled (558, 520) with delta (0, 0)
Screenshot: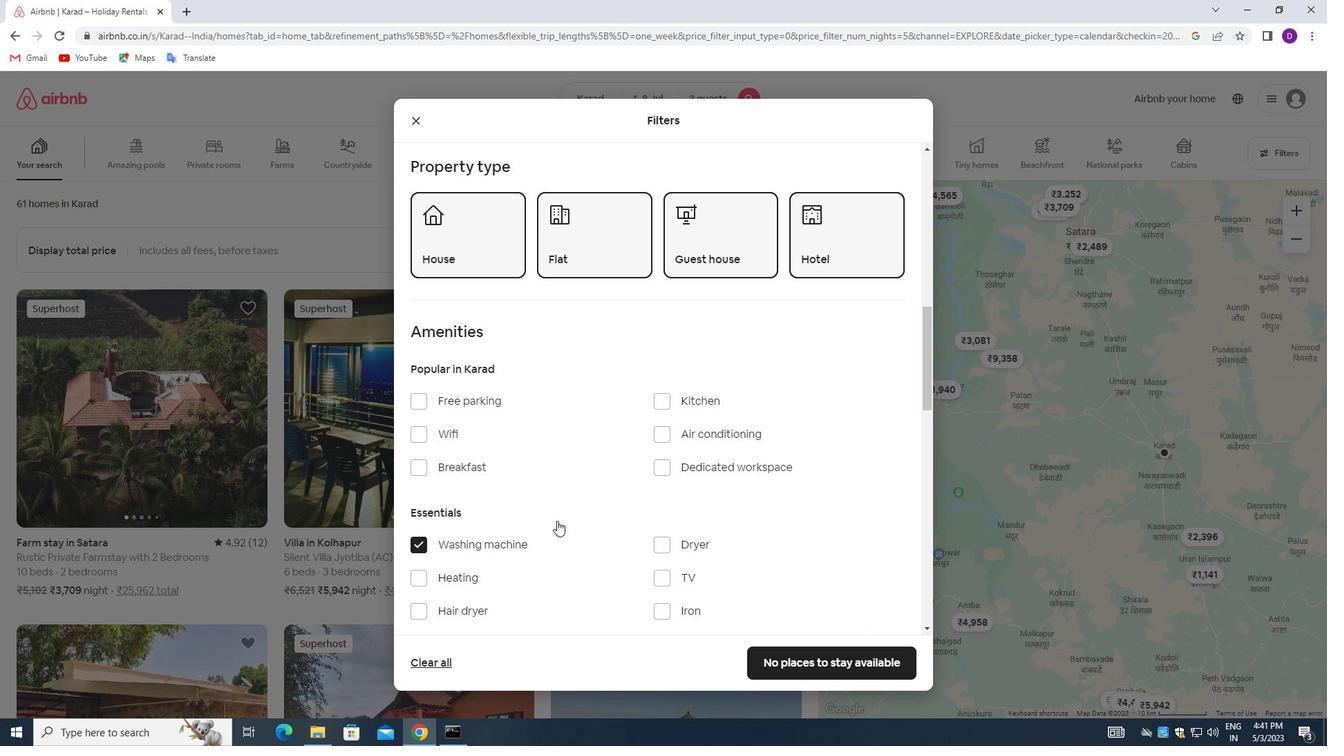 
Action: Mouse moved to (577, 518)
Screenshot: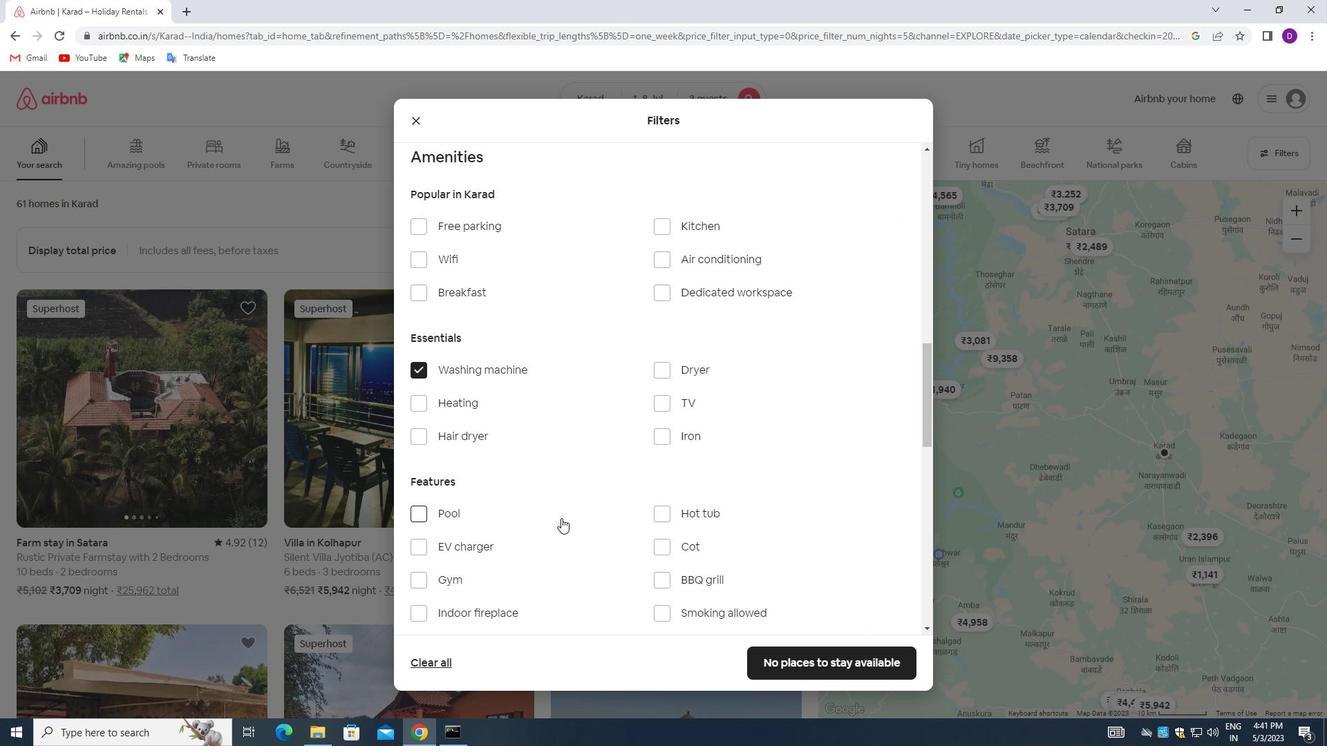 
Action: Mouse scrolled (577, 517) with delta (0, 0)
Screenshot: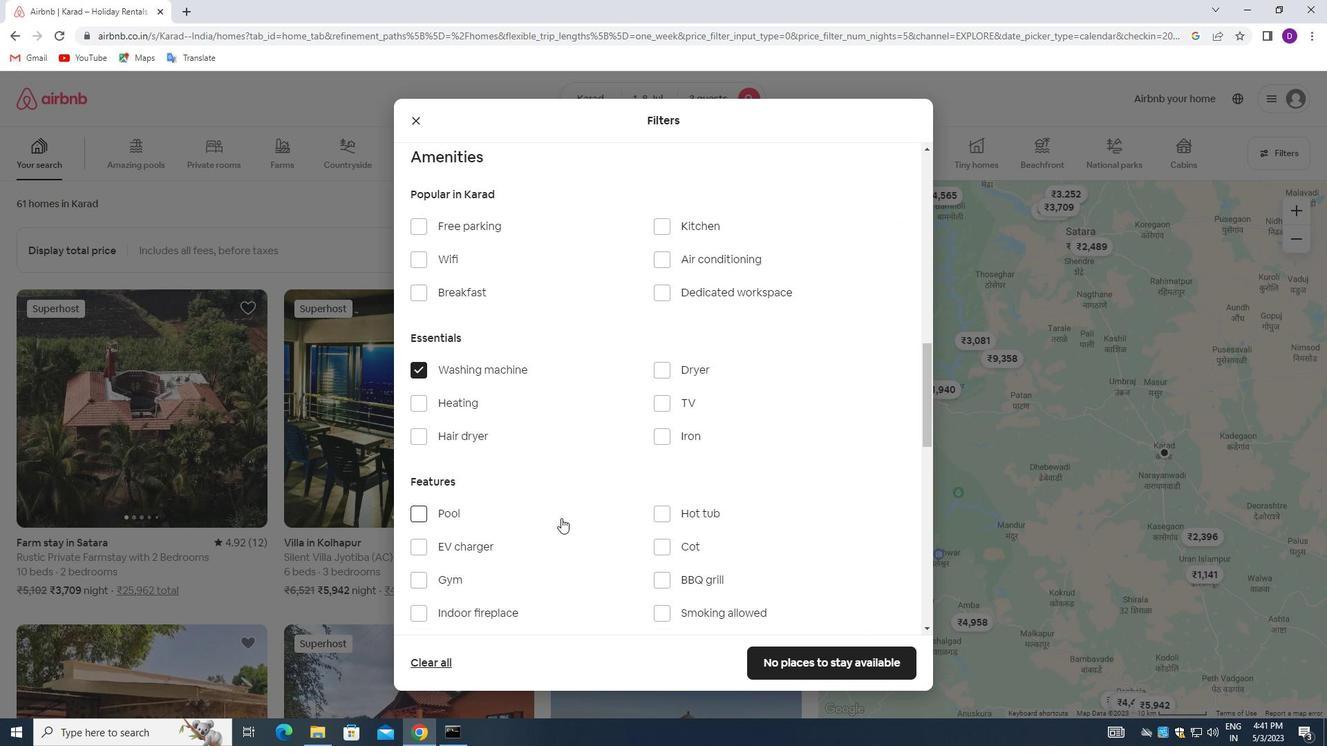 
Action: Mouse scrolled (577, 517) with delta (0, 0)
Screenshot: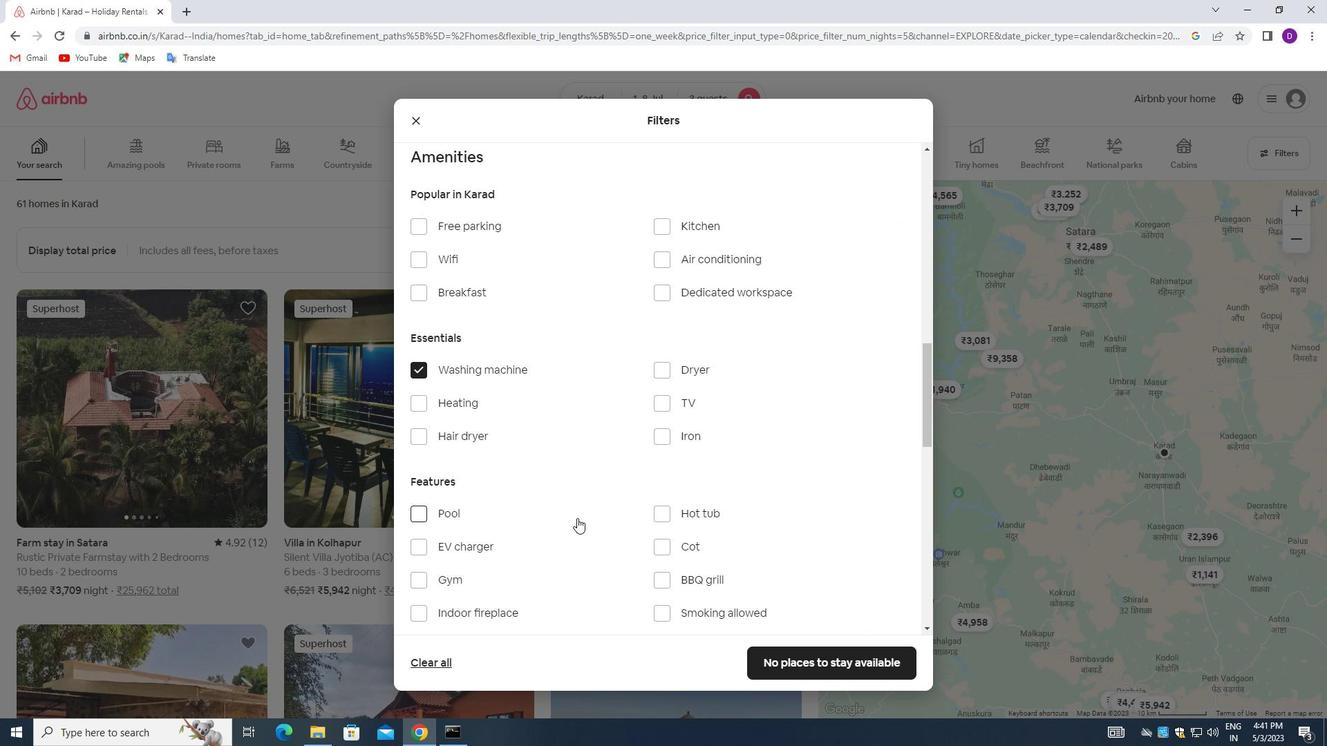 
Action: Mouse moved to (658, 509)
Screenshot: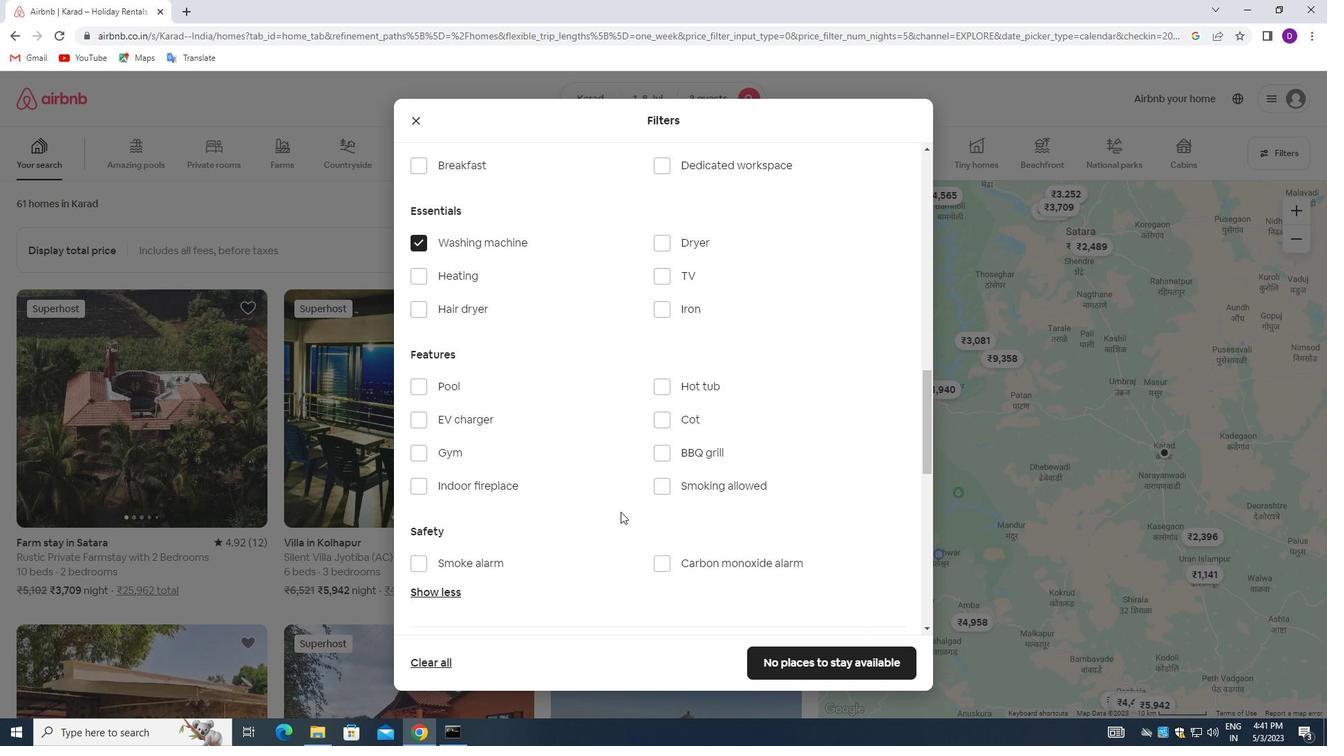 
Action: Mouse scrolled (658, 508) with delta (0, 0)
Screenshot: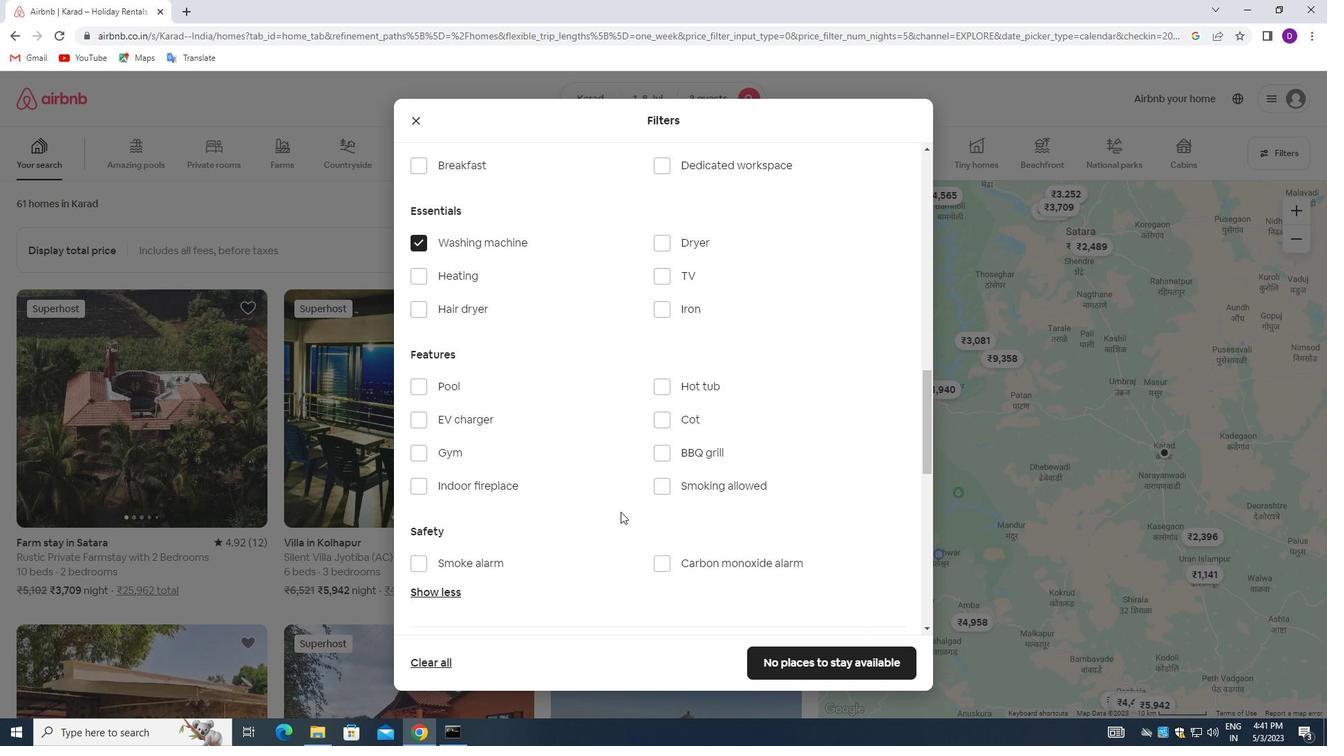 
Action: Mouse moved to (677, 508)
Screenshot: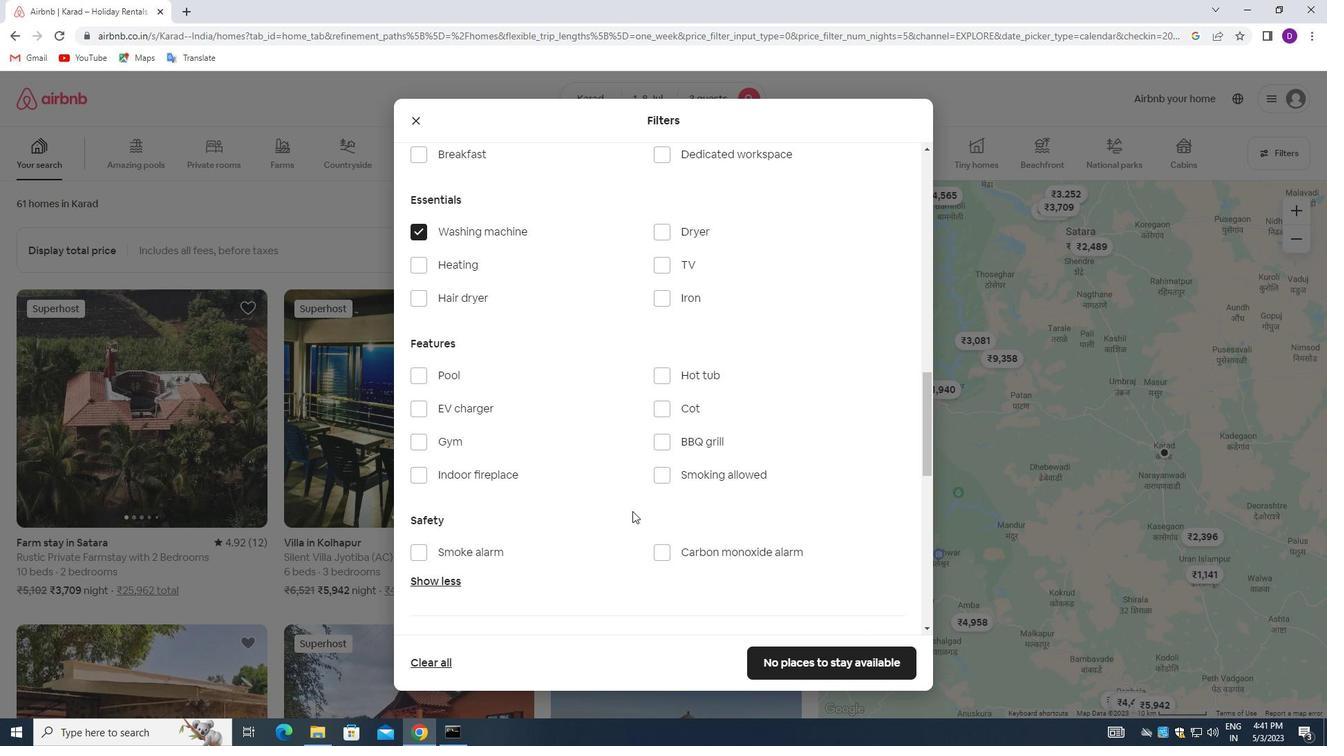 
Action: Mouse scrolled (677, 508) with delta (0, 0)
Screenshot: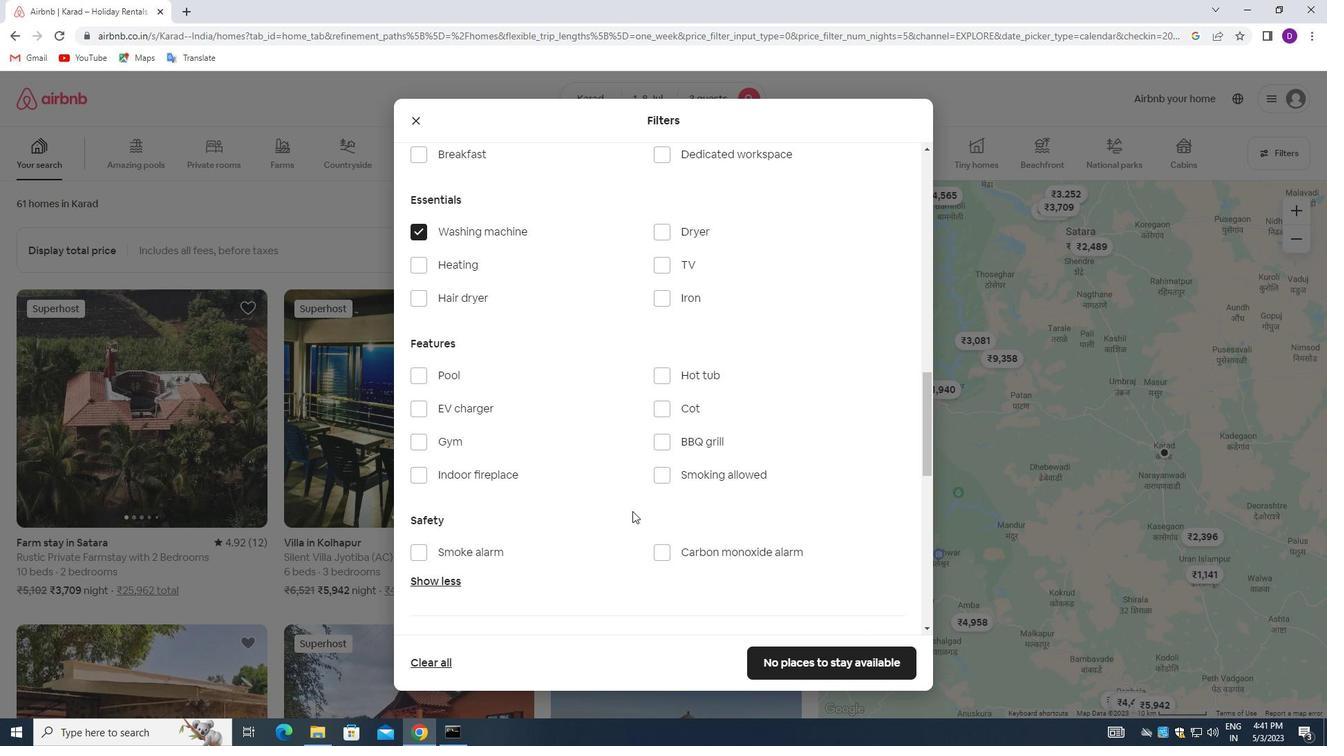 
Action: Mouse moved to (691, 504)
Screenshot: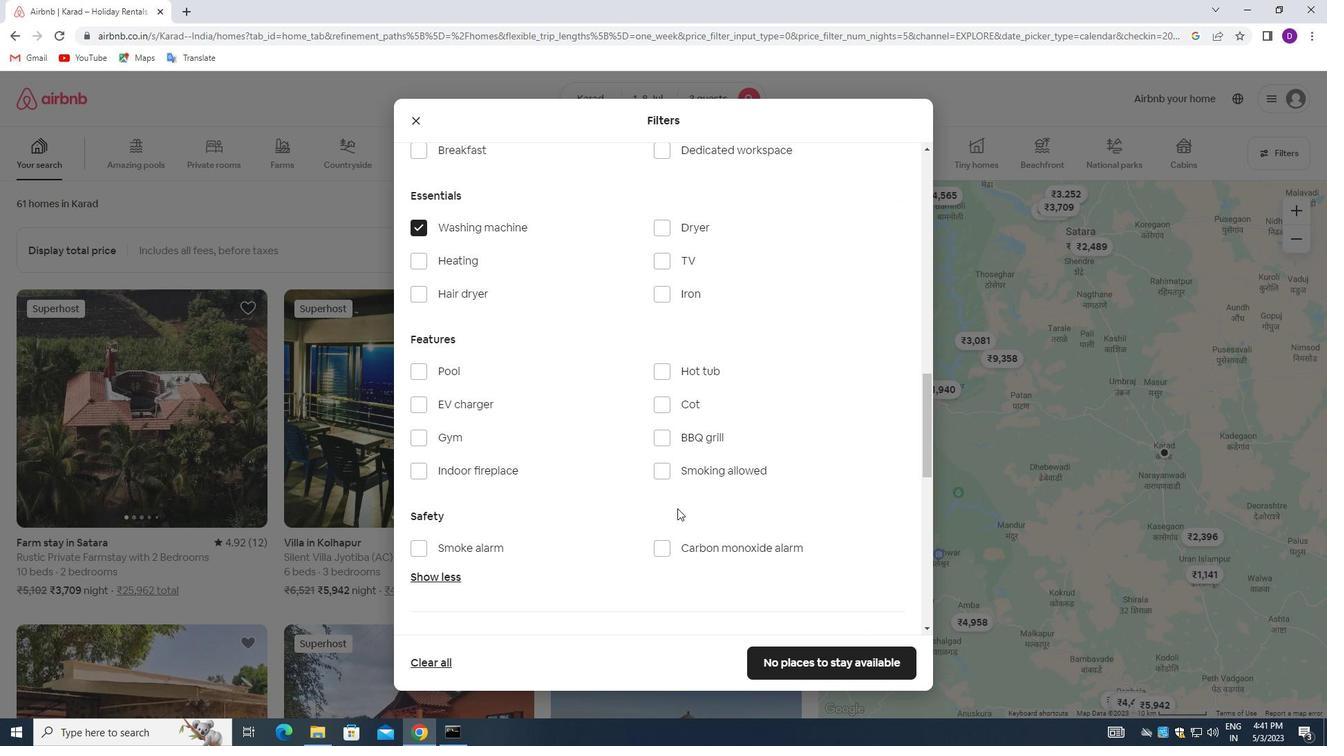 
Action: Mouse scrolled (691, 503) with delta (0, 0)
Screenshot: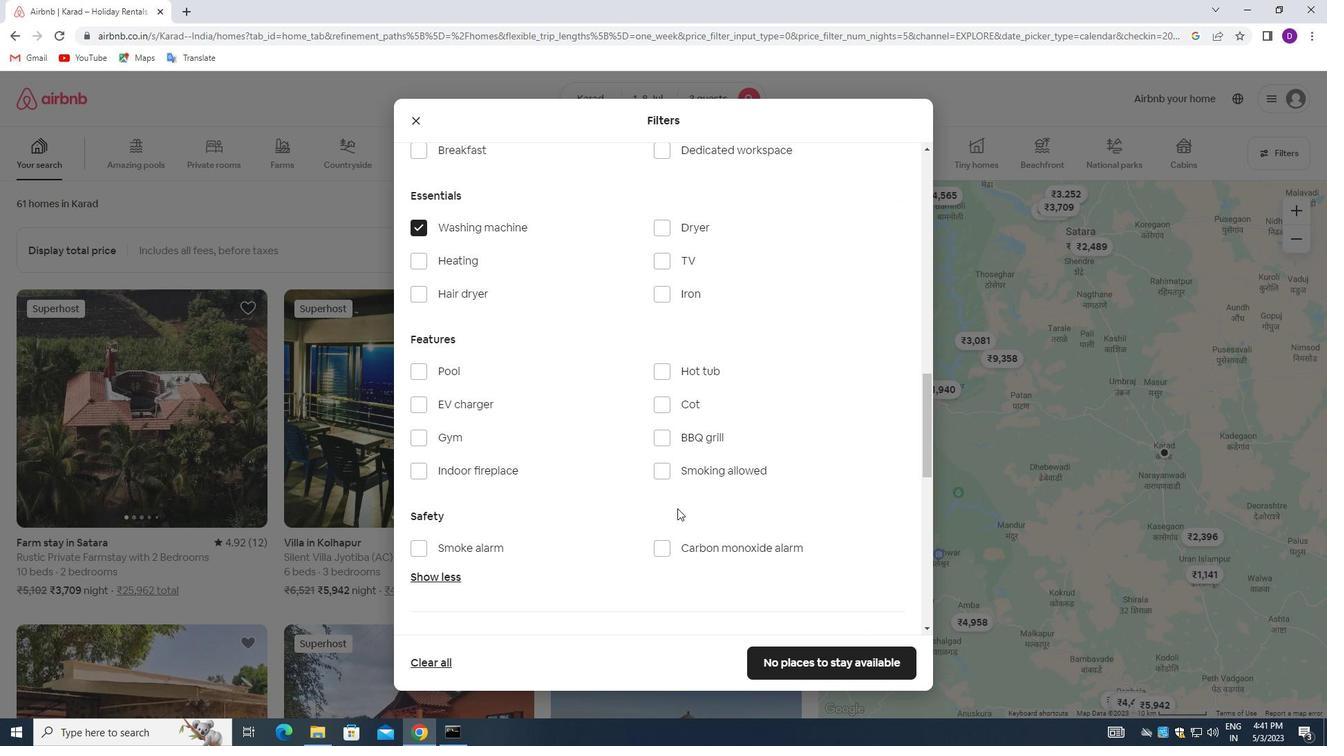 
Action: Mouse moved to (872, 532)
Screenshot: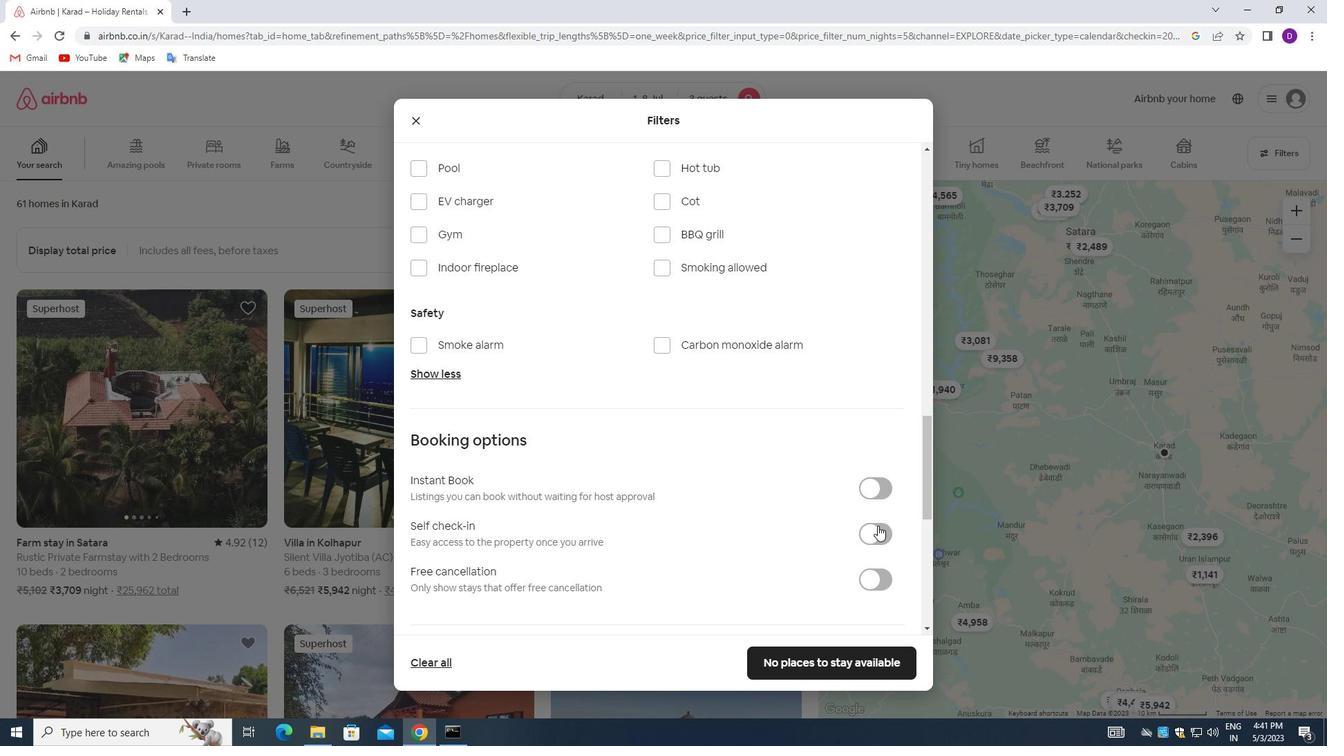 
Action: Mouse pressed left at (872, 532)
Screenshot: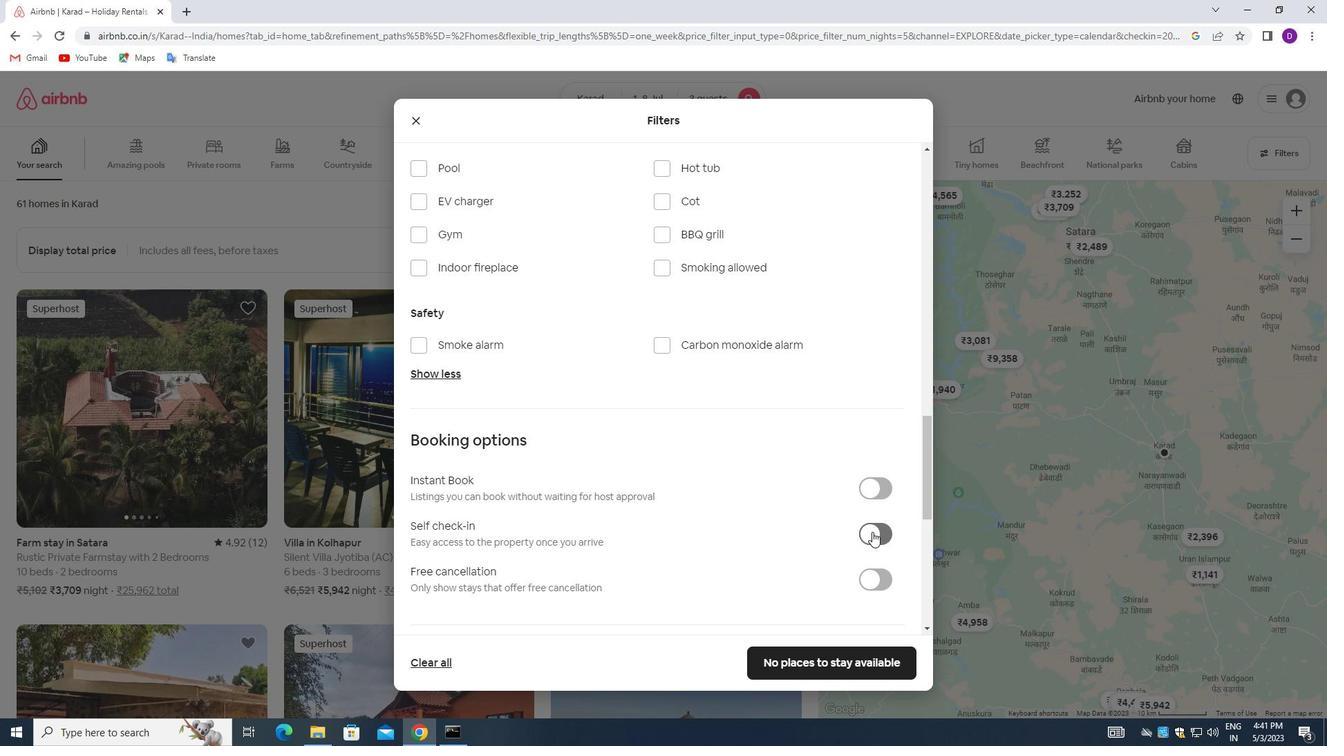 
Action: Mouse moved to (711, 532)
Screenshot: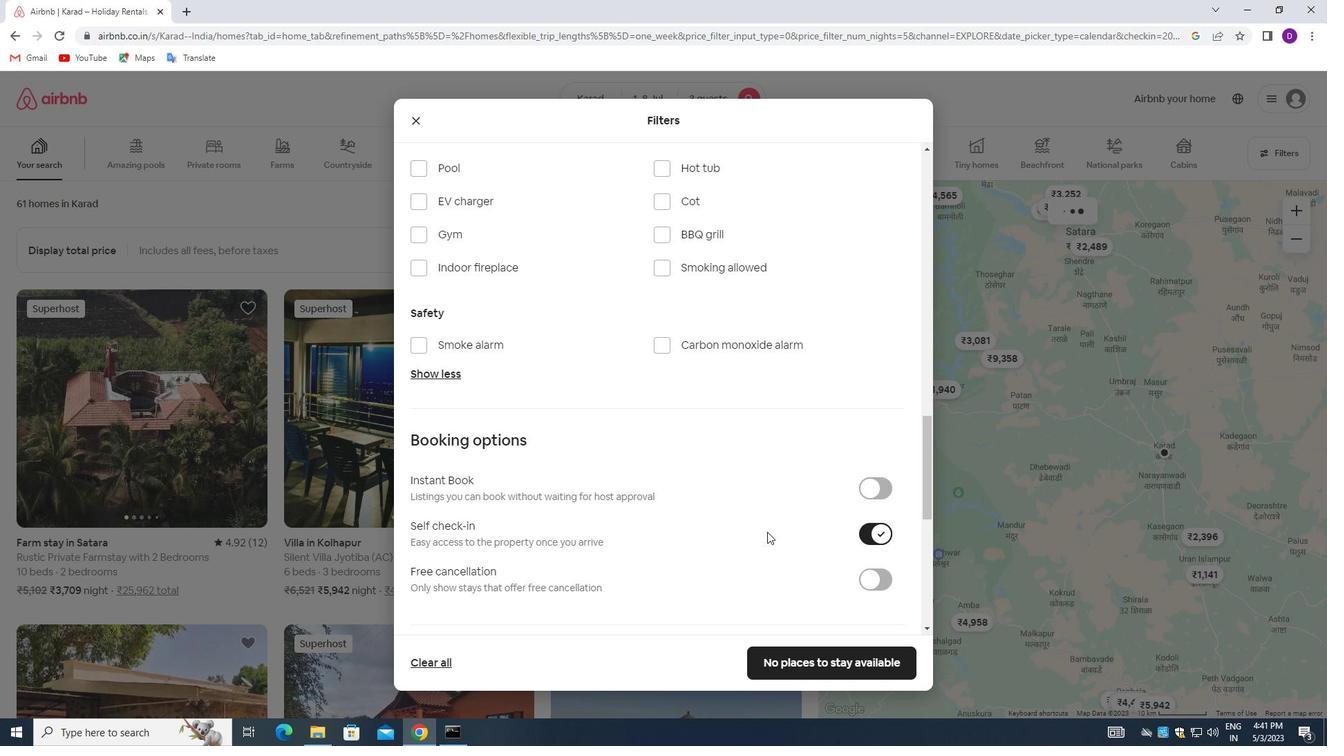 
Action: Mouse scrolled (711, 531) with delta (0, 0)
Screenshot: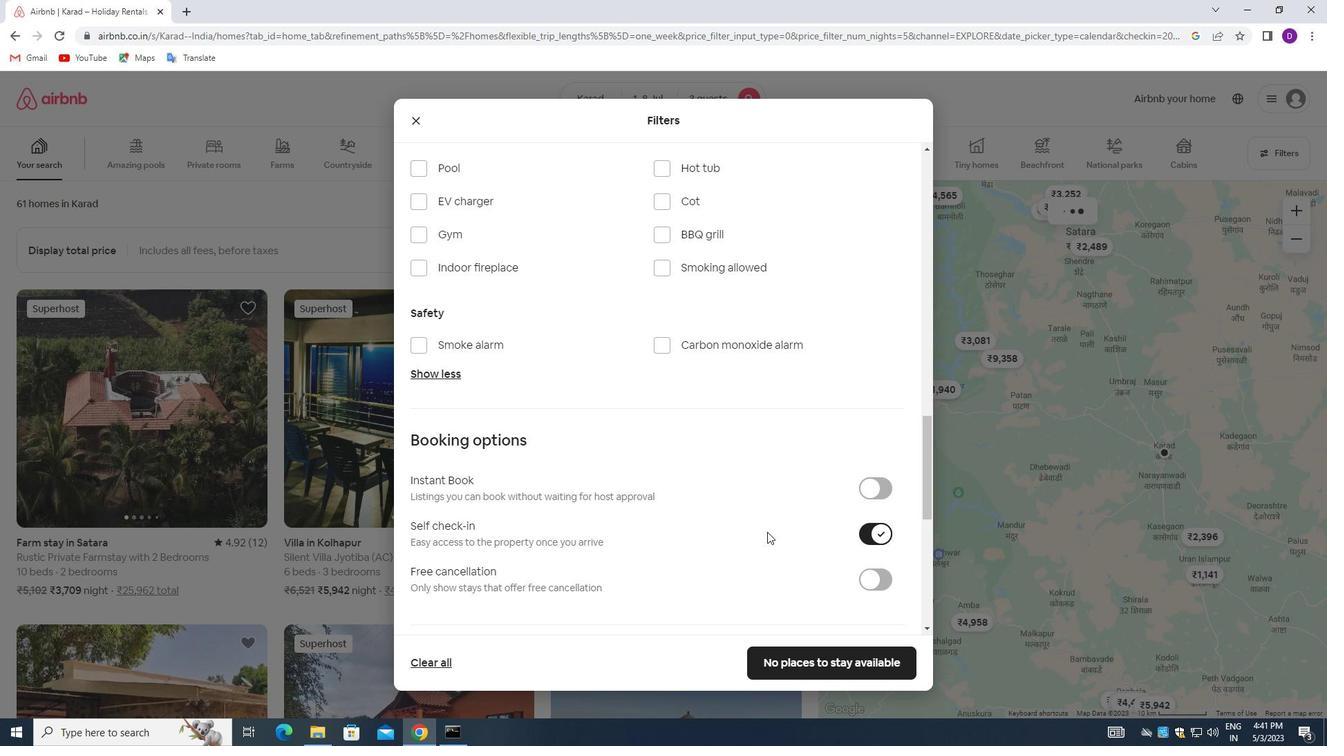 
Action: Mouse moved to (706, 532)
Screenshot: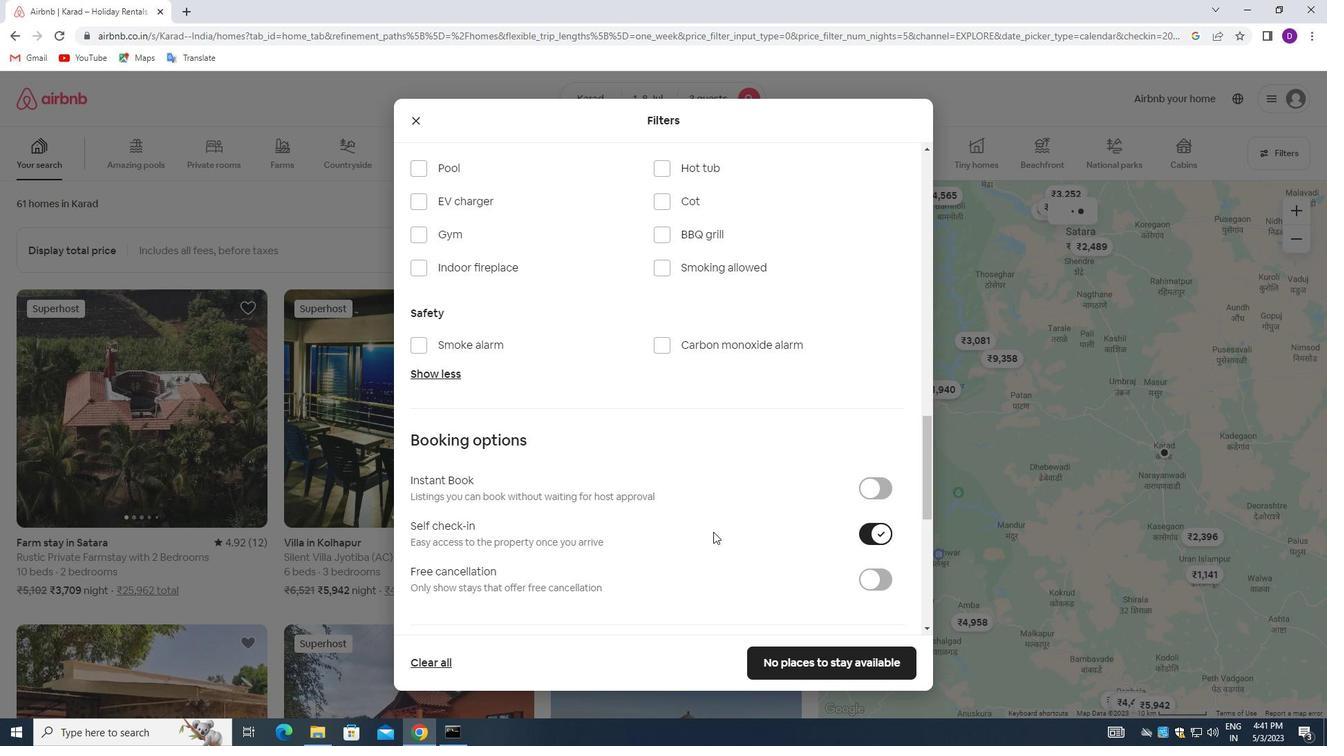 
Action: Mouse scrolled (706, 531) with delta (0, 0)
Screenshot: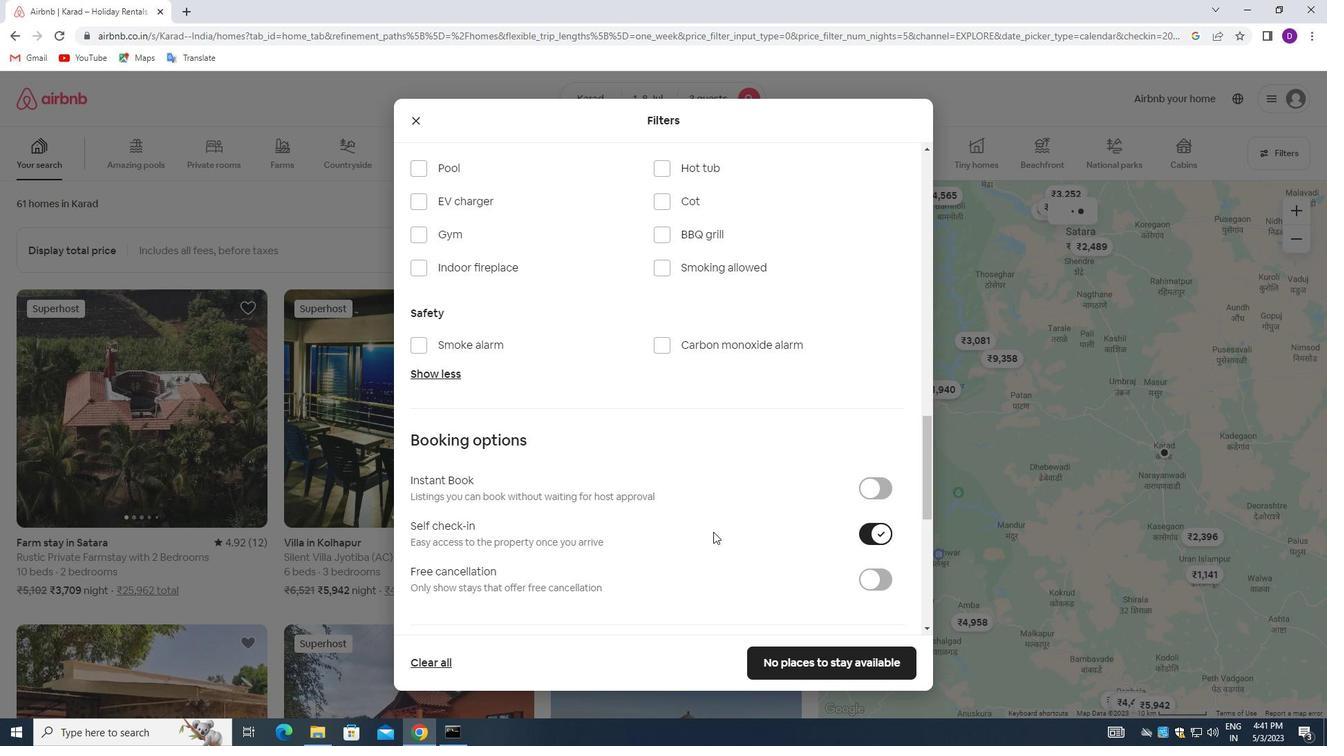 
Action: Mouse moved to (702, 530)
Screenshot: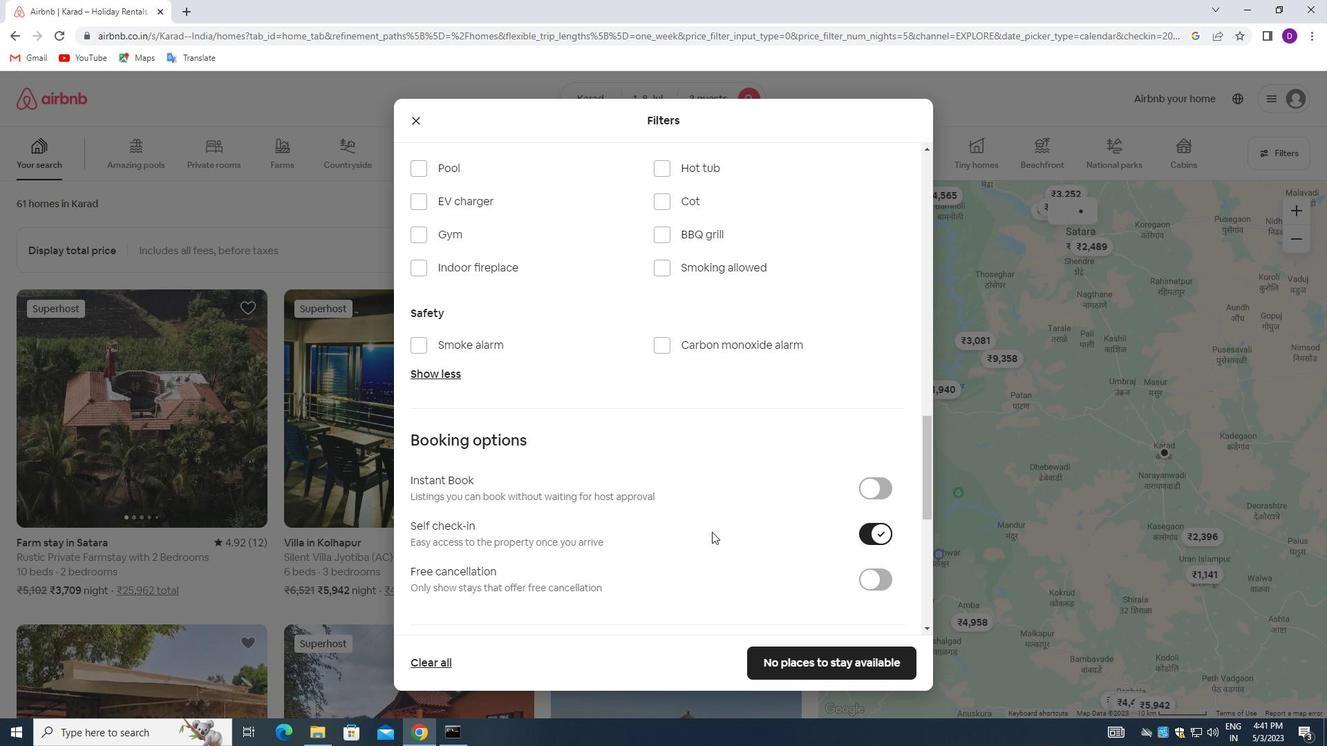 
Action: Mouse scrolled (702, 529) with delta (0, 0)
Screenshot: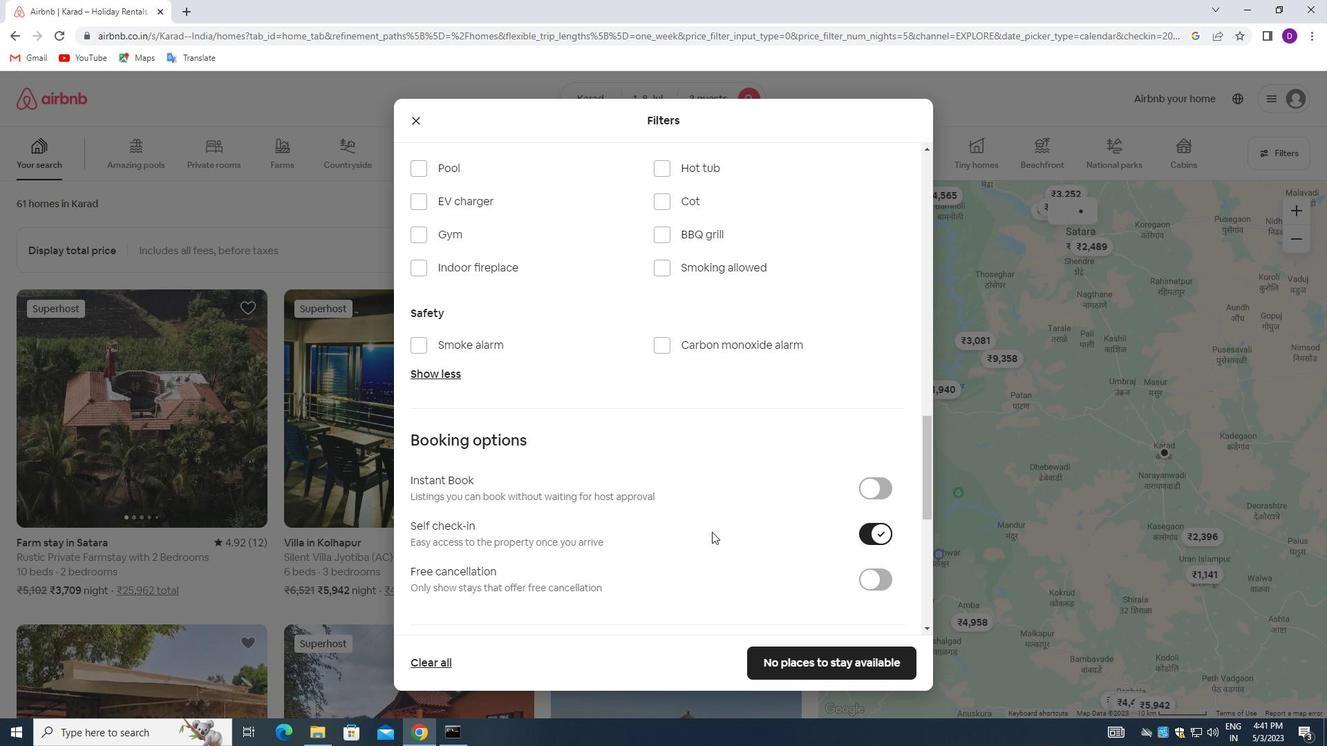 
Action: Mouse moved to (604, 503)
Screenshot: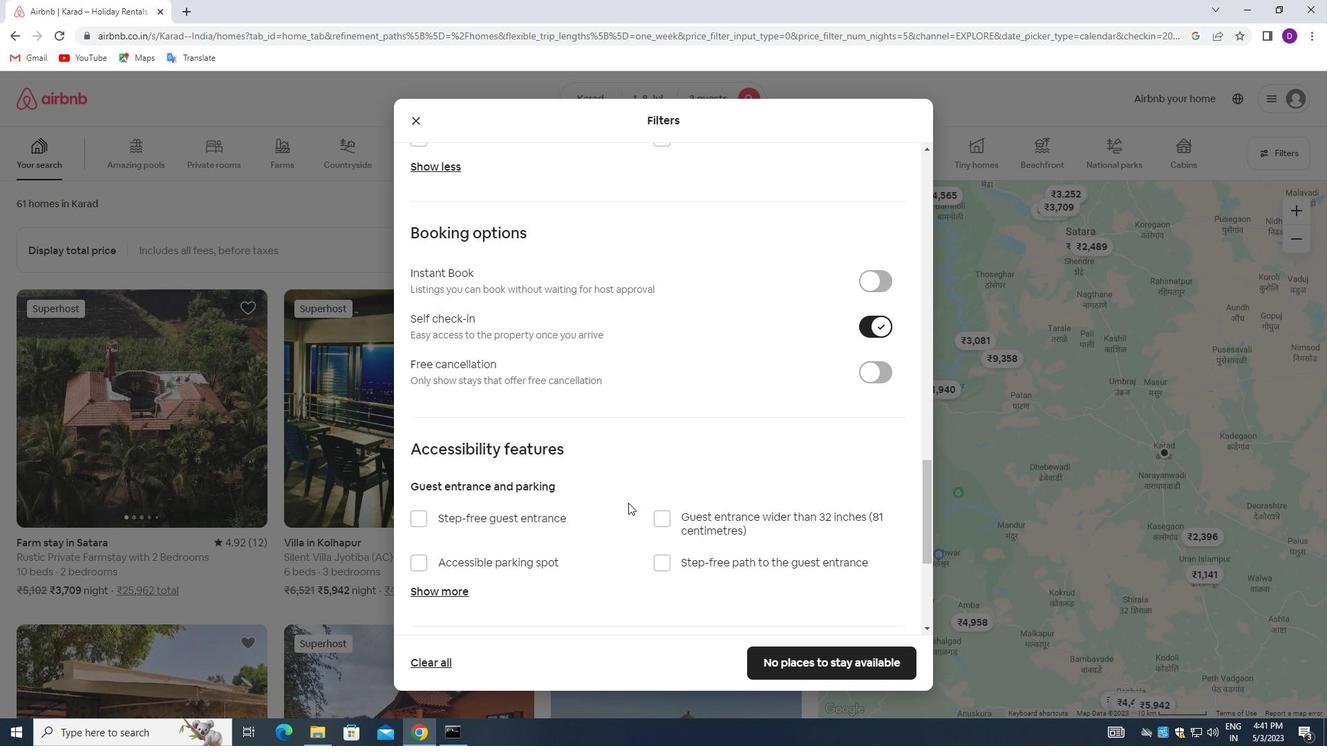 
Action: Mouse scrolled (604, 503) with delta (0, 0)
Screenshot: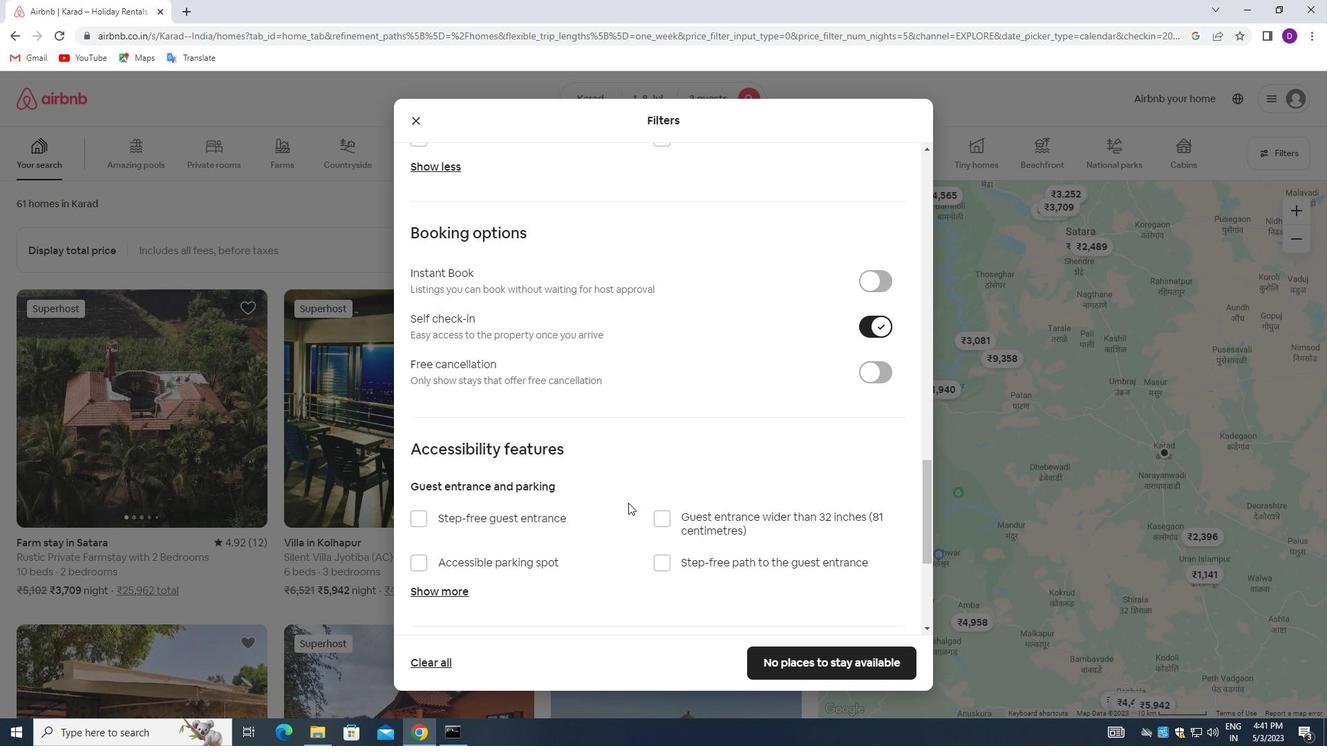 
Action: Mouse moved to (602, 505)
Screenshot: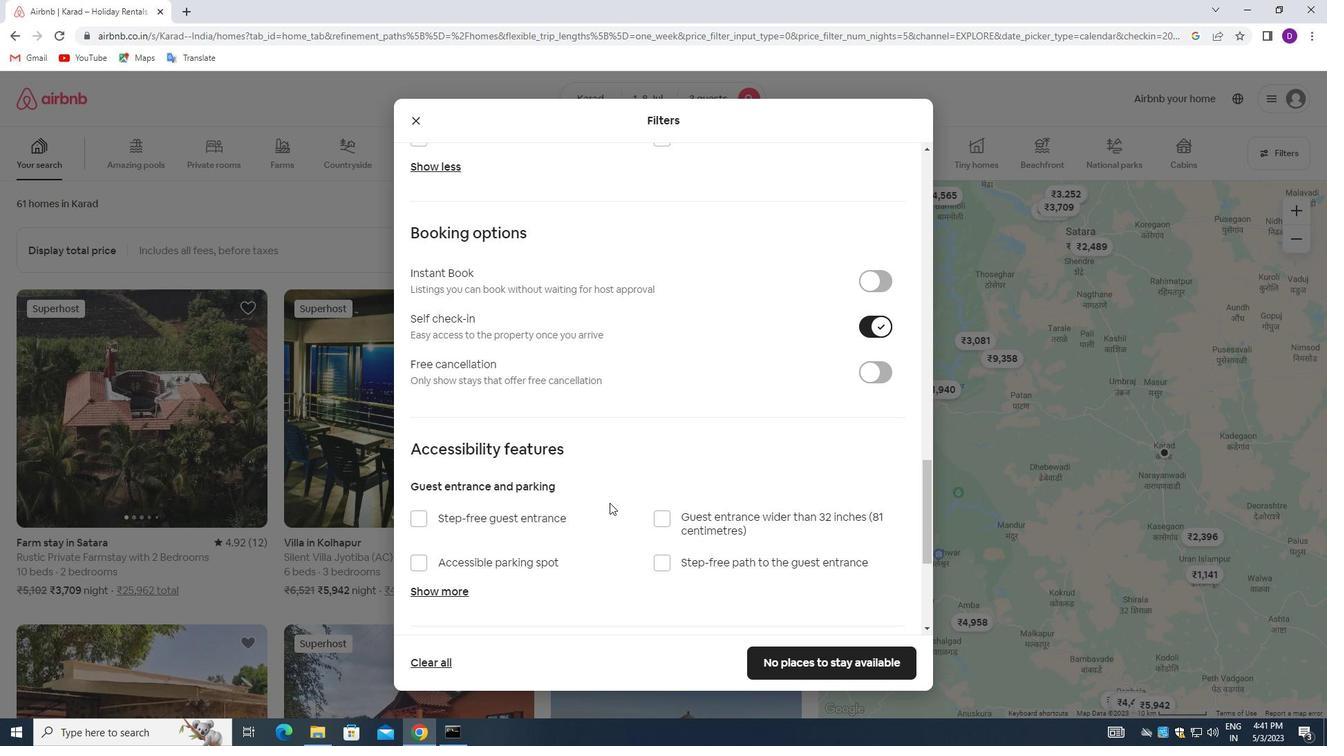 
Action: Mouse scrolled (602, 504) with delta (0, 0)
Screenshot: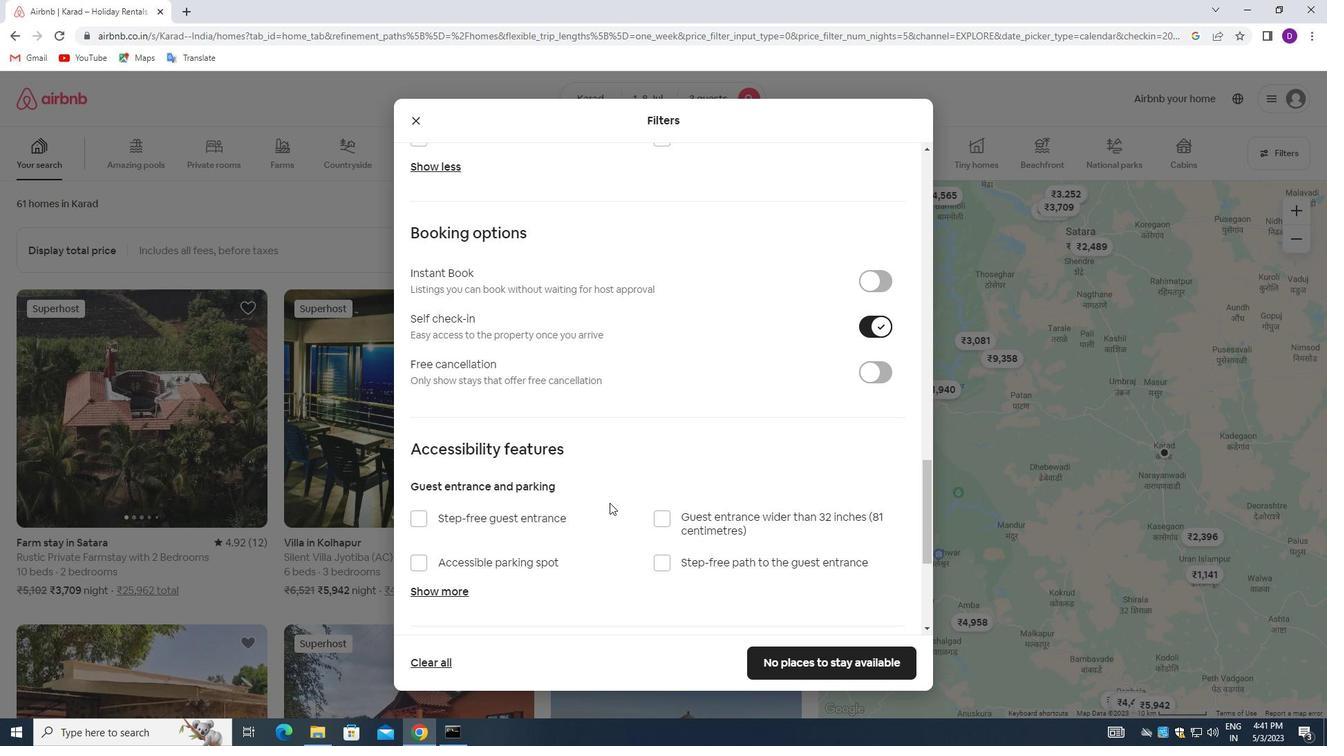 
Action: Mouse scrolled (602, 504) with delta (0, 0)
Screenshot: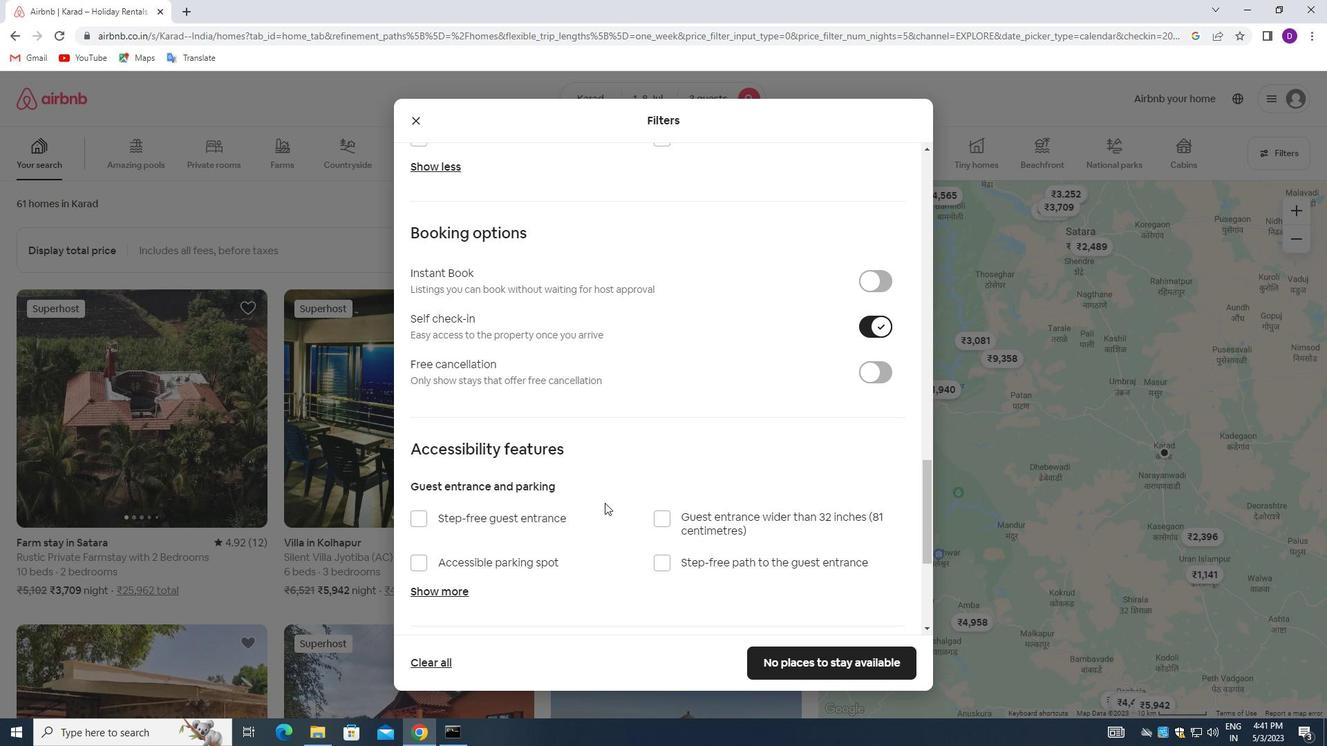 
Action: Mouse moved to (599, 505)
Screenshot: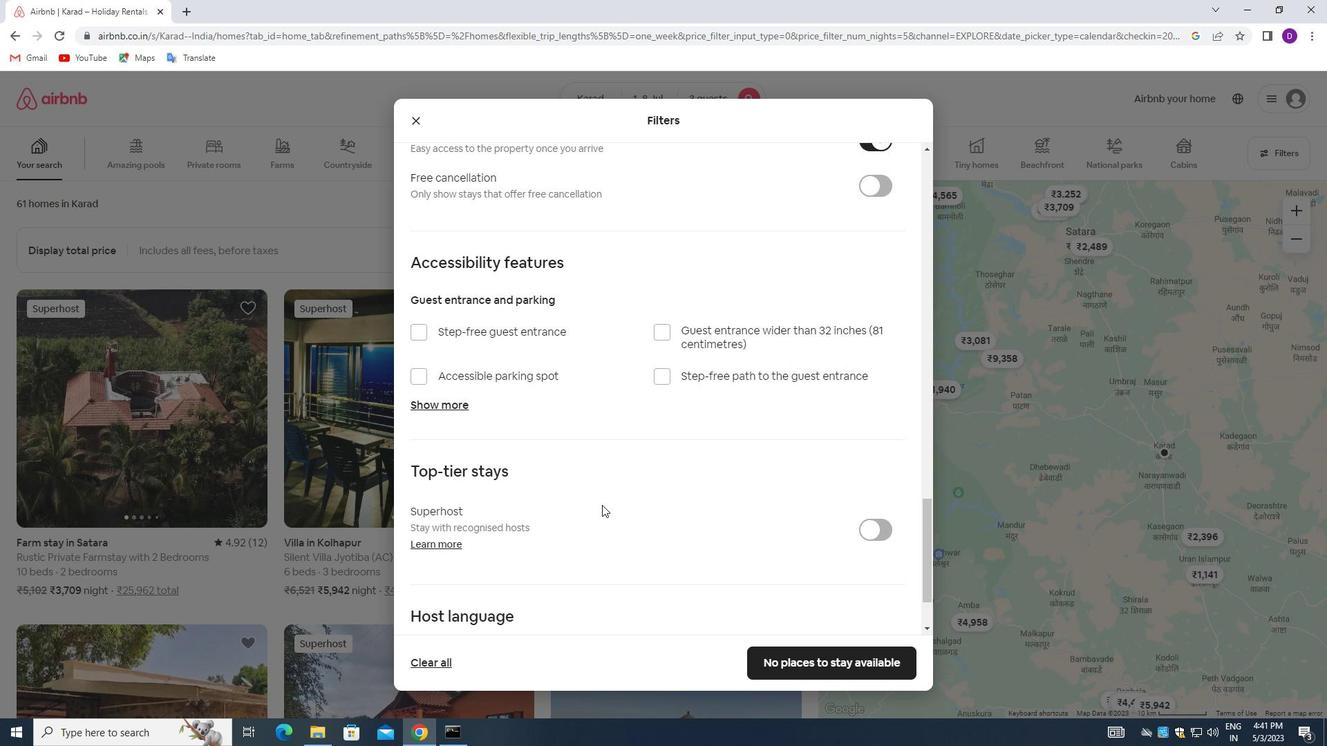 
Action: Mouse scrolled (599, 504) with delta (0, 0)
Screenshot: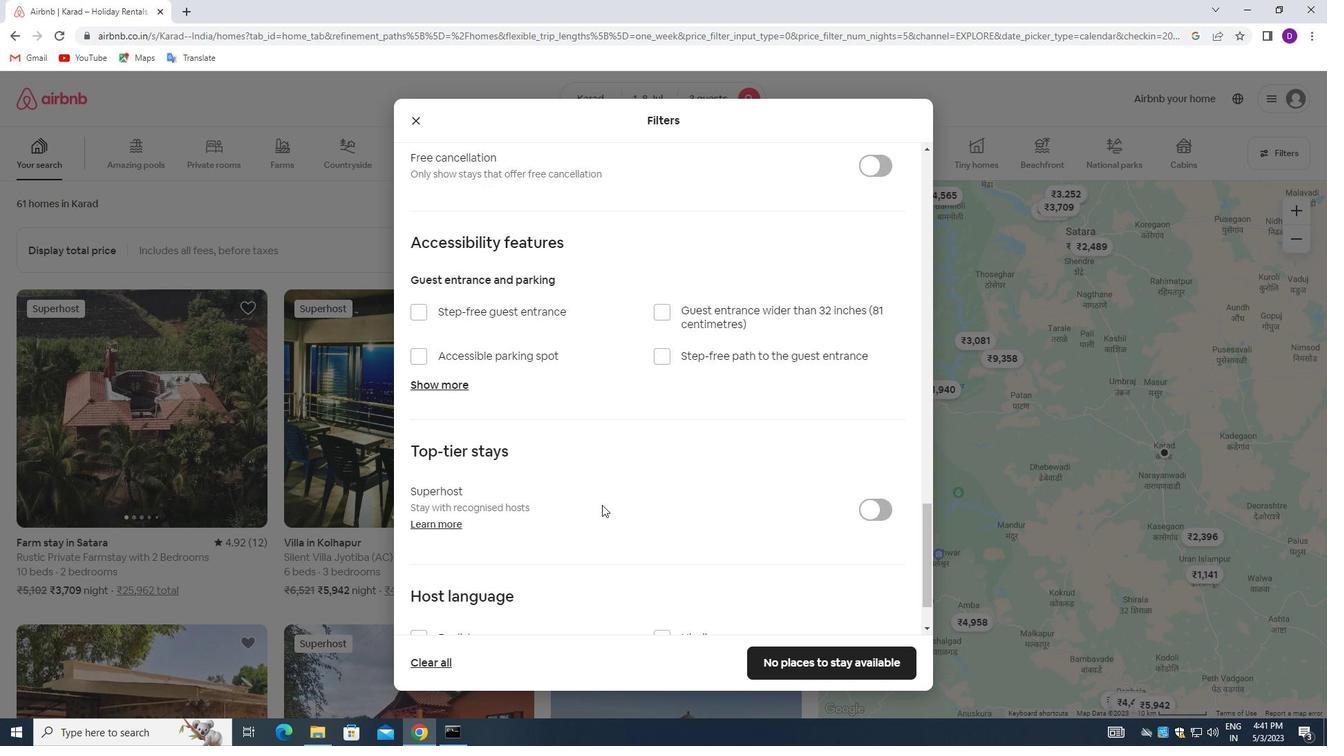 
Action: Mouse moved to (599, 505)
Screenshot: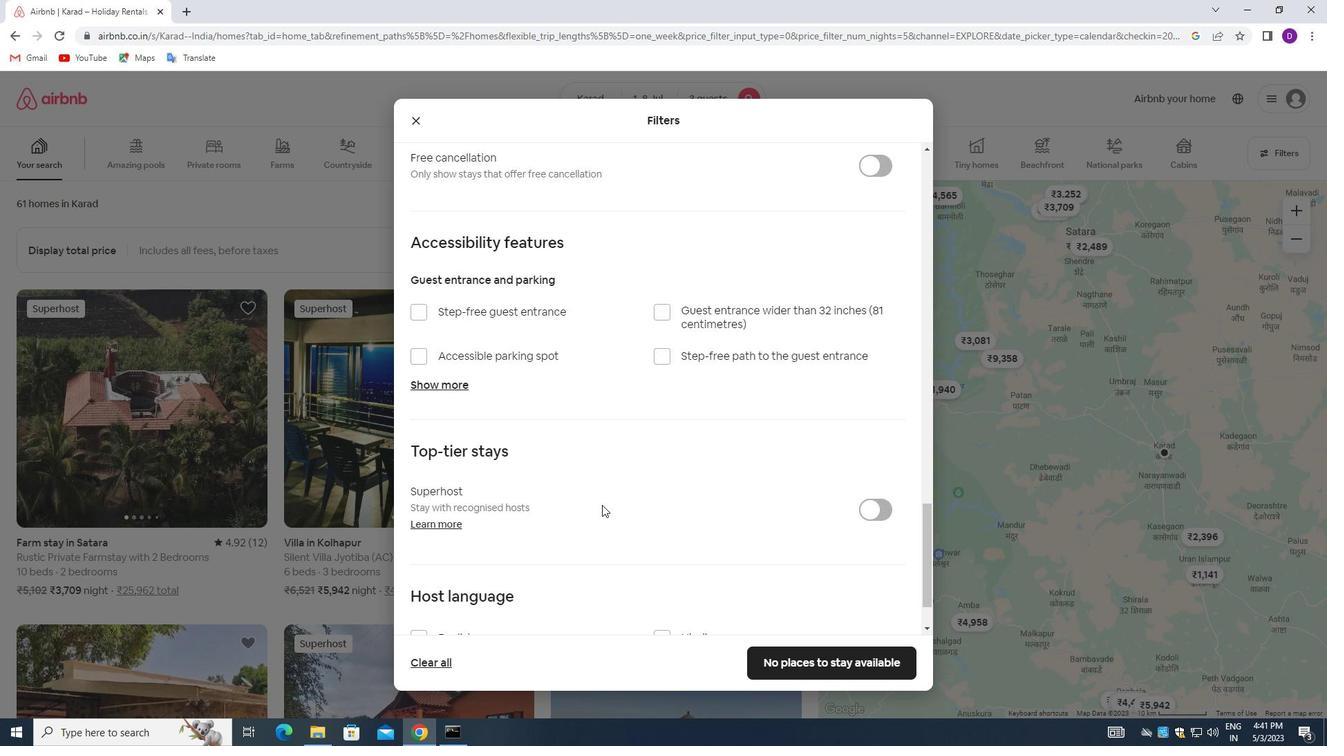 
Action: Mouse scrolled (599, 504) with delta (0, 0)
Screenshot: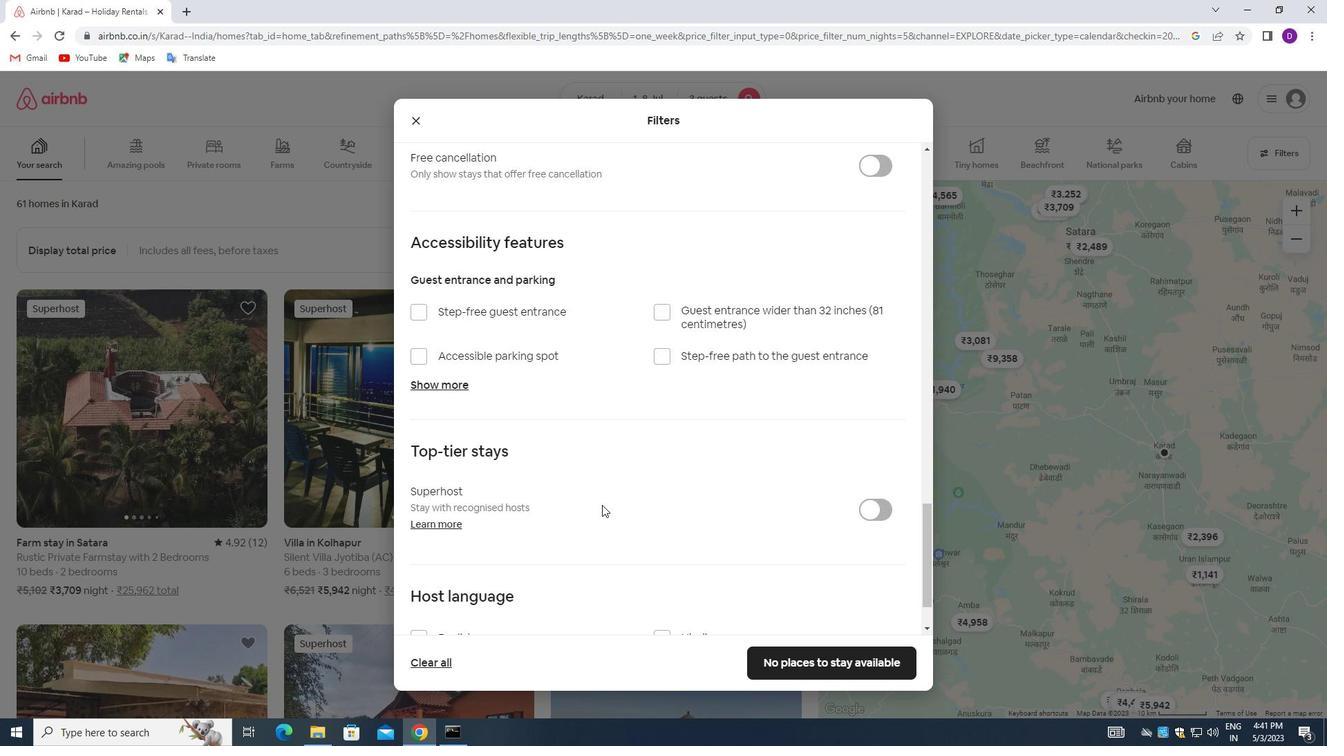 
Action: Mouse scrolled (599, 504) with delta (0, 0)
Screenshot: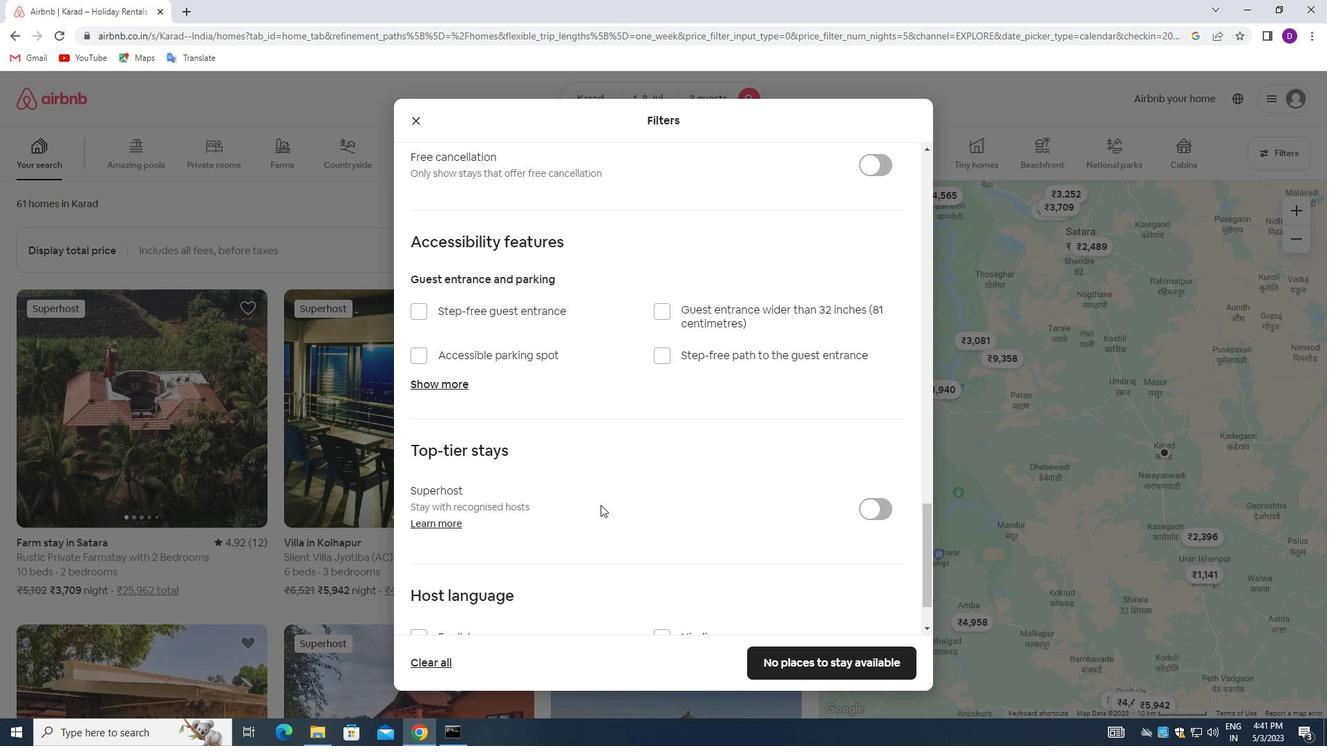 
Action: Mouse scrolled (599, 504) with delta (0, 0)
Screenshot: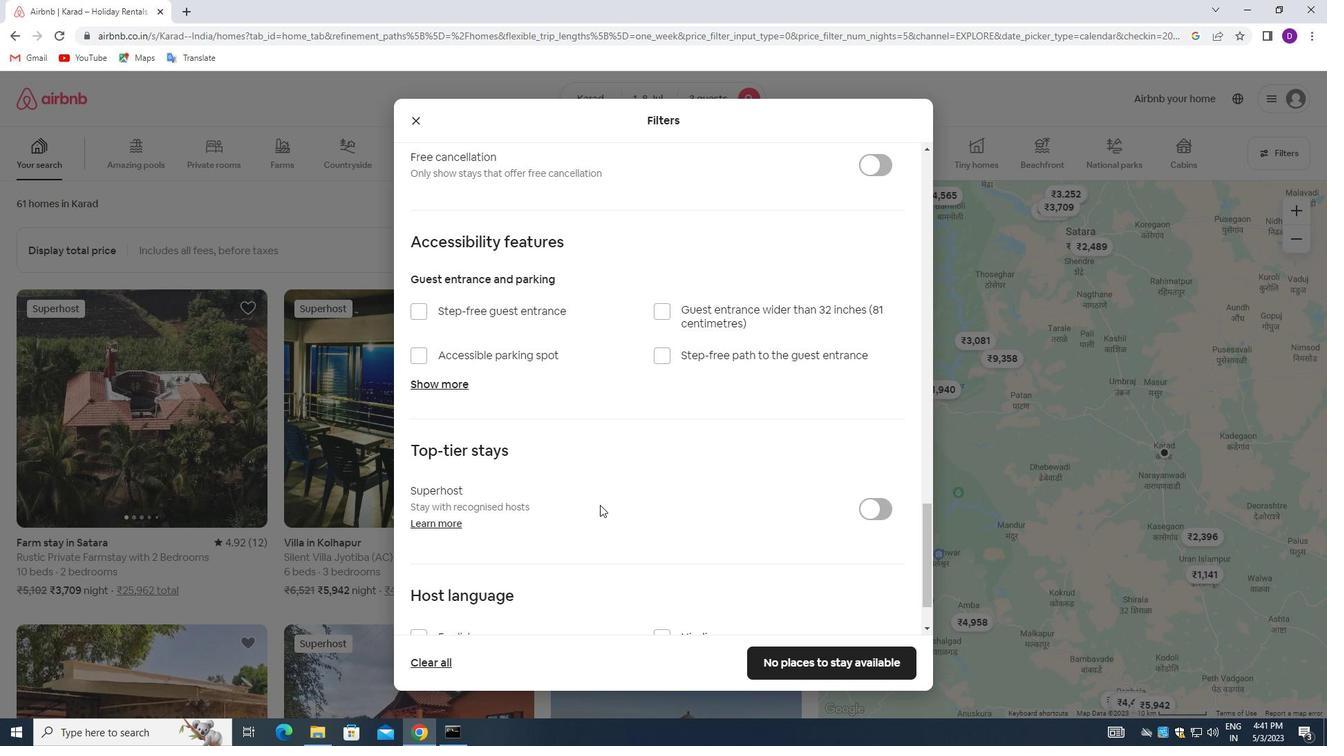 
Action: Mouse moved to (596, 511)
Screenshot: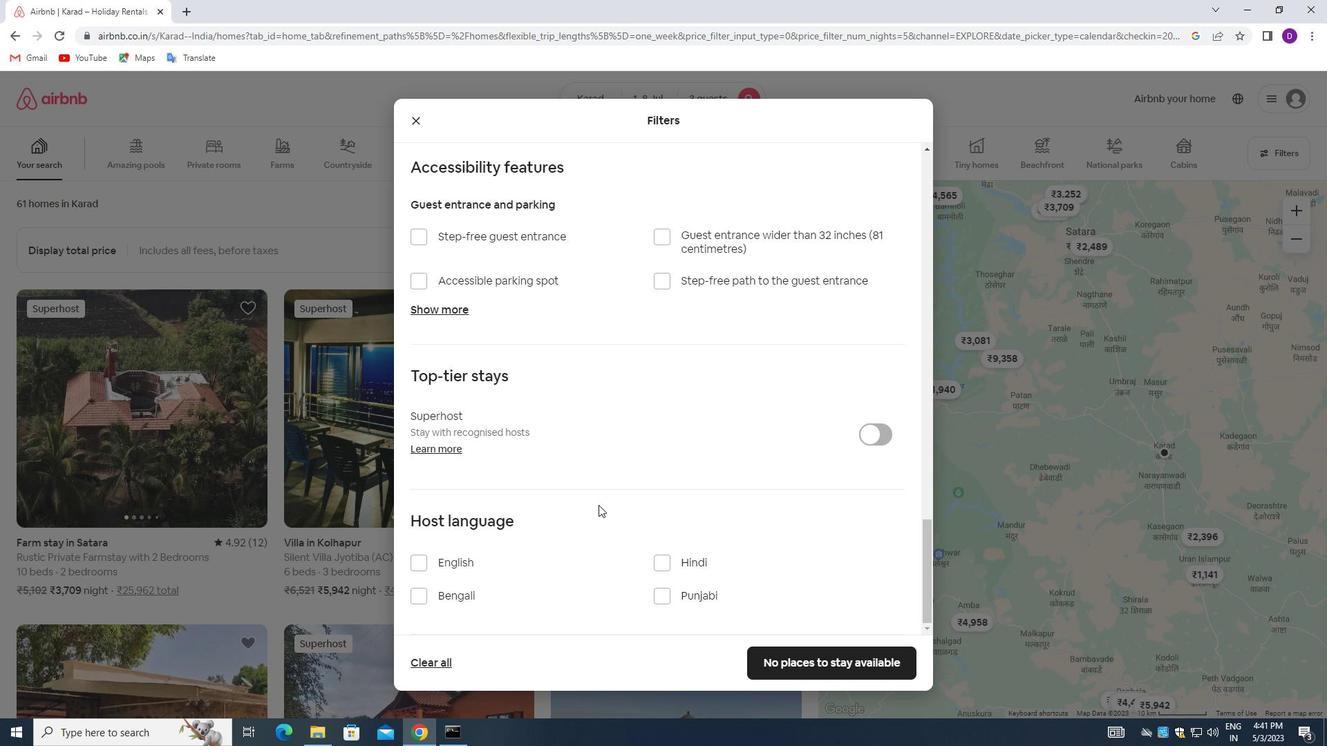 
Action: Mouse scrolled (596, 510) with delta (0, 0)
Screenshot: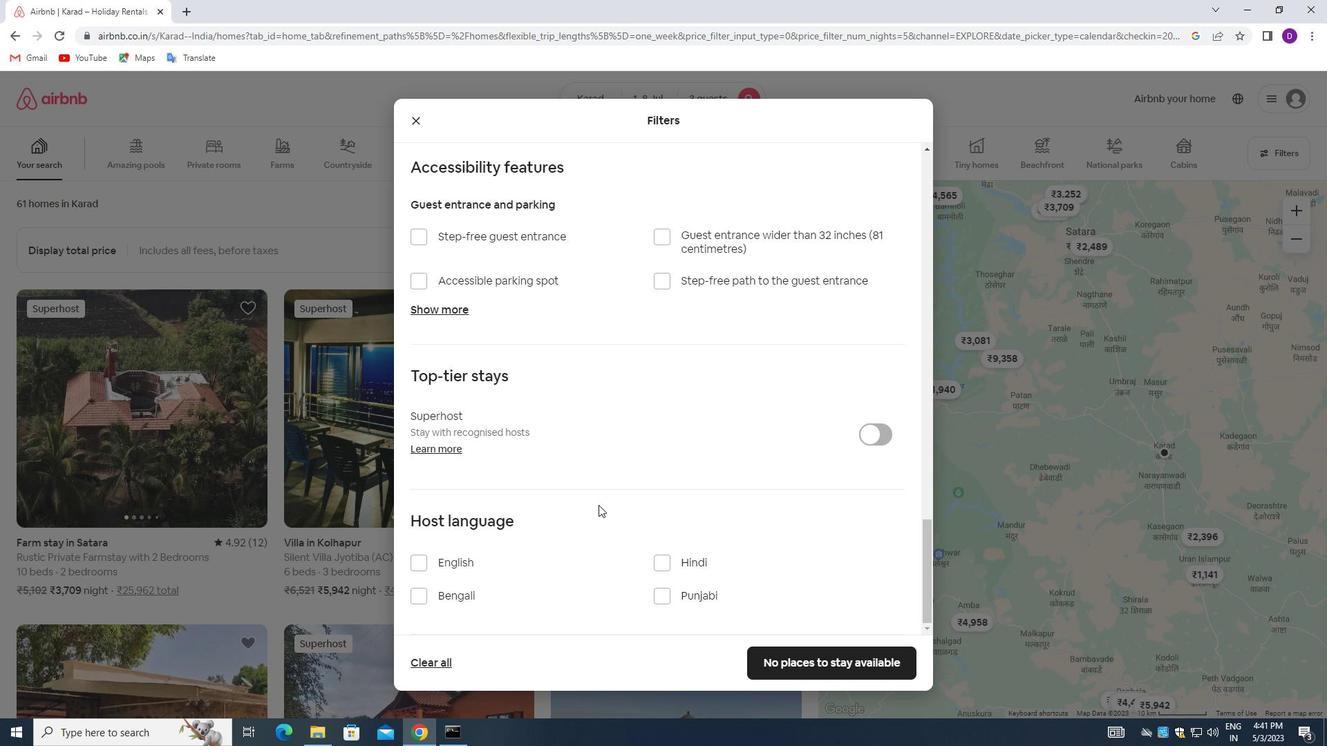 
Action: Mouse moved to (580, 520)
Screenshot: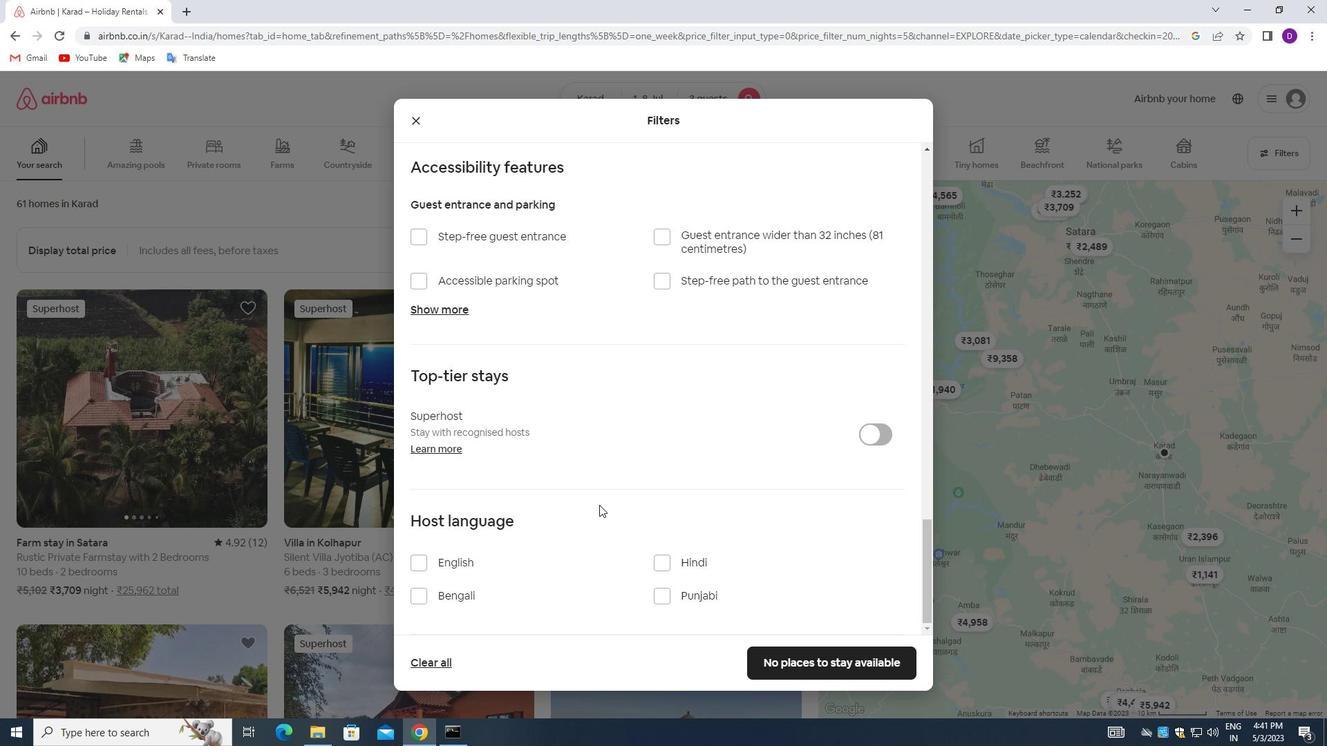 
Action: Mouse scrolled (580, 519) with delta (0, 0)
Screenshot: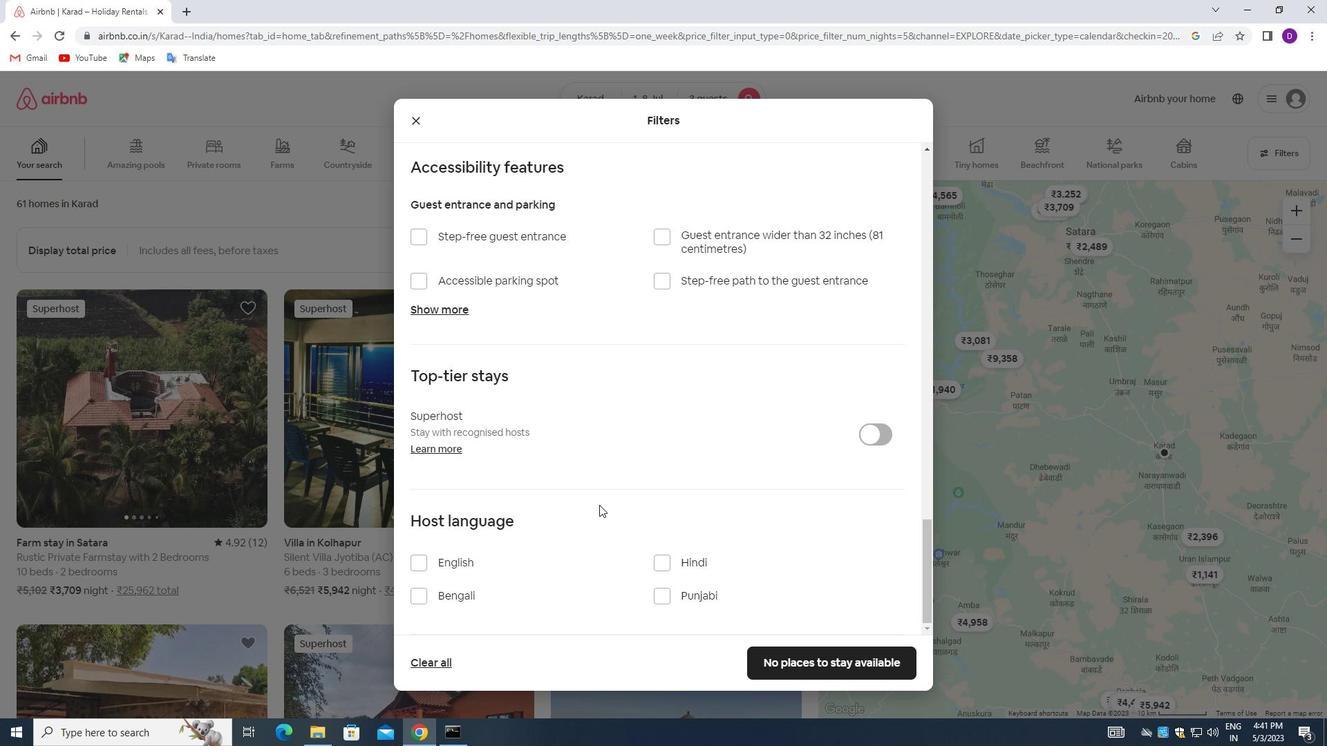 
Action: Mouse moved to (559, 528)
Screenshot: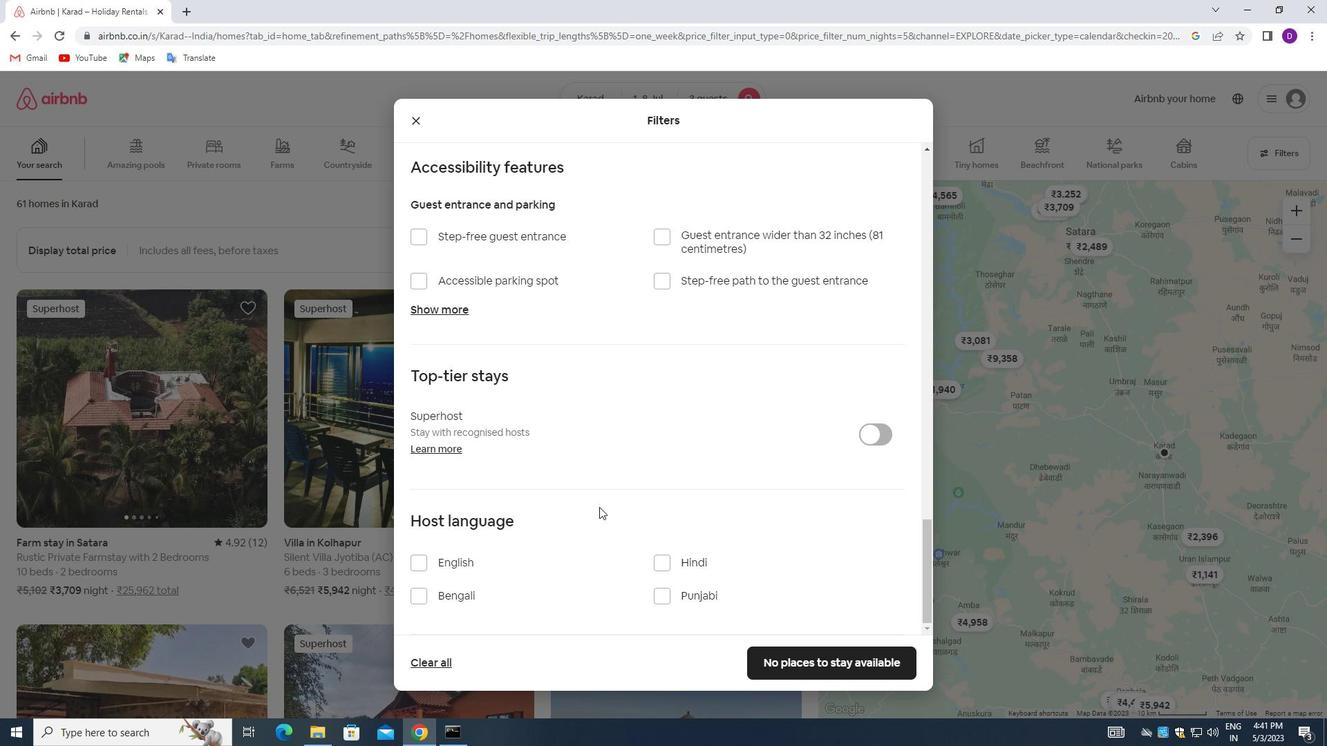 
Action: Mouse scrolled (559, 527) with delta (0, 0)
Screenshot: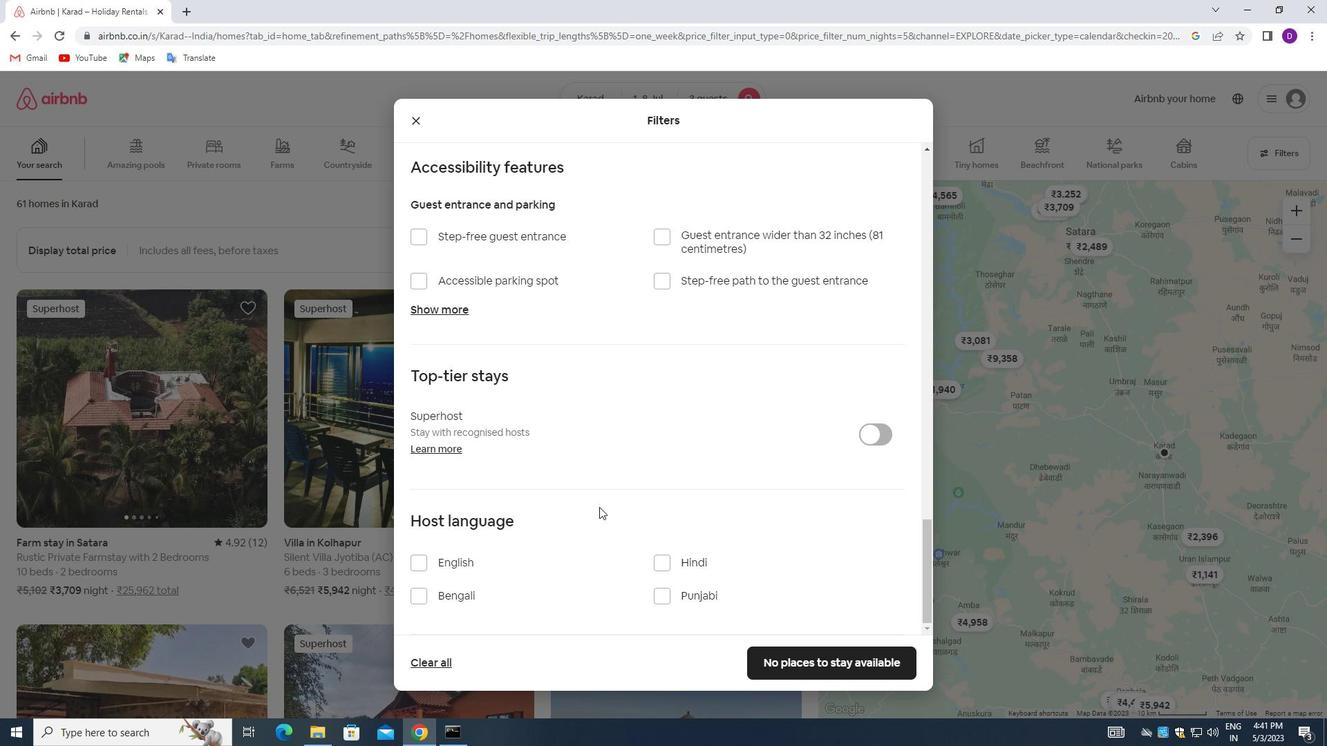 
Action: Mouse moved to (418, 565)
Screenshot: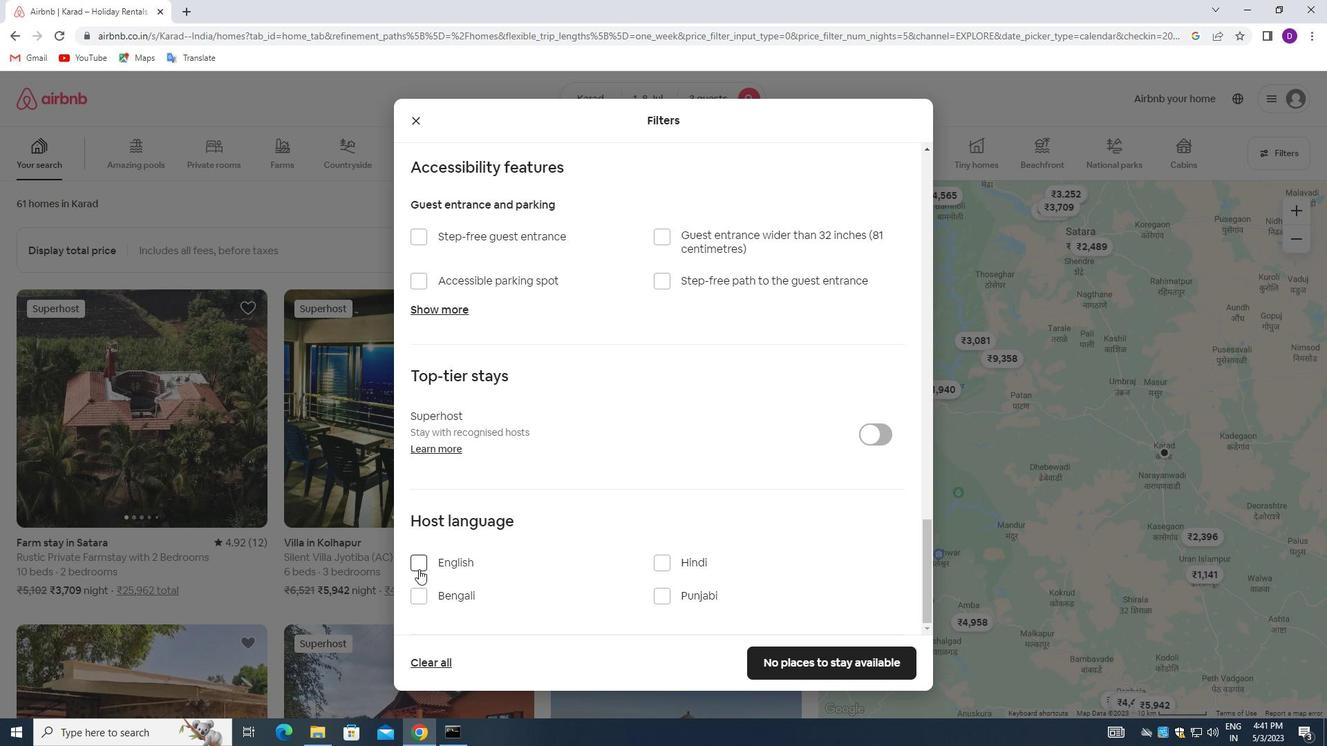 
Action: Mouse pressed left at (418, 565)
Screenshot: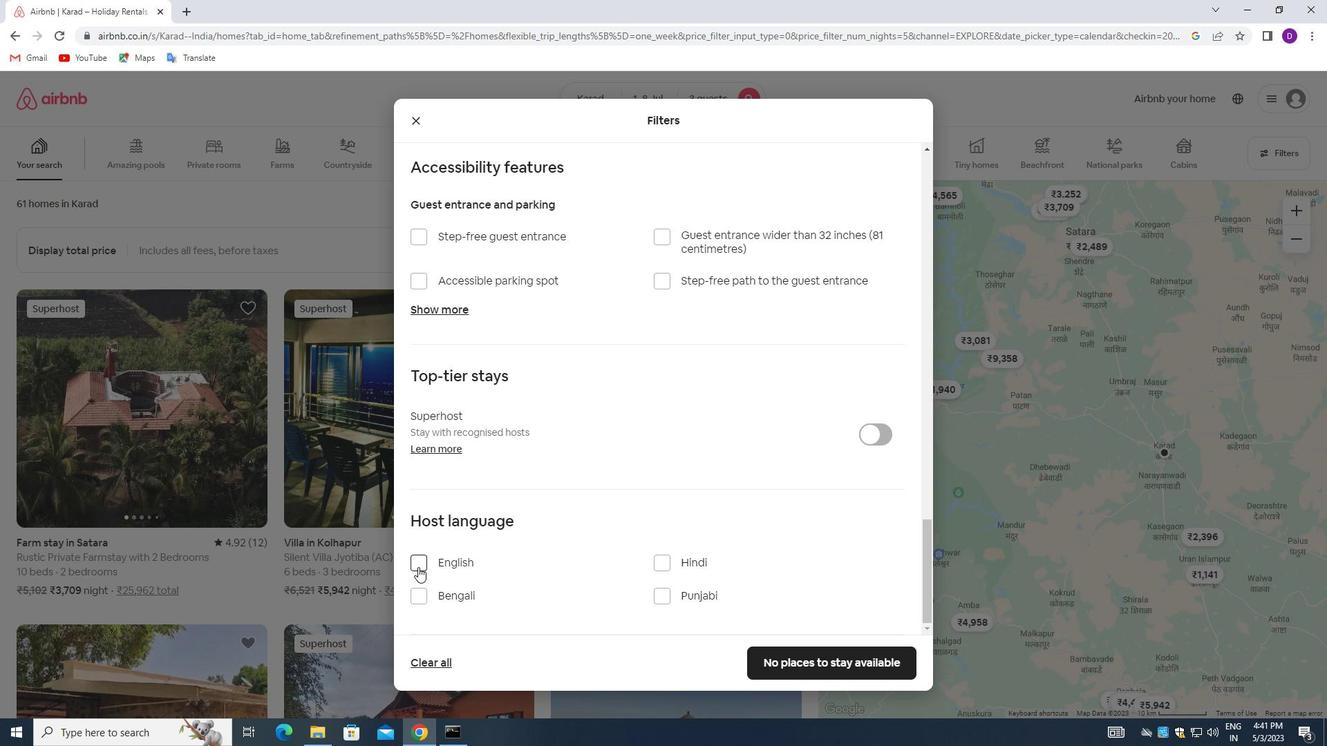 
Action: Mouse moved to (755, 658)
Screenshot: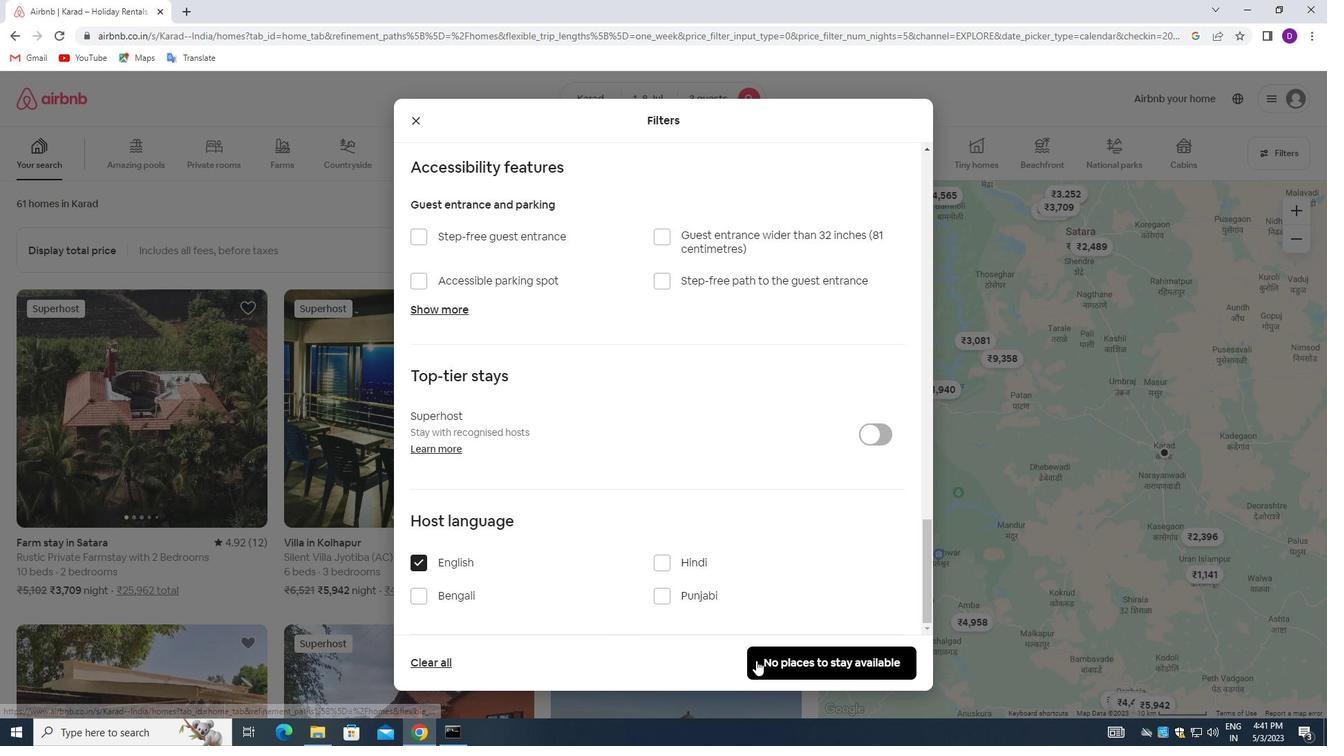 
Action: Mouse pressed left at (755, 658)
Screenshot: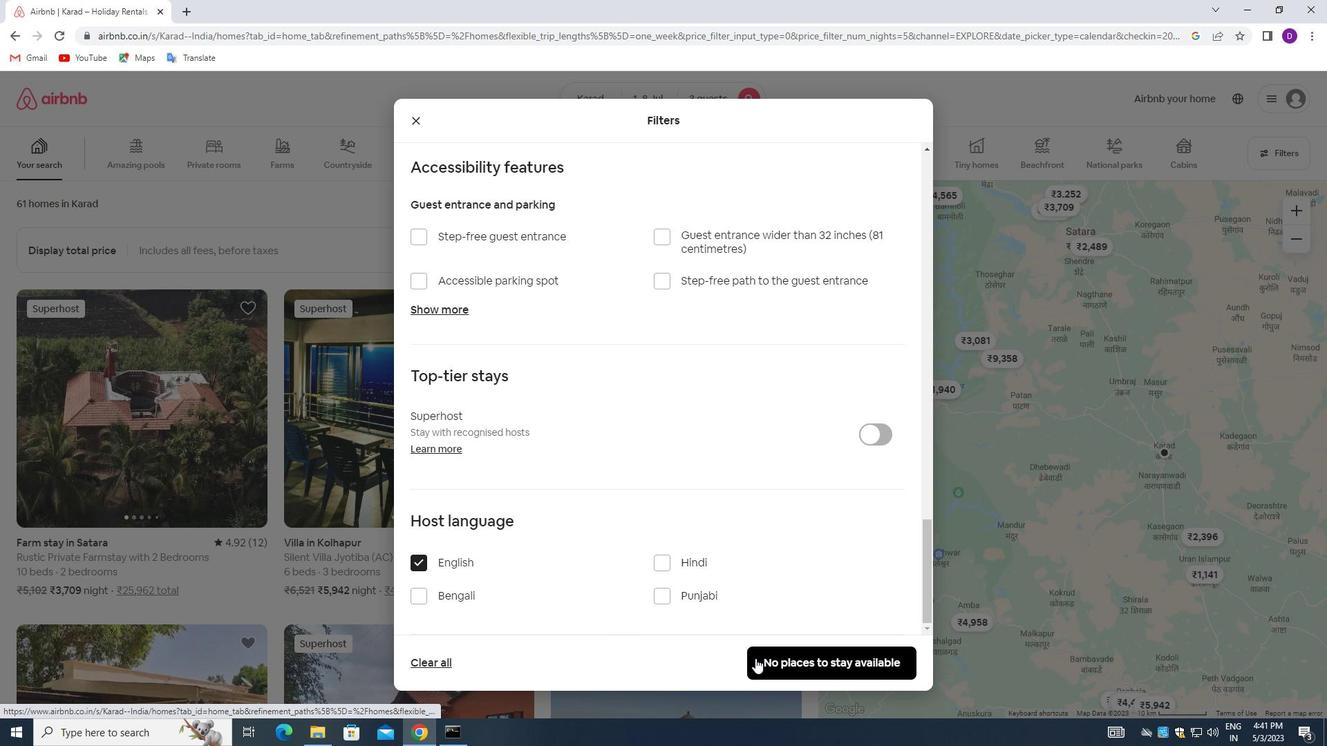 
Action: Mouse moved to (706, 466)
Screenshot: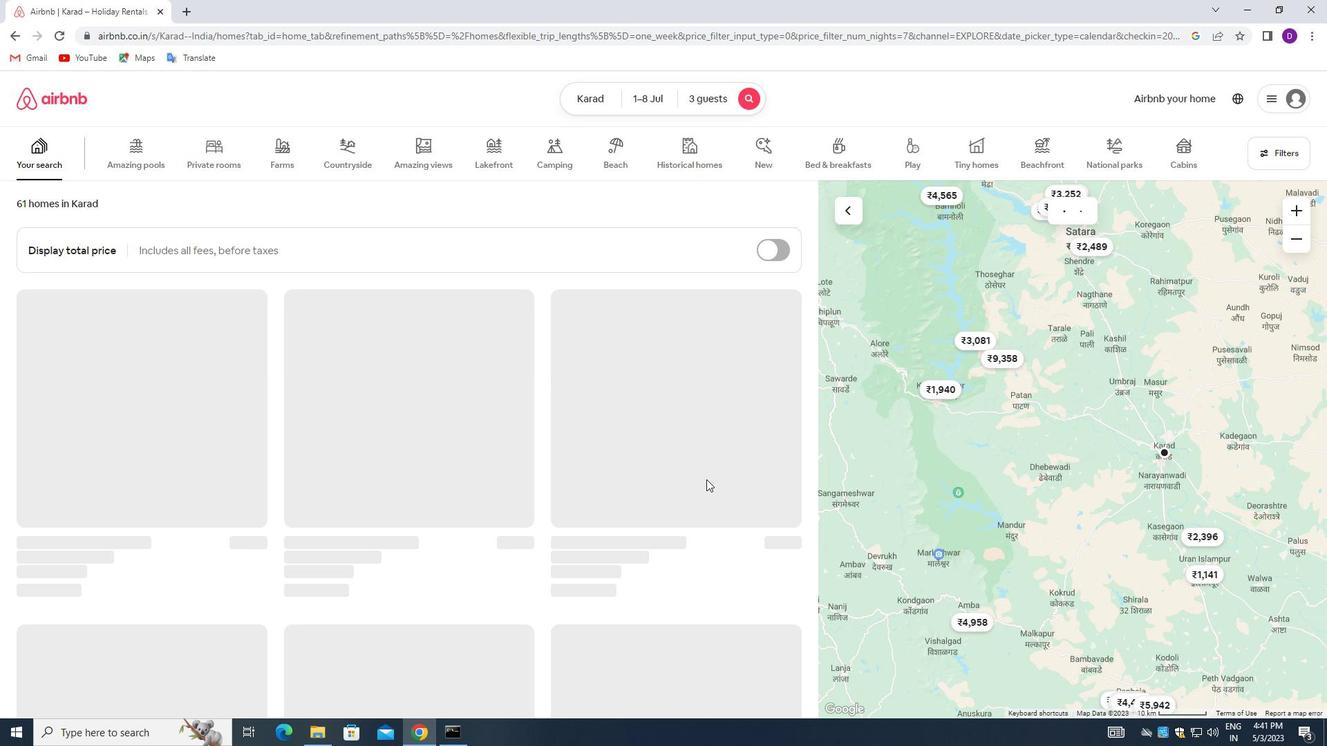 
